 Task:  Click on  Soccer In the  Soccer League click on  Pick Sheet Your name Daniel Lewis Team name Toronto FC and  Email softage.1@softage.net Game 1 Montreal Game 2 NYFC Game 3 Orlando City Game 4 Houston Game 5 Minnesota United Game 6 San Jose Game 7 Columbus Game 8 Atlanta United Game 9 Charlotte FC Game 10 Montreal Game 11 Chicago Game 12 Inter Milan Game 13 Minnesota United Game 14 Real Salt Lake Game 15 Vancouver Game16 San Jose In Tie Breaker choose Toronto FC Submit pick sheet
Action: Mouse moved to (717, 483)
Screenshot: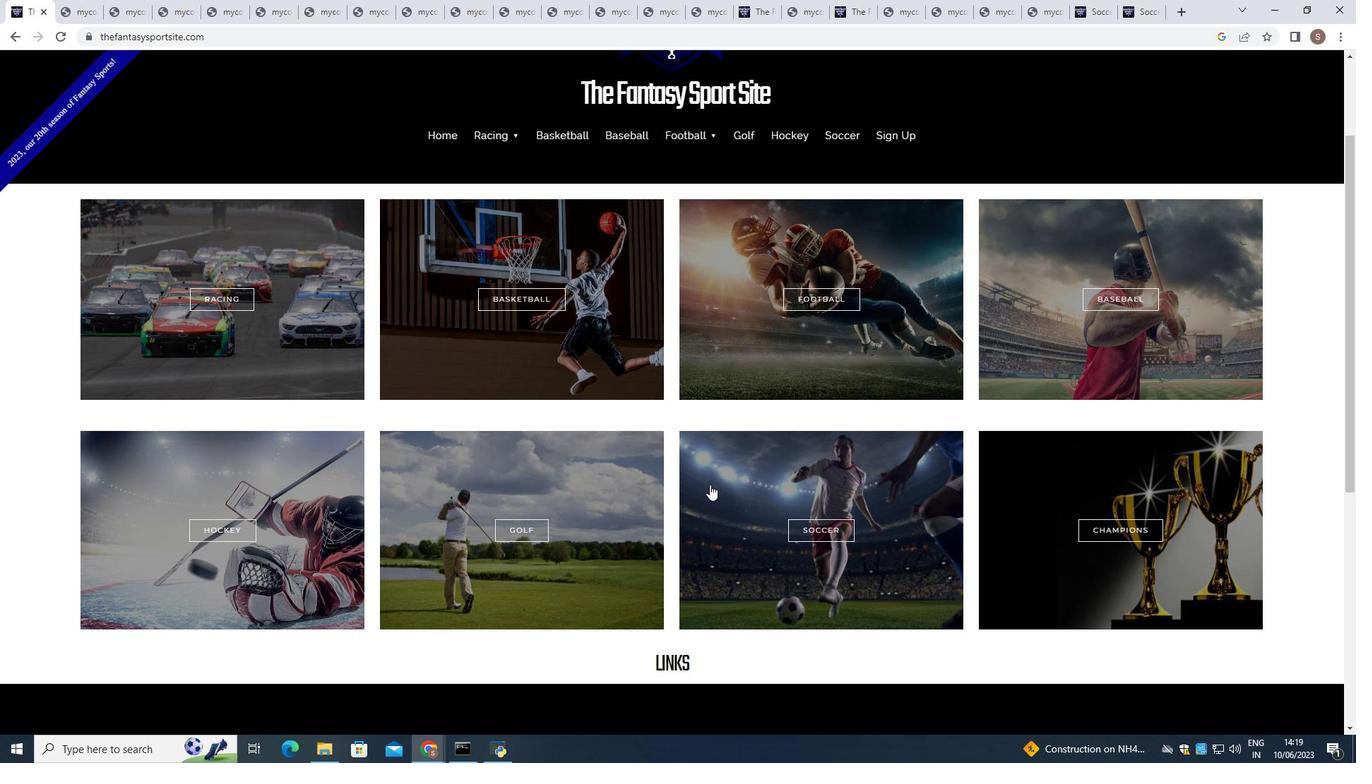
Action: Mouse pressed left at (717, 483)
Screenshot: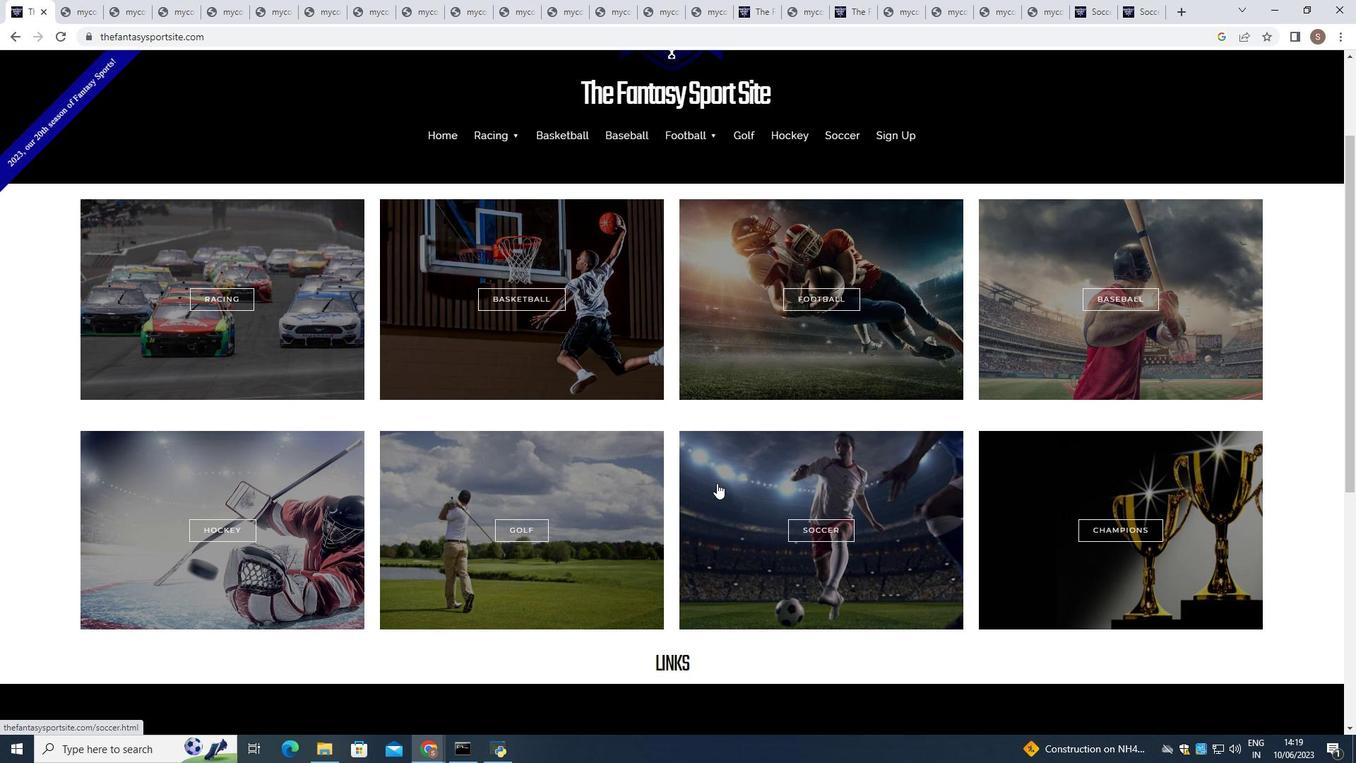 
Action: Mouse scrolled (717, 482) with delta (0, 0)
Screenshot: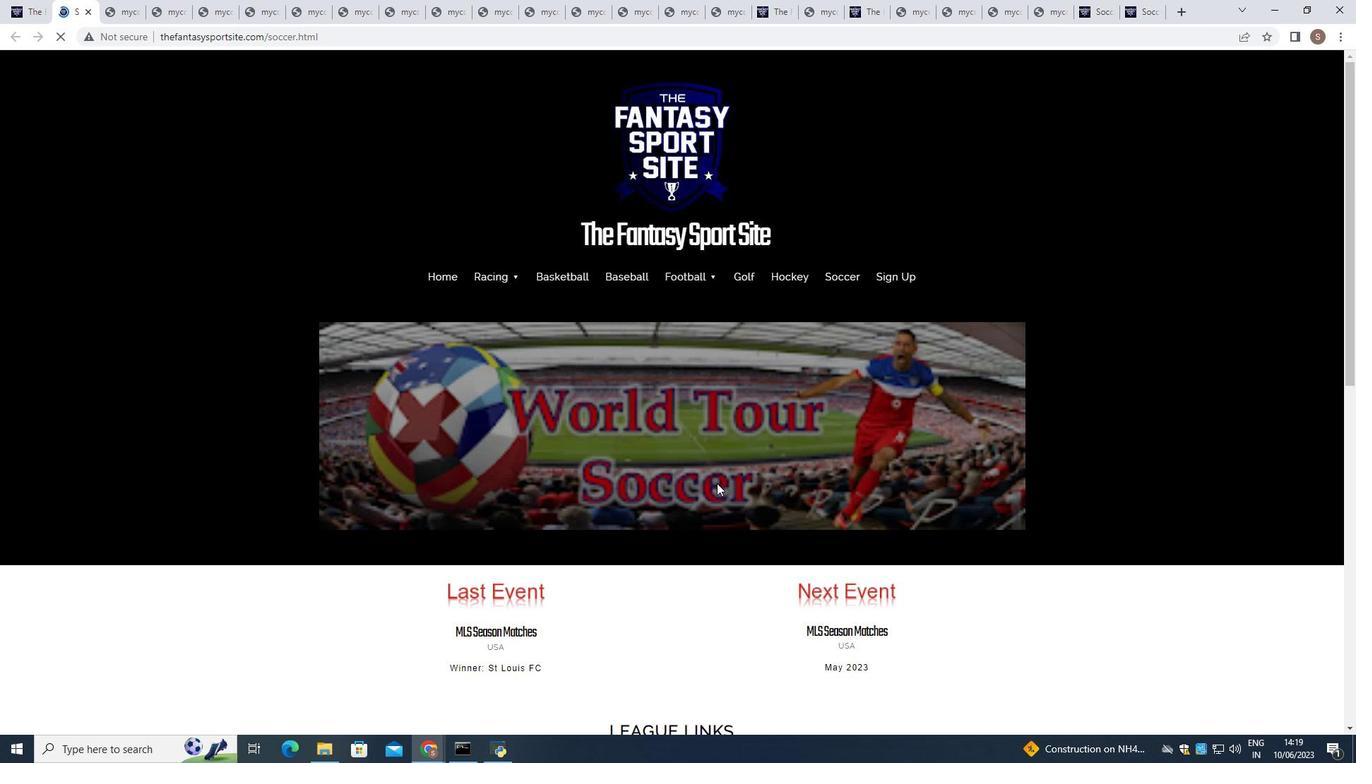 
Action: Mouse scrolled (717, 482) with delta (0, 0)
Screenshot: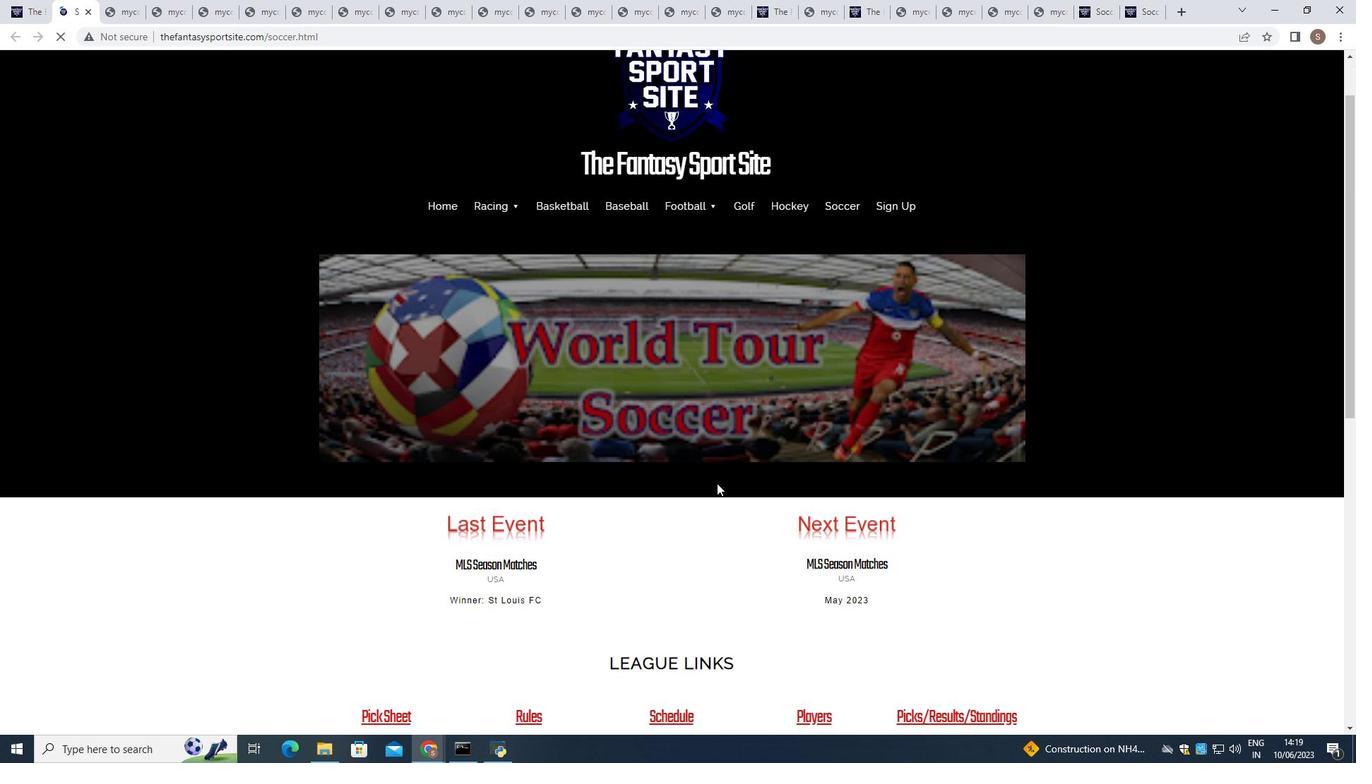 
Action: Mouse scrolled (717, 482) with delta (0, 0)
Screenshot: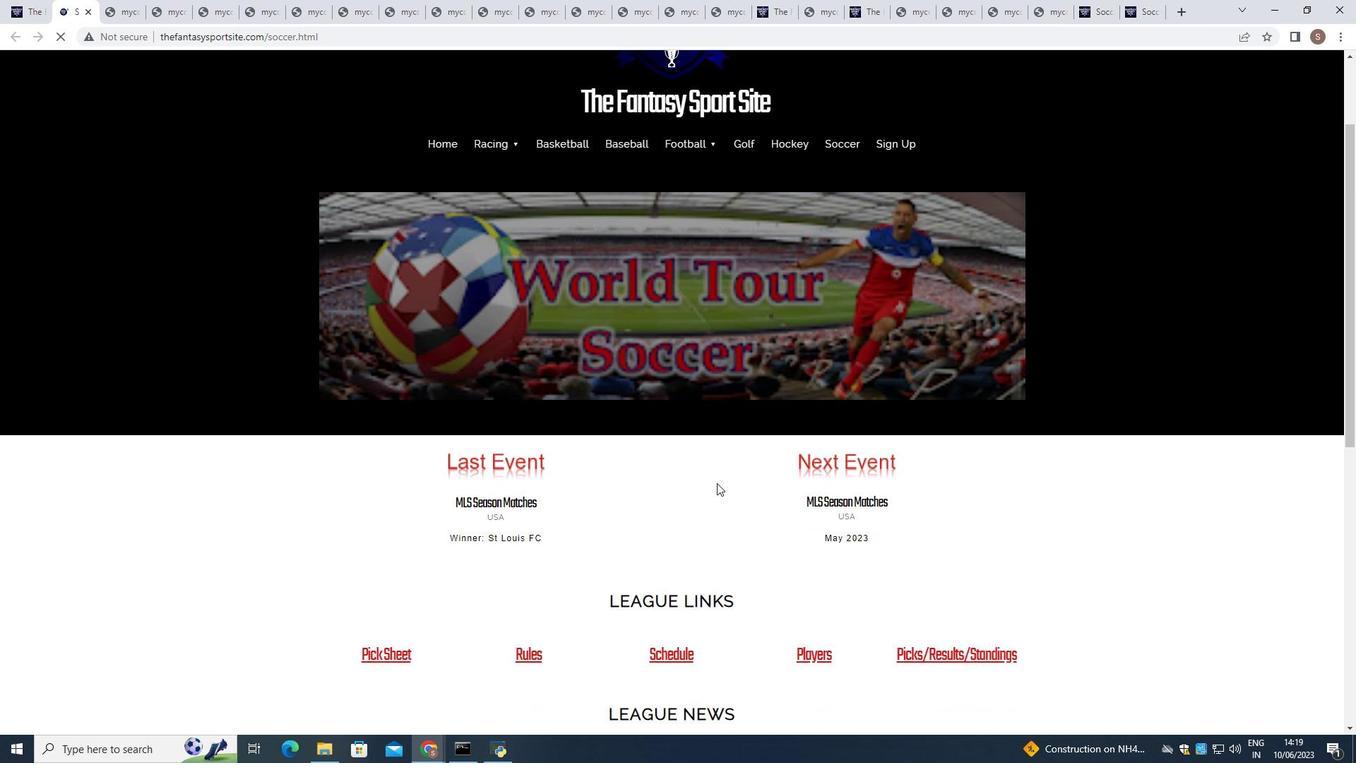
Action: Mouse scrolled (717, 482) with delta (0, 0)
Screenshot: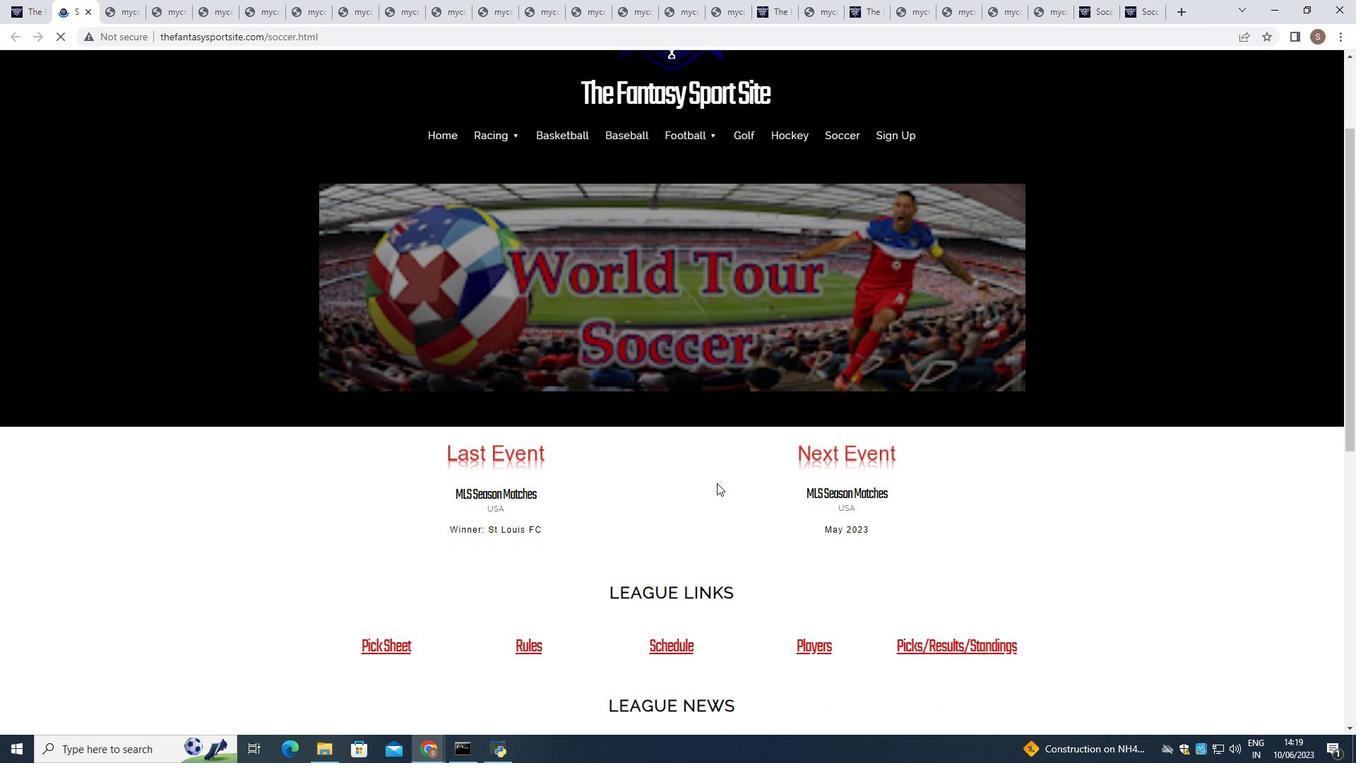 
Action: Mouse scrolled (717, 482) with delta (0, 0)
Screenshot: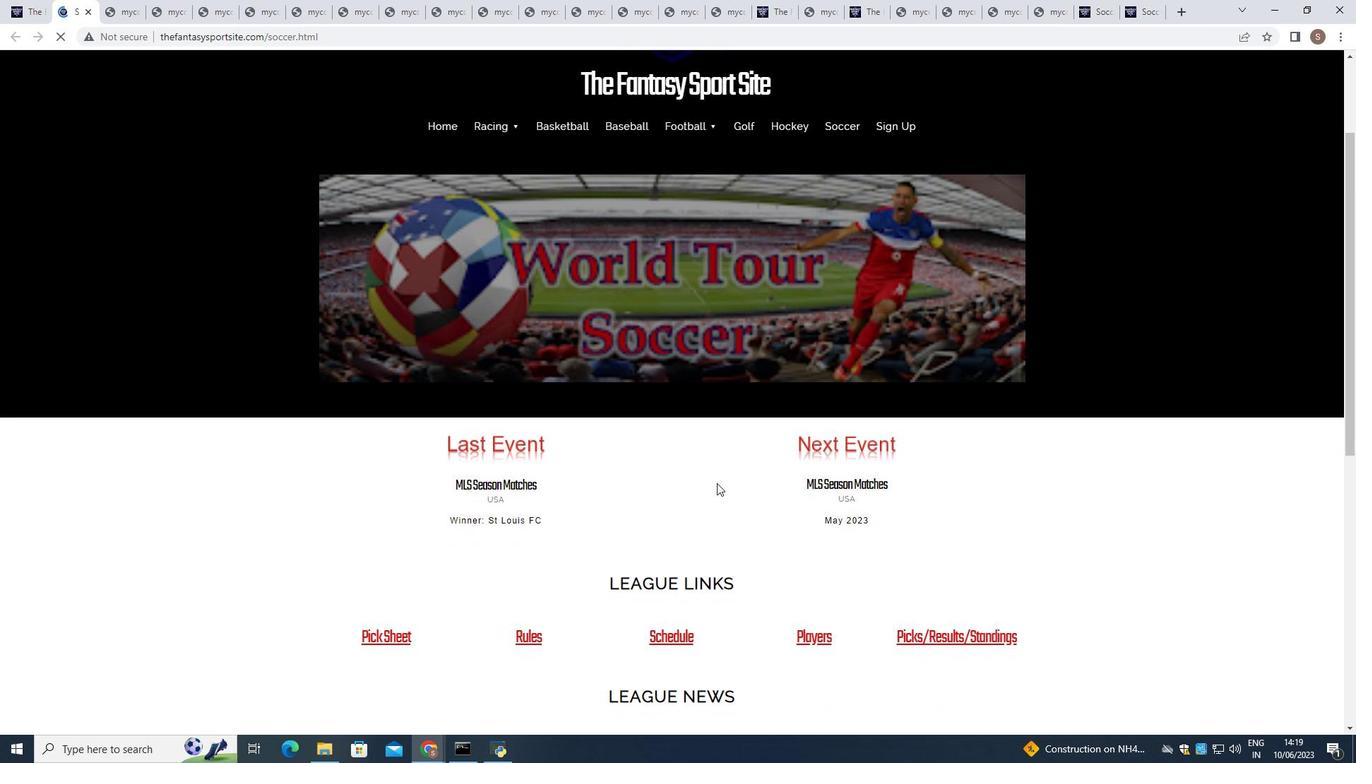 
Action: Mouse moved to (378, 434)
Screenshot: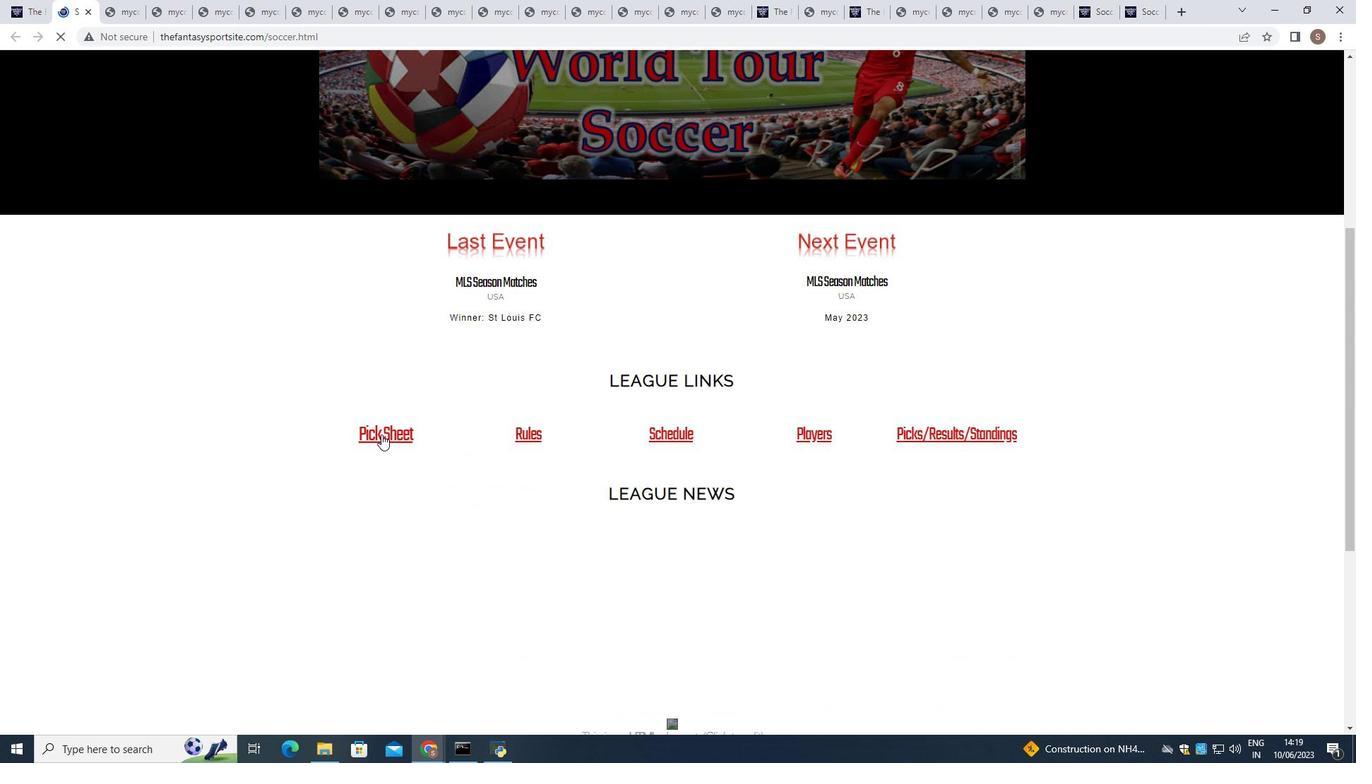 
Action: Mouse pressed left at (378, 434)
Screenshot: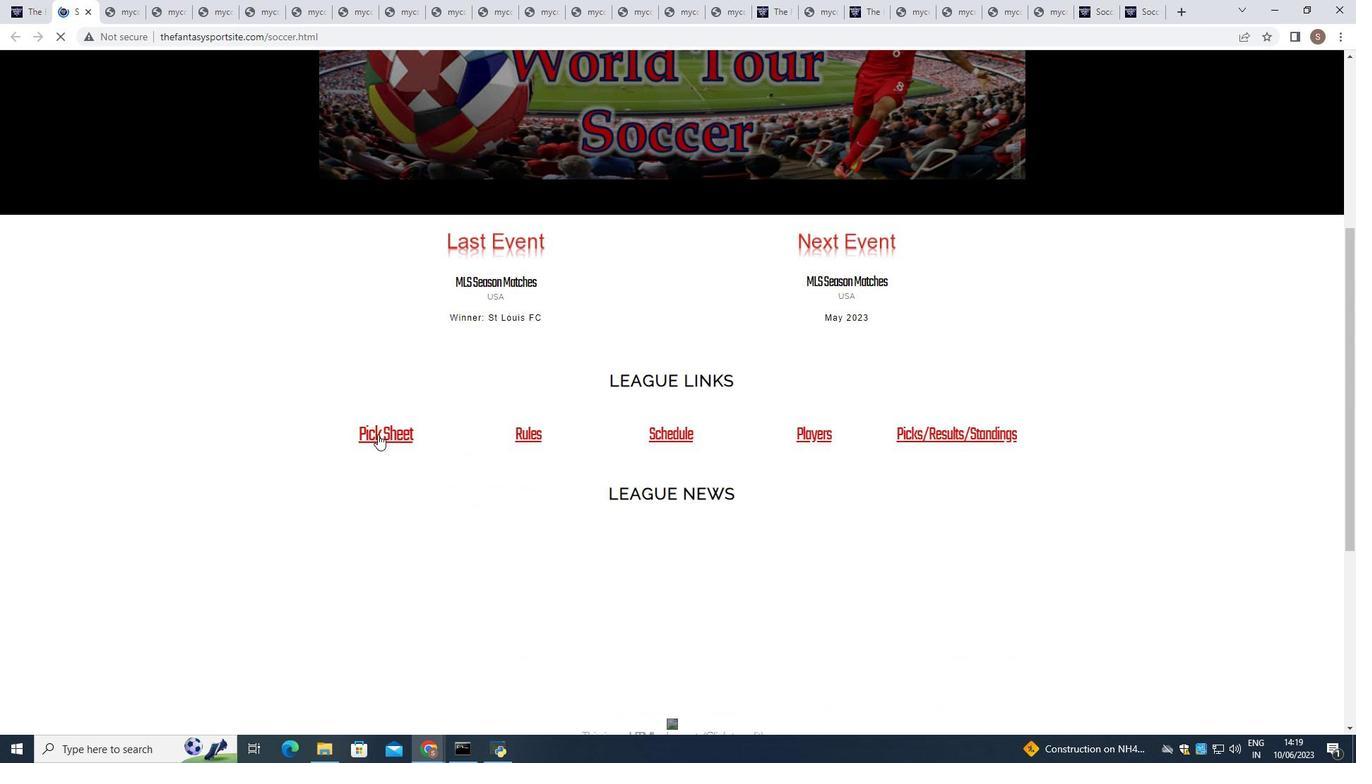 
Action: Mouse moved to (474, 461)
Screenshot: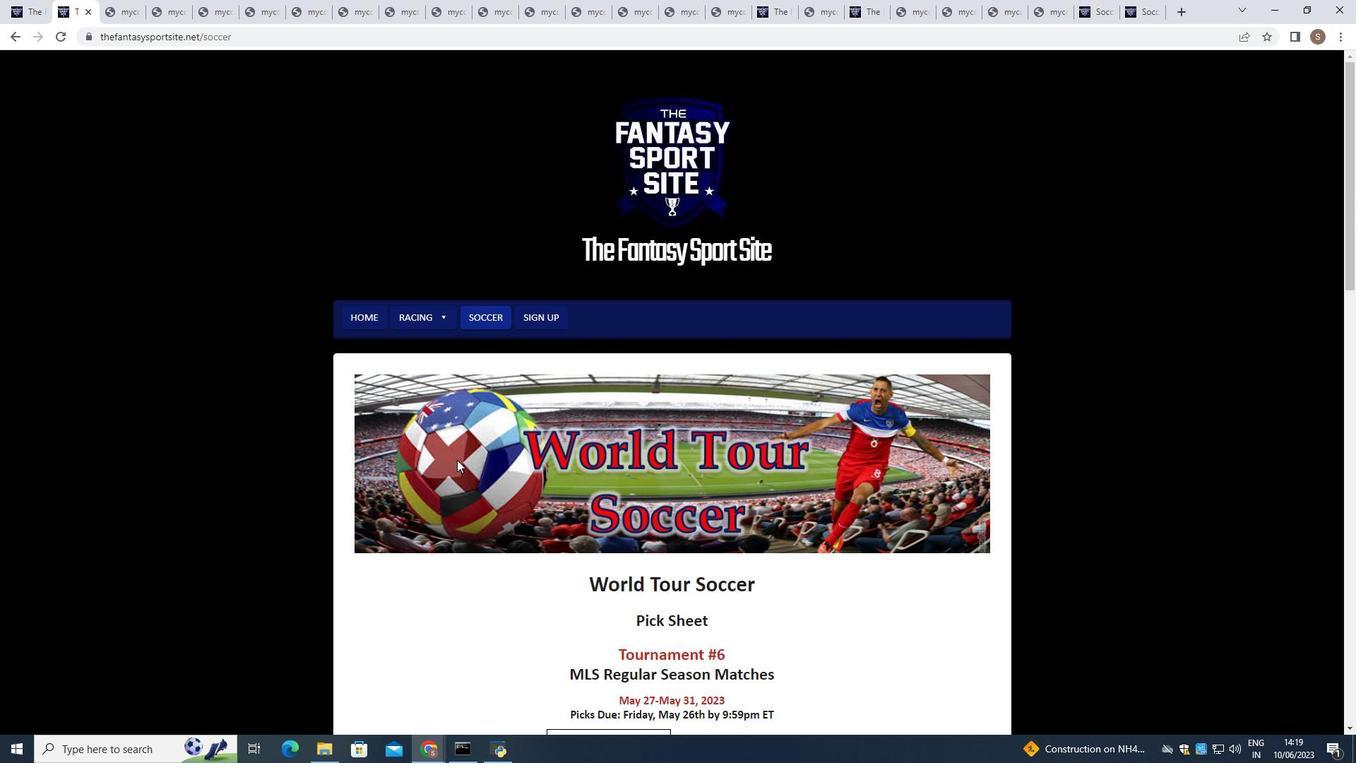 
Action: Mouse scrolled (474, 460) with delta (0, 0)
Screenshot: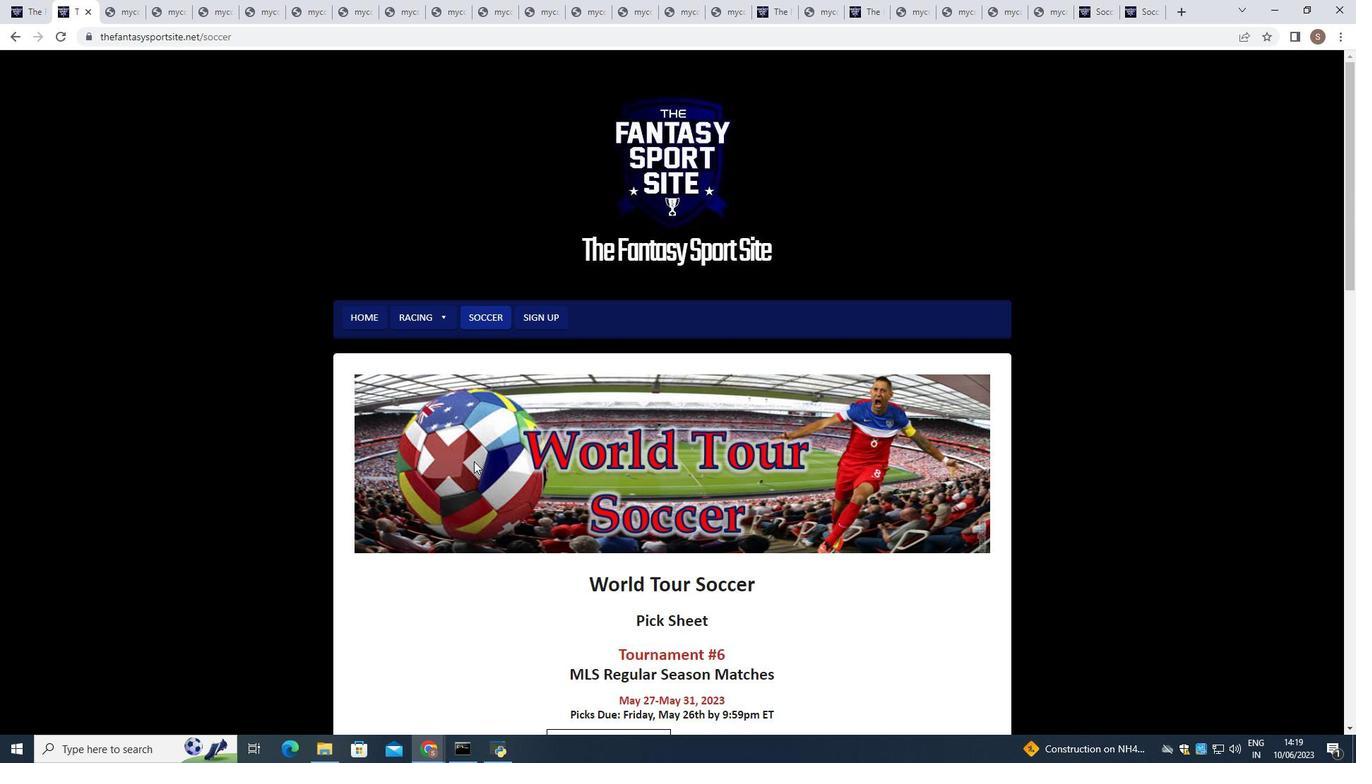 
Action: Mouse scrolled (474, 460) with delta (0, 0)
Screenshot: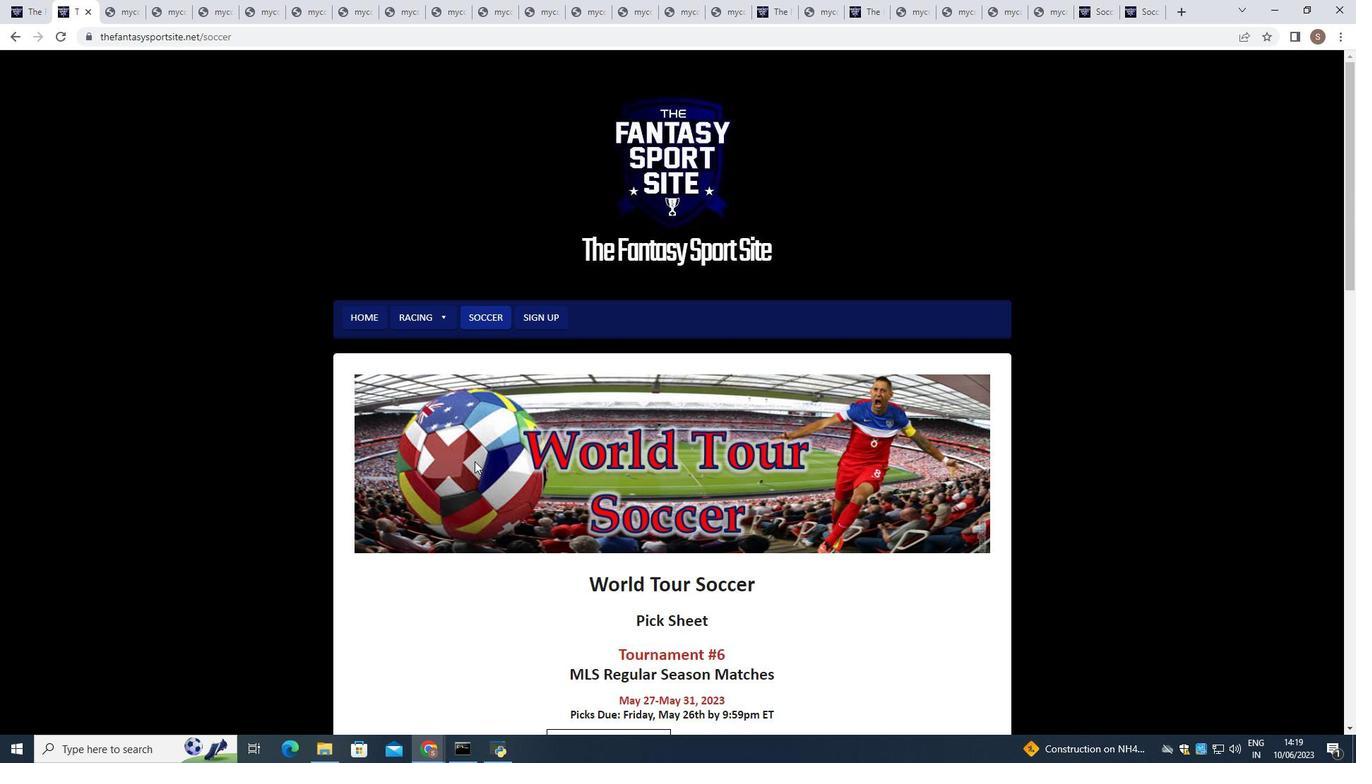 
Action: Mouse scrolled (474, 460) with delta (0, 0)
Screenshot: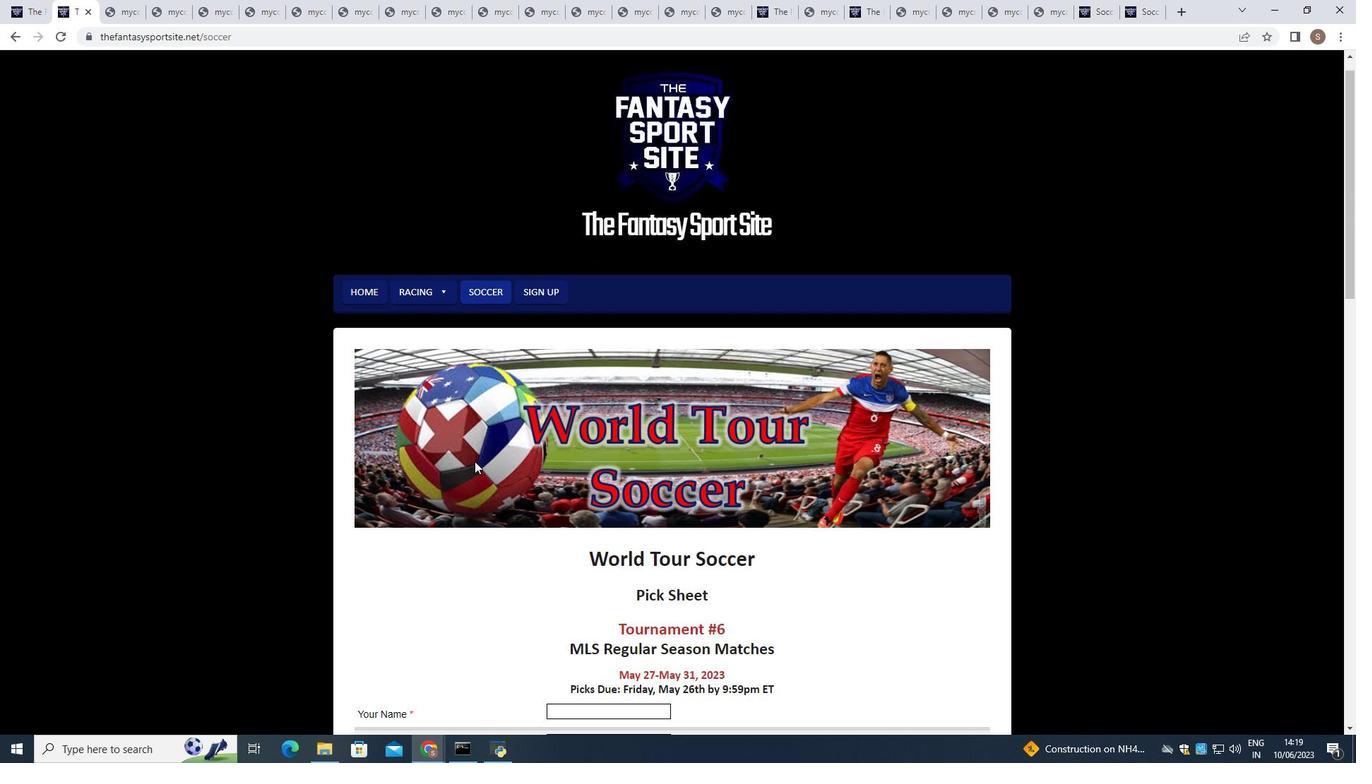 
Action: Mouse scrolled (474, 460) with delta (0, 0)
Screenshot: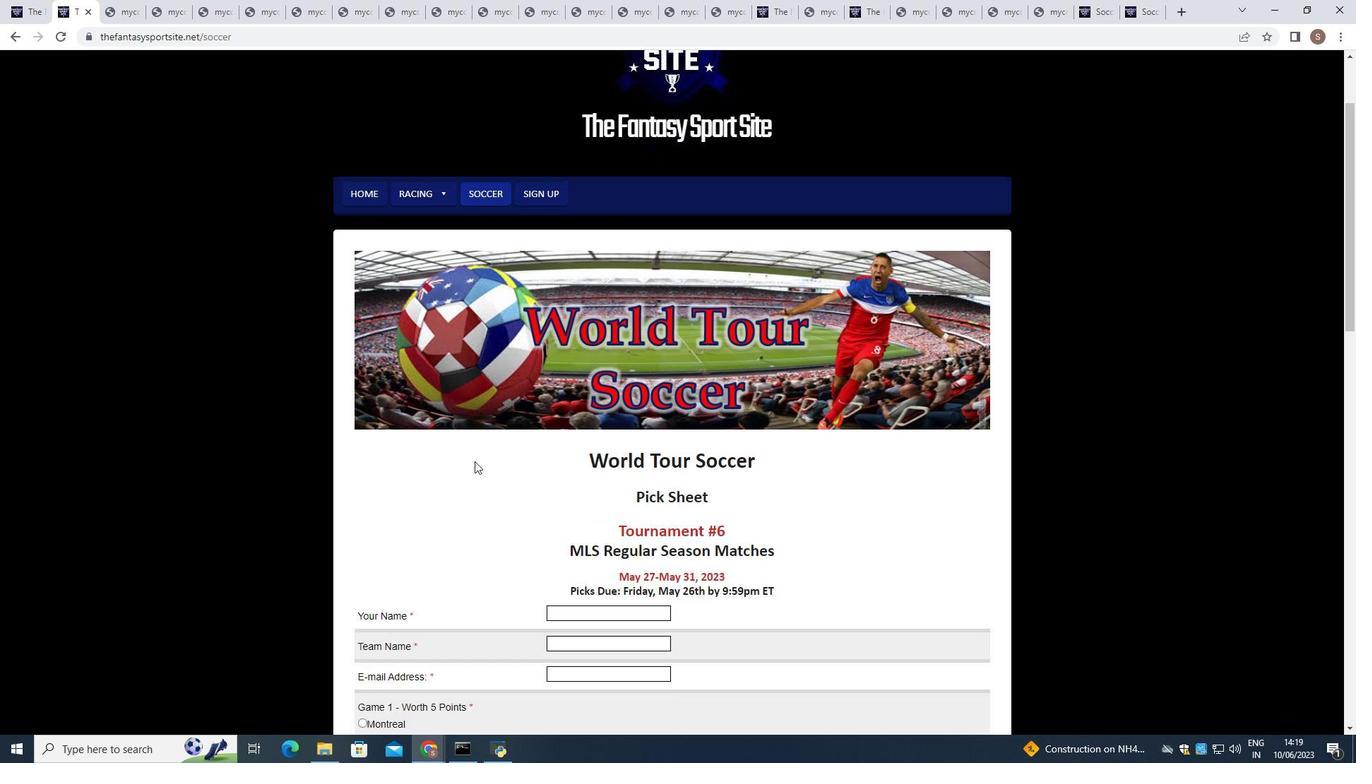 
Action: Mouse moved to (558, 455)
Screenshot: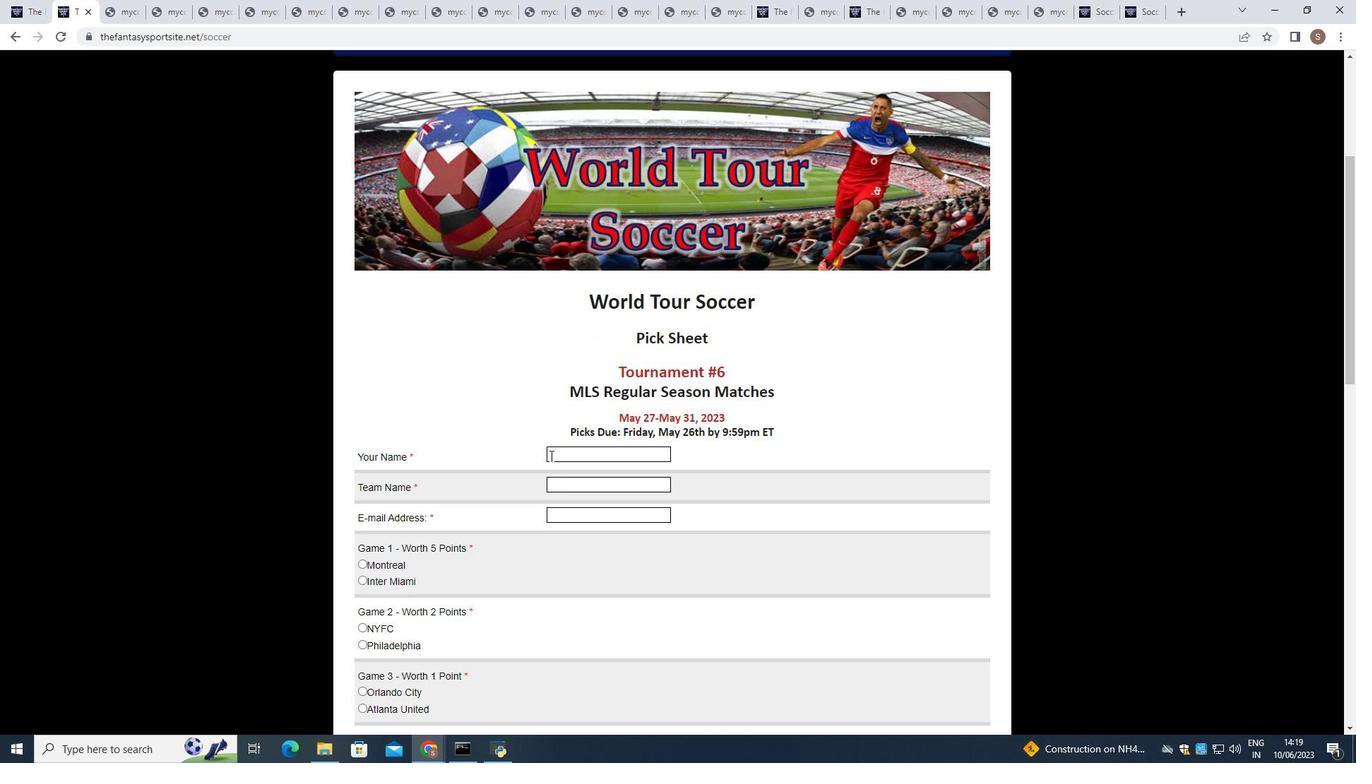 
Action: Mouse pressed left at (558, 455)
Screenshot: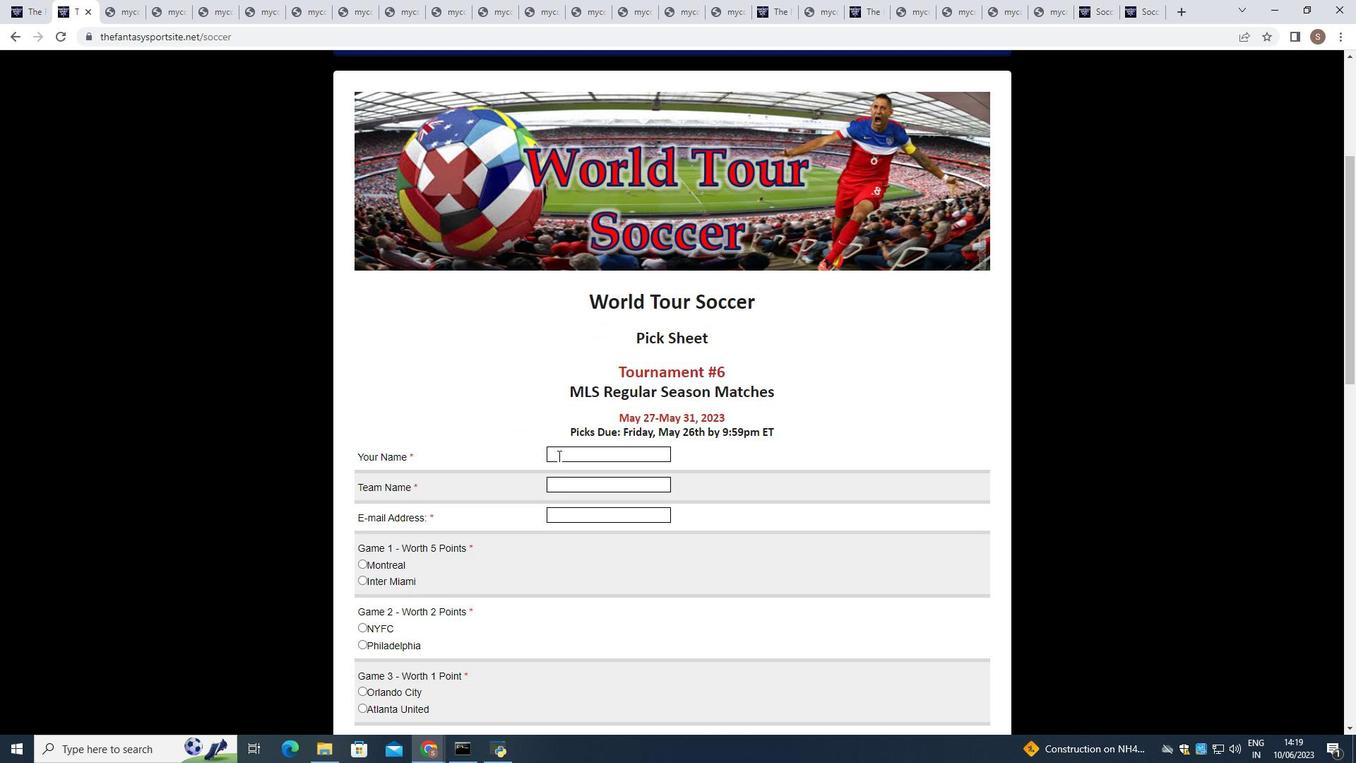 
Action: Key pressed <Key.shift>Daniel<Key.space><Key.shift>Lewis
Screenshot: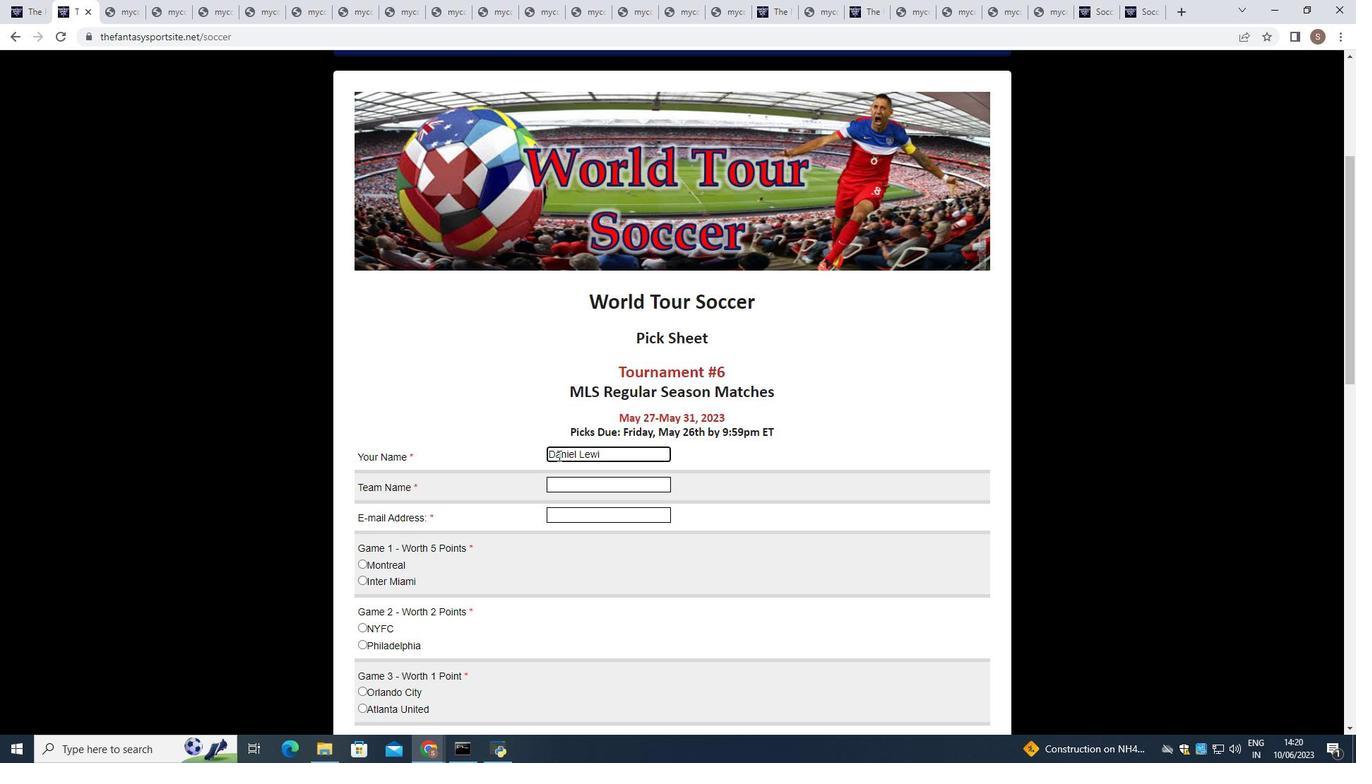 
Action: Mouse moved to (548, 486)
Screenshot: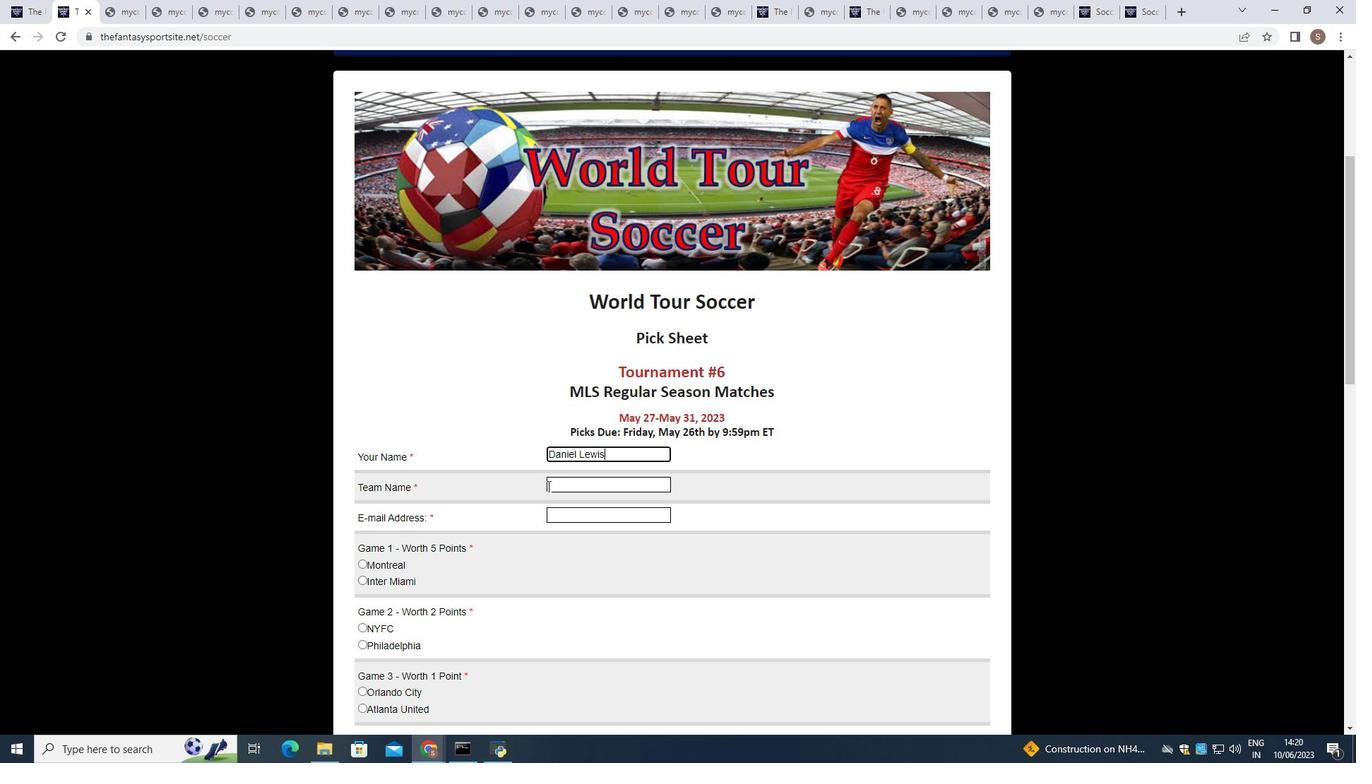 
Action: Mouse pressed left at (548, 486)
Screenshot: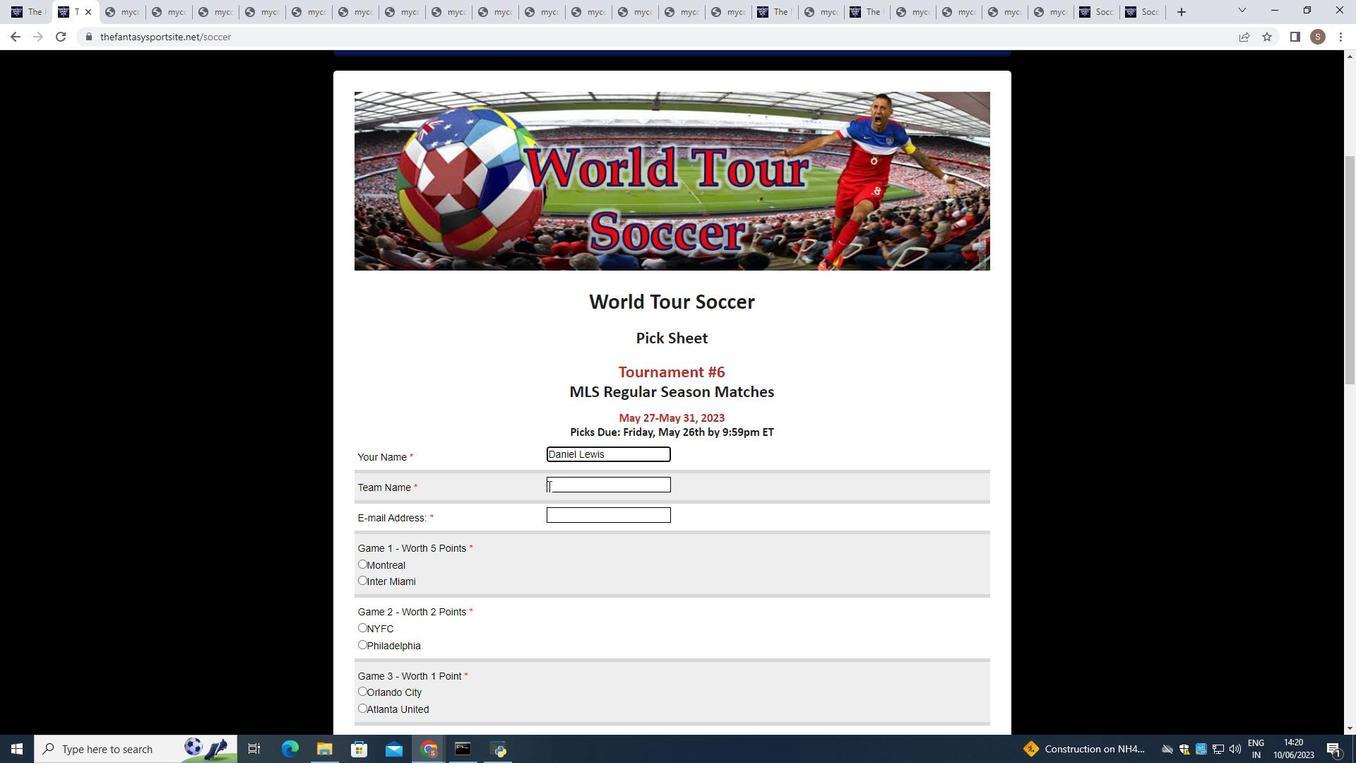 
Action: Key pressed <Key.shift>Toronto<Key.space><Key.shift><Key.shift><Key.shift>FC
Screenshot: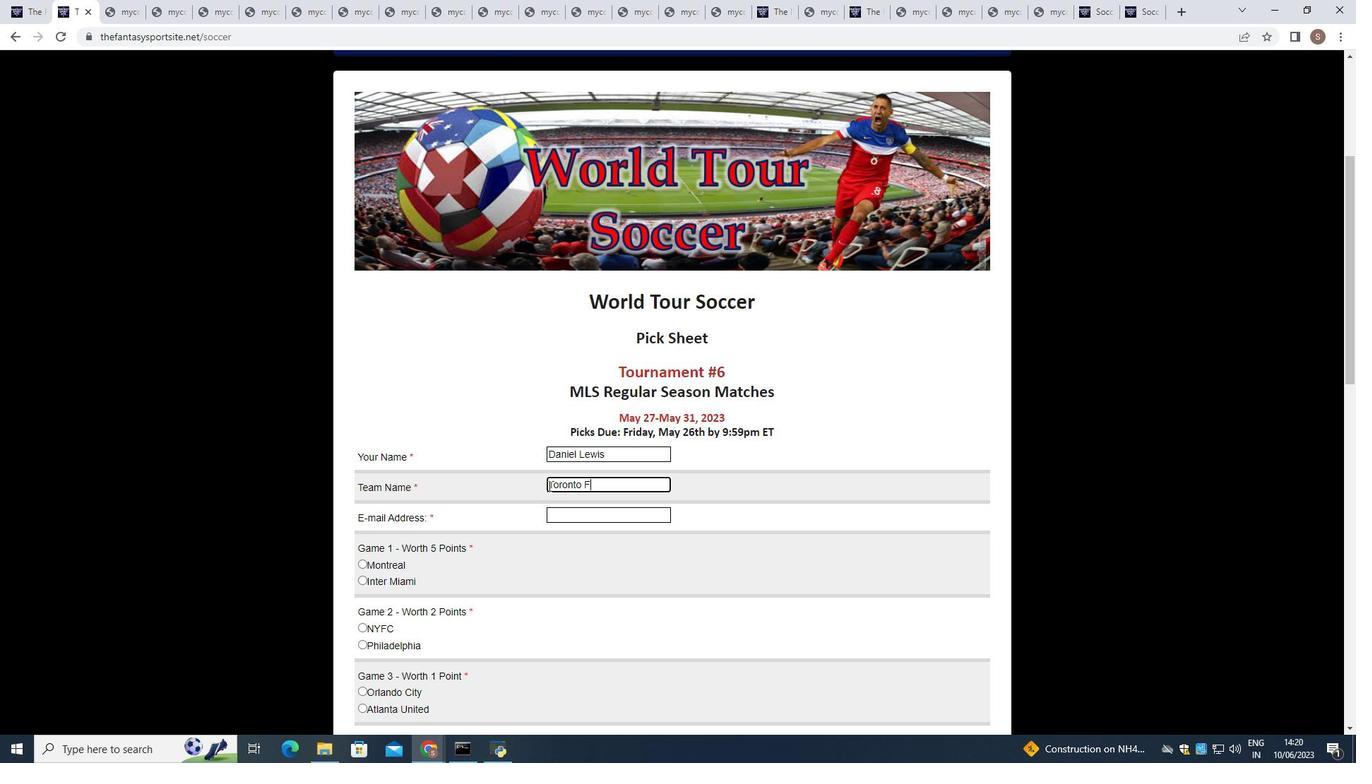 
Action: Mouse moved to (589, 515)
Screenshot: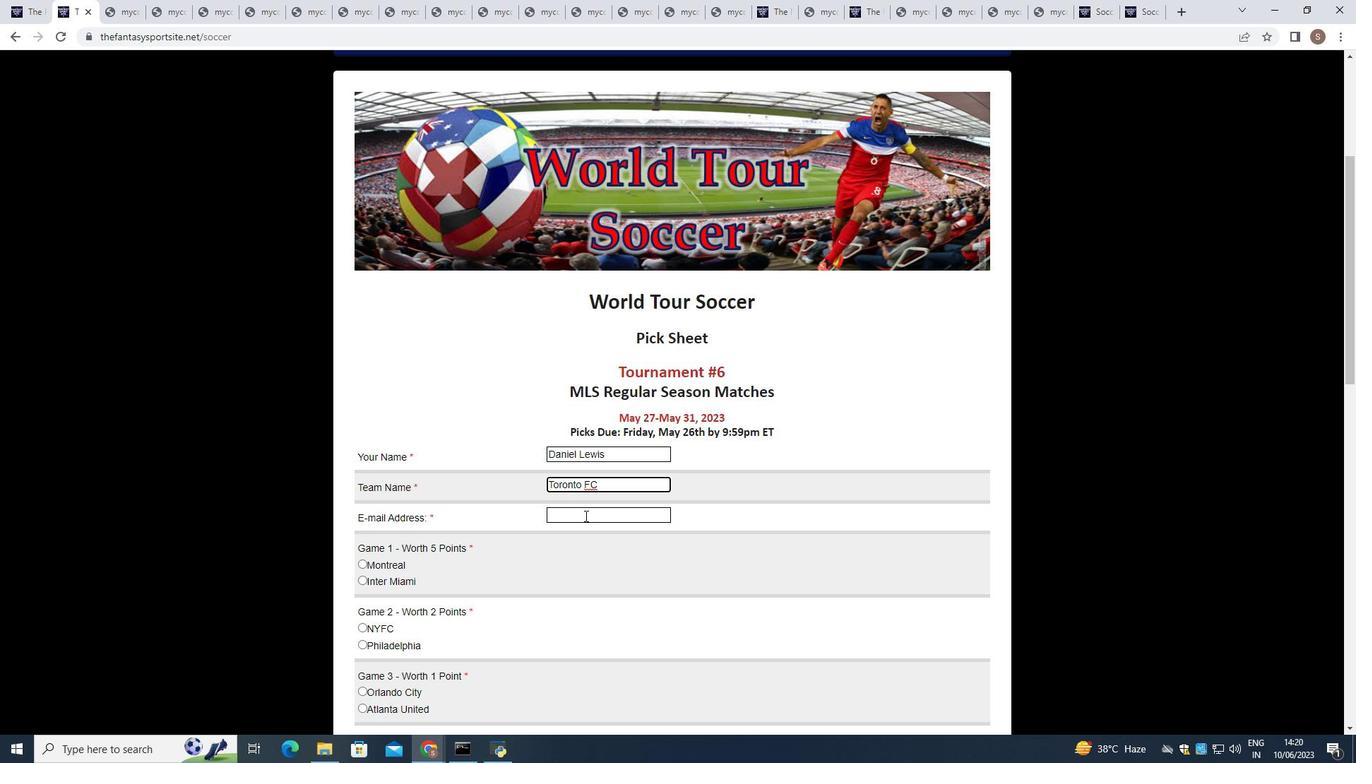 
Action: Mouse pressed left at (589, 515)
Screenshot: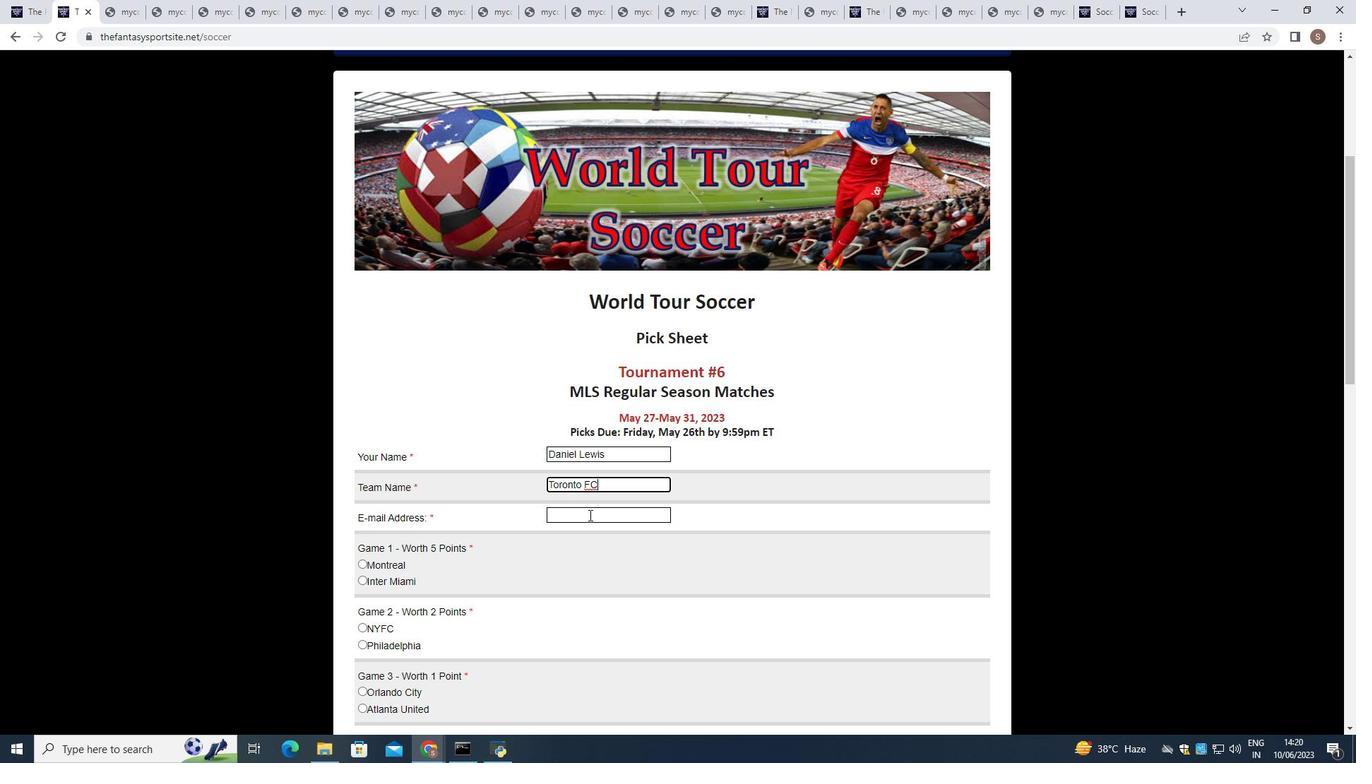 
Action: Key pressed softage.1
Screenshot: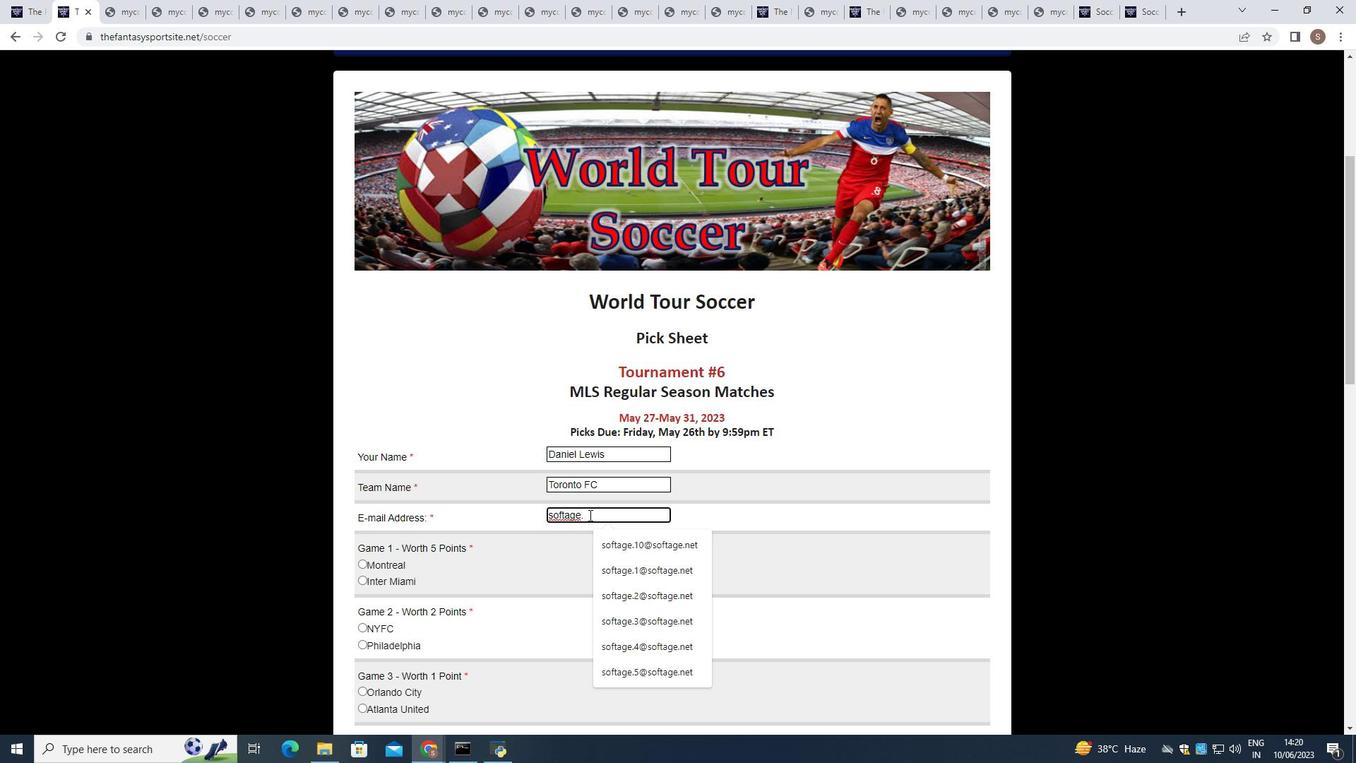 
Action: Mouse moved to (663, 566)
Screenshot: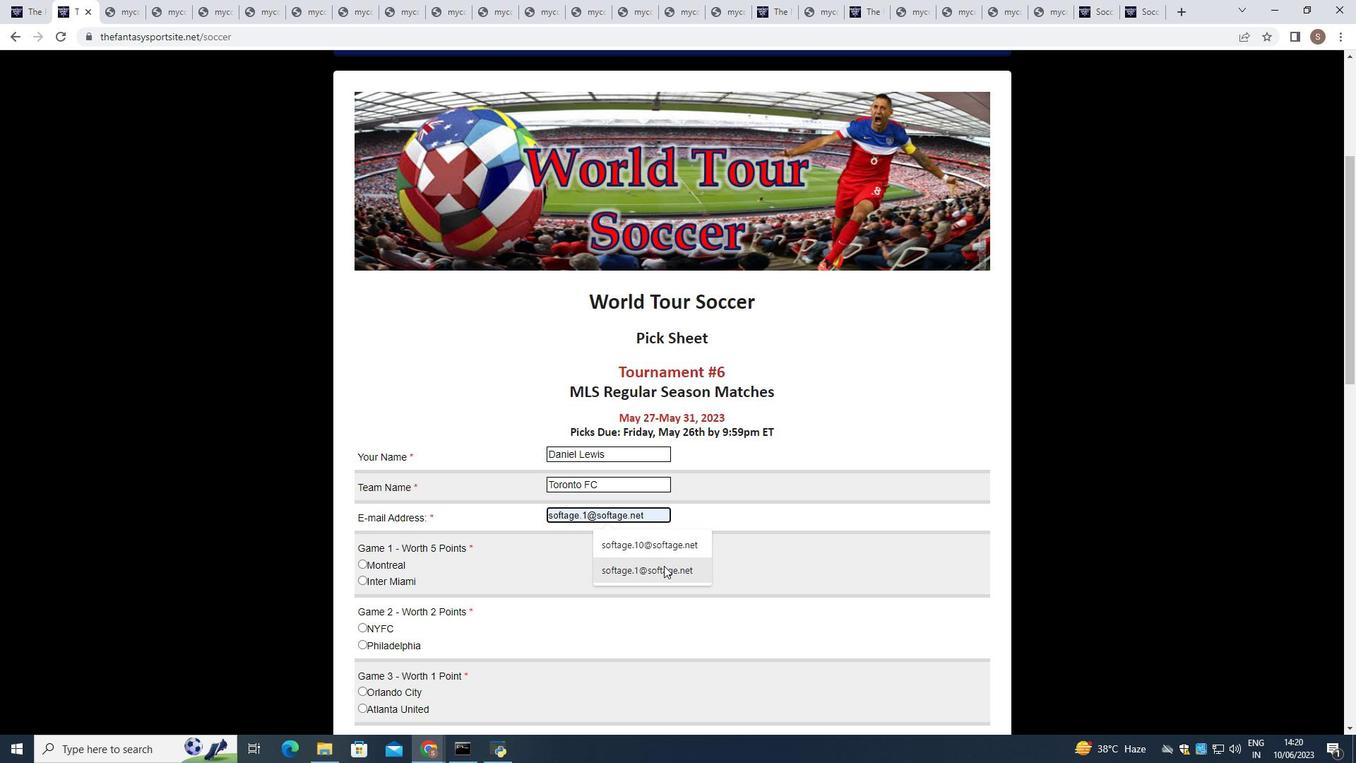 
Action: Mouse pressed left at (663, 566)
Screenshot: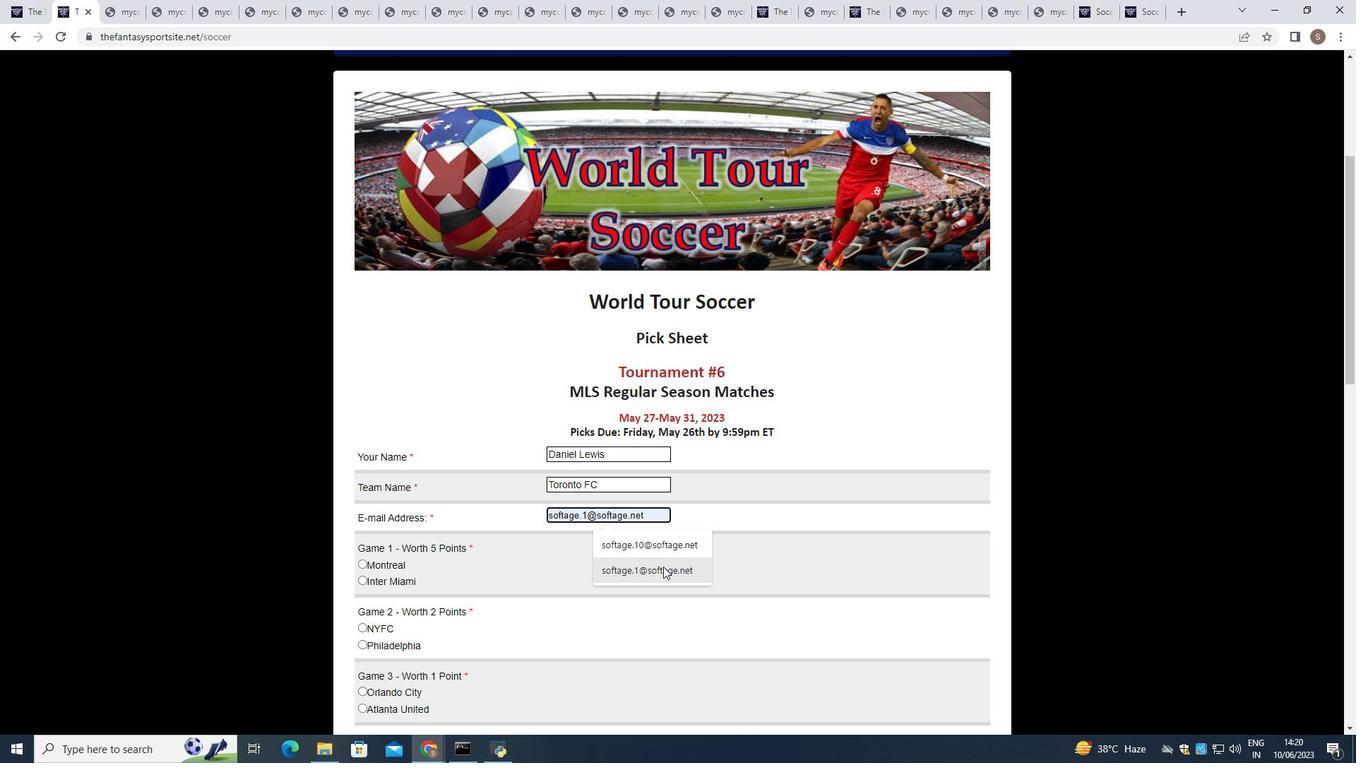 
Action: Mouse scrolled (663, 565) with delta (0, 0)
Screenshot: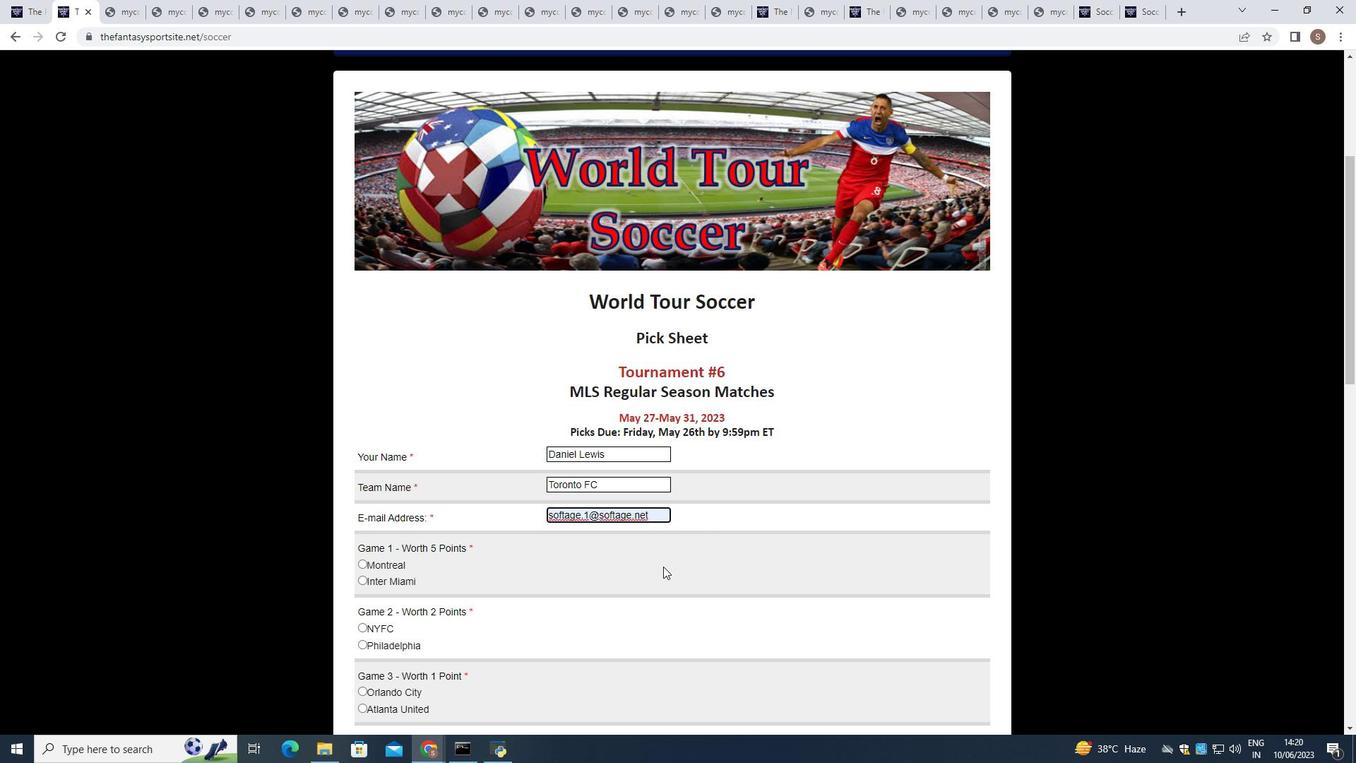
Action: Mouse scrolled (663, 565) with delta (0, 0)
Screenshot: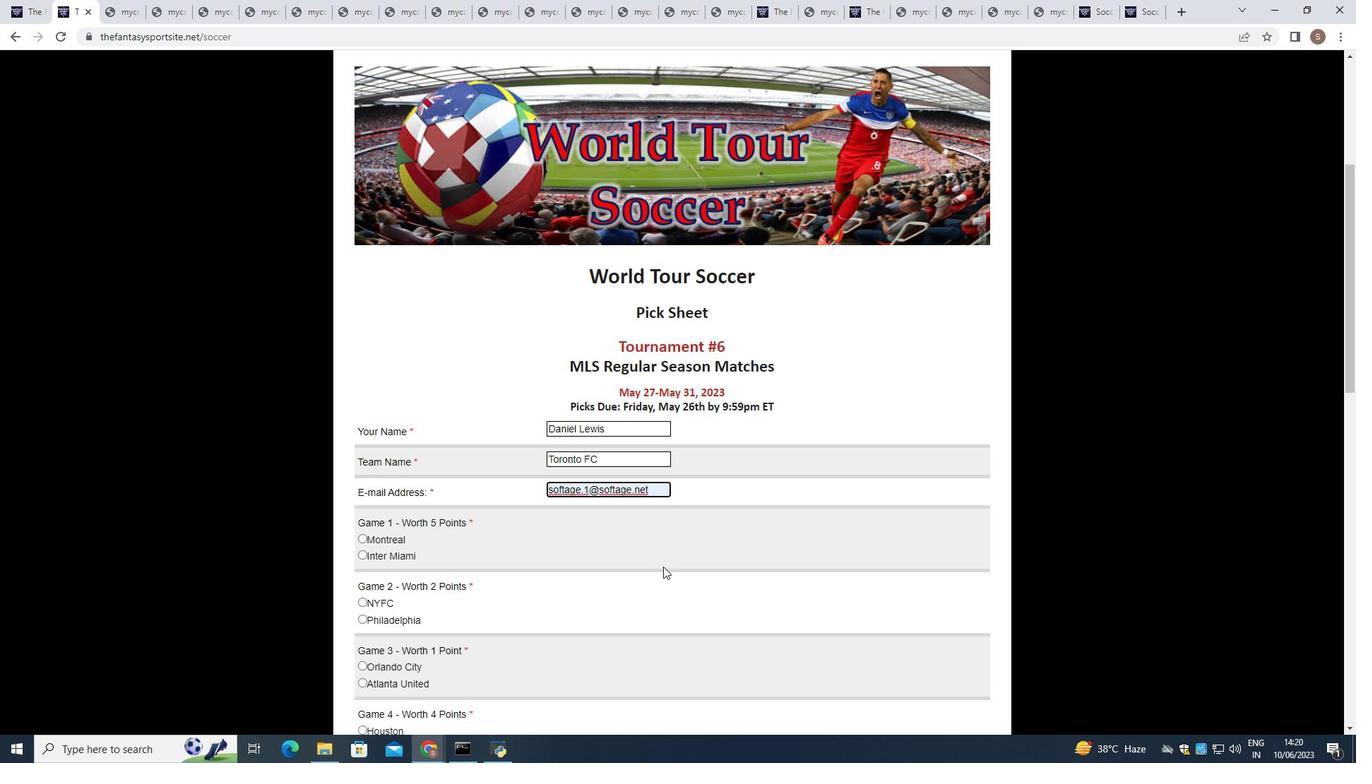 
Action: Mouse scrolled (663, 565) with delta (0, 0)
Screenshot: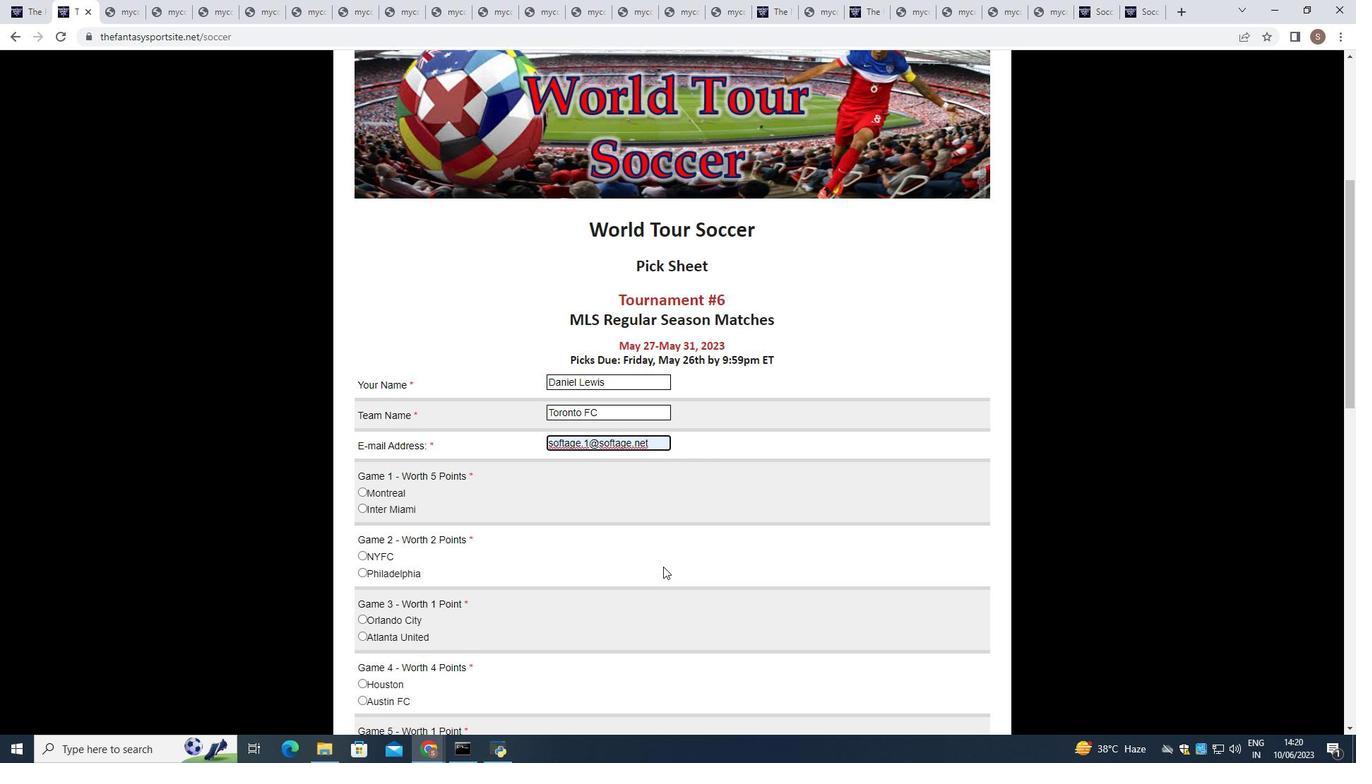 
Action: Mouse moved to (360, 351)
Screenshot: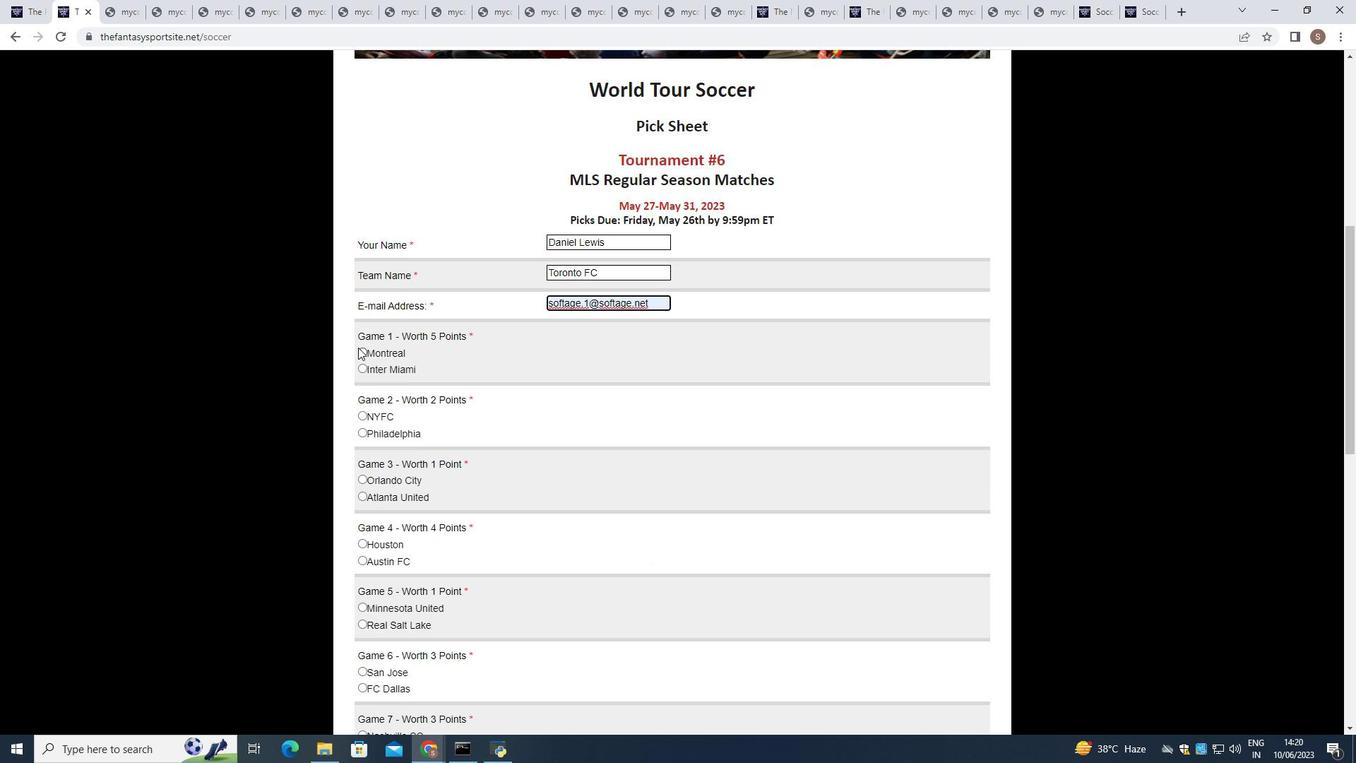 
Action: Mouse pressed left at (360, 351)
Screenshot: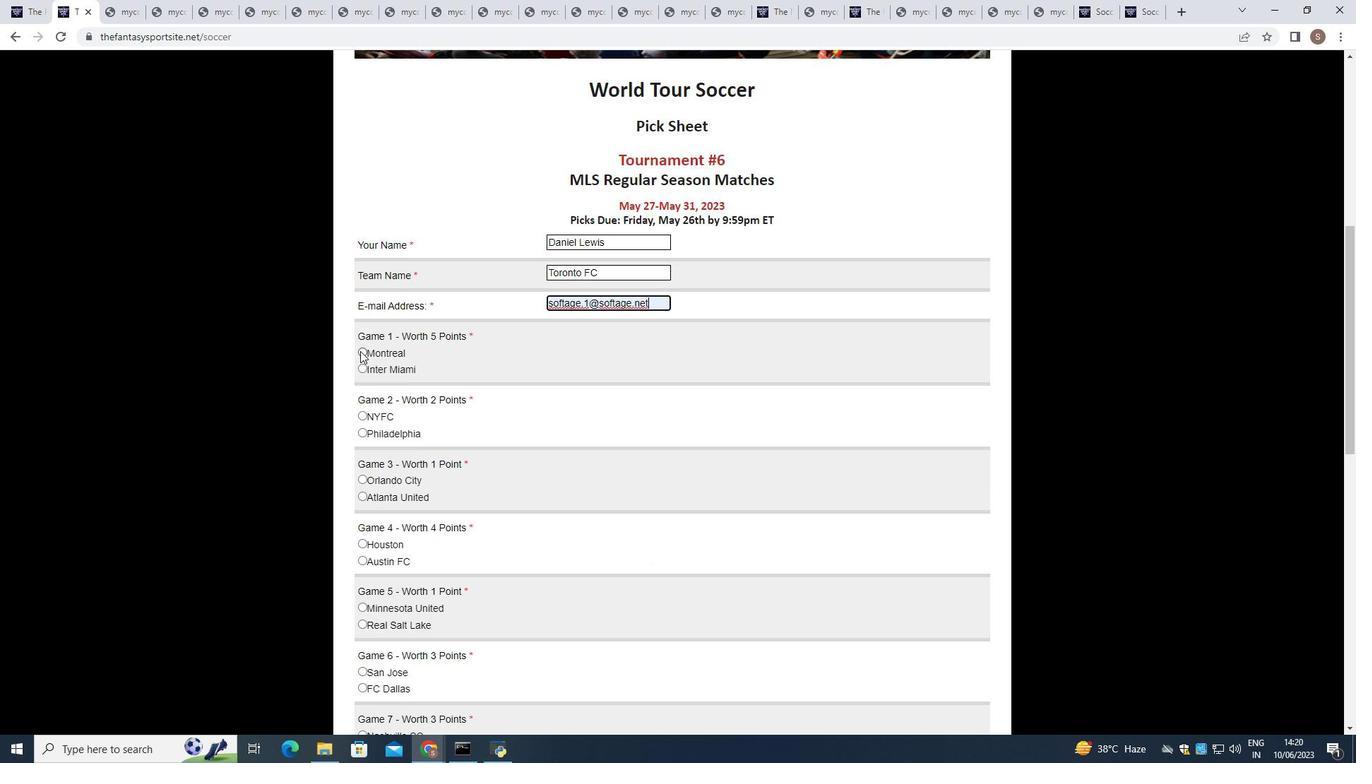 
Action: Mouse moved to (366, 416)
Screenshot: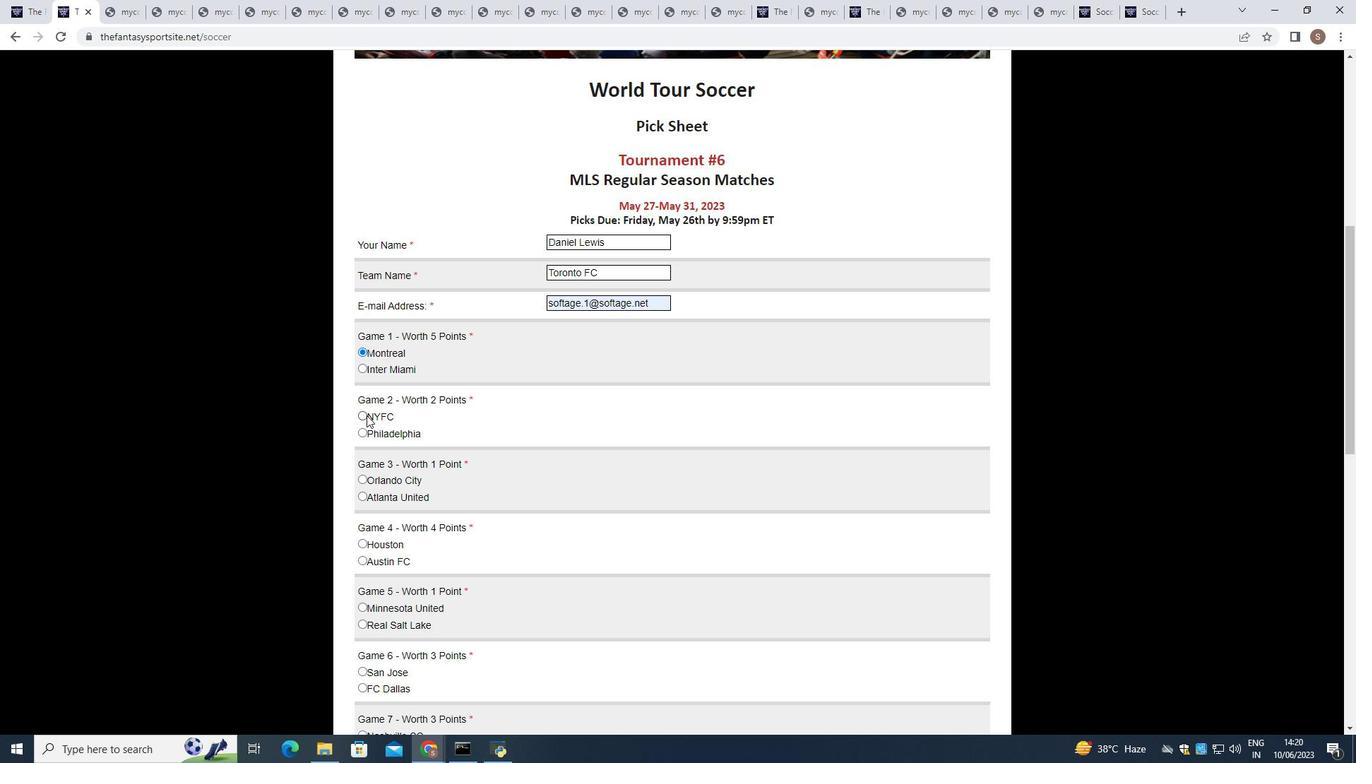 
Action: Mouse pressed left at (366, 416)
Screenshot: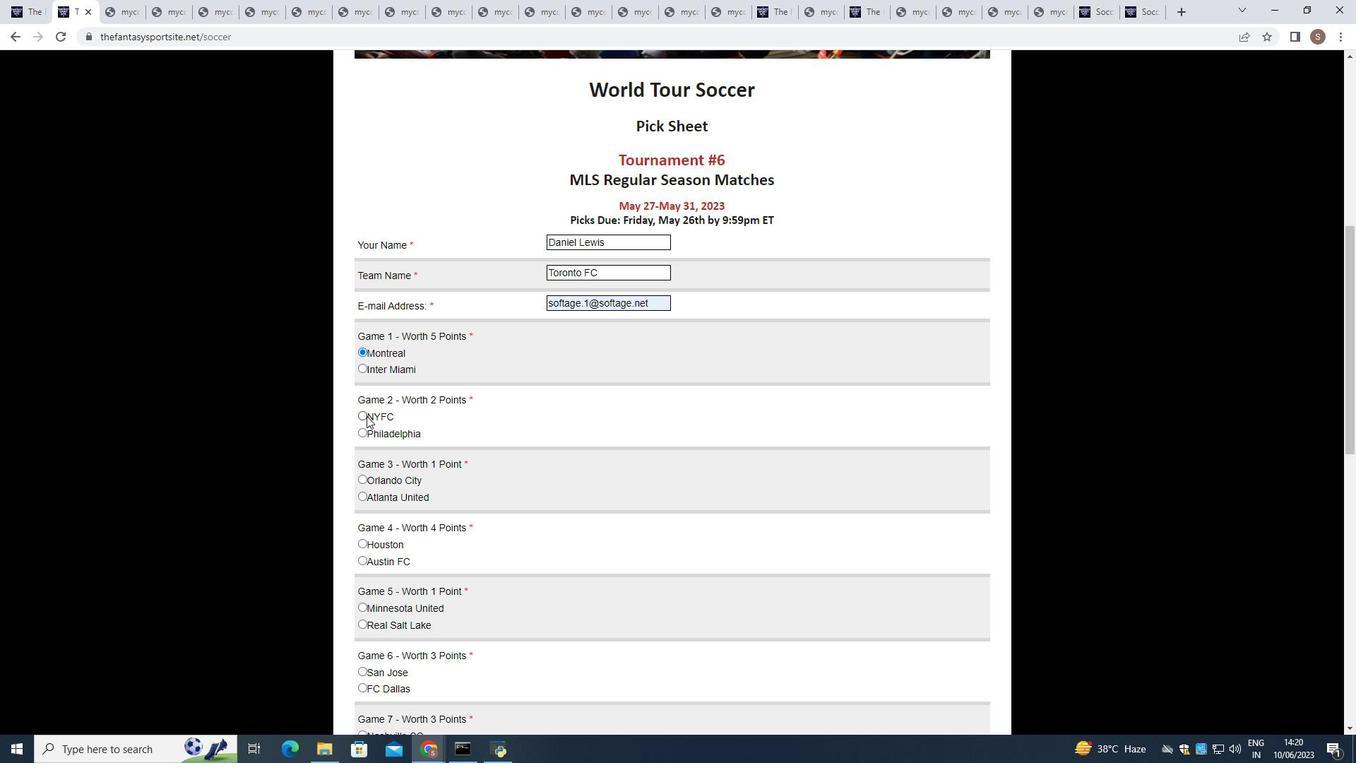 
Action: Mouse moved to (362, 479)
Screenshot: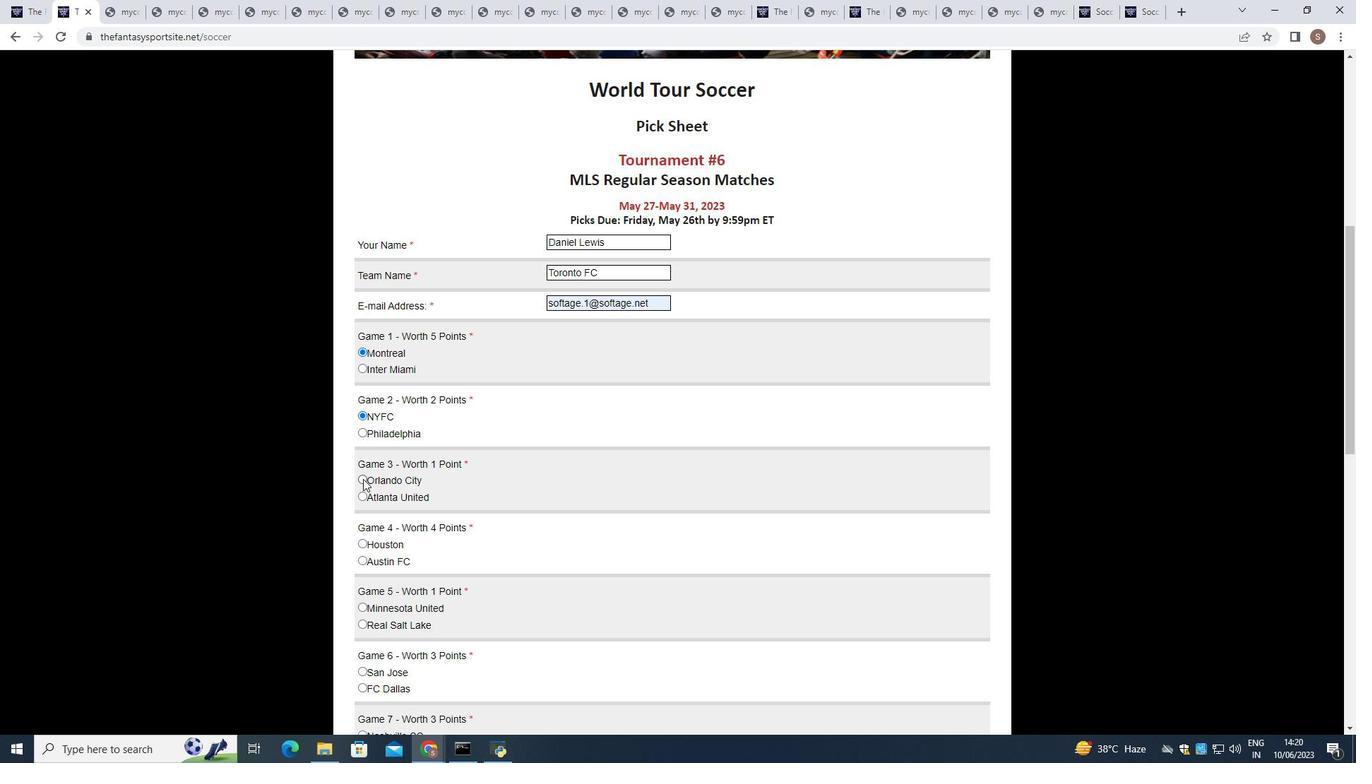 
Action: Mouse pressed left at (362, 479)
Screenshot: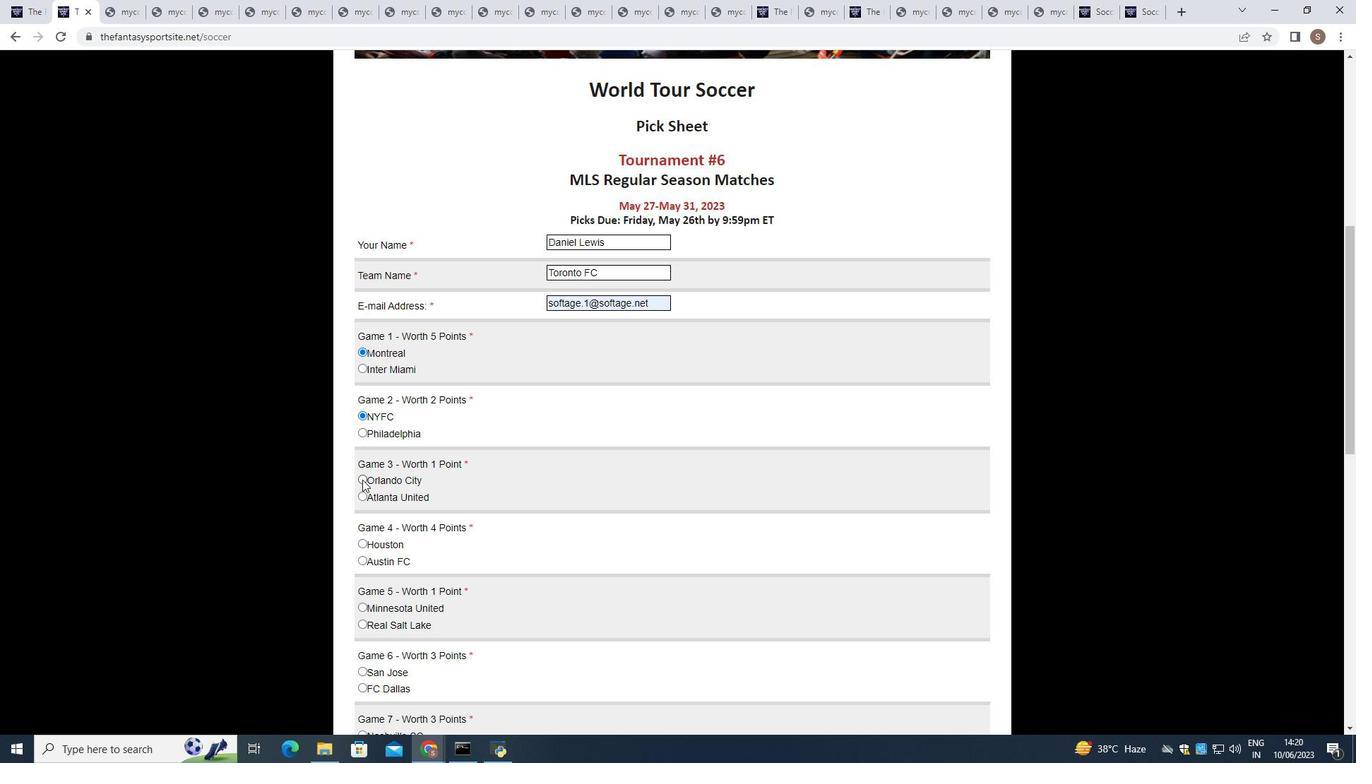 
Action: Mouse moved to (361, 544)
Screenshot: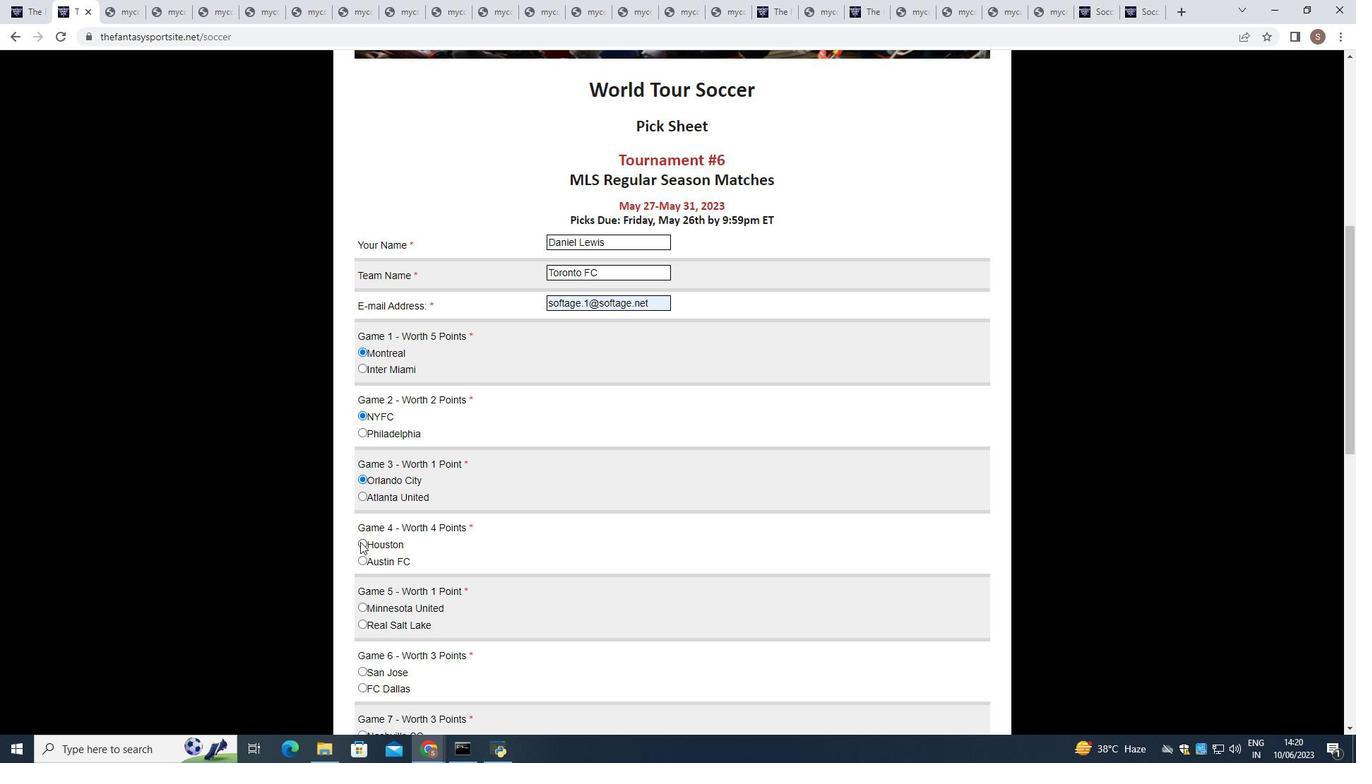 
Action: Mouse pressed left at (361, 544)
Screenshot: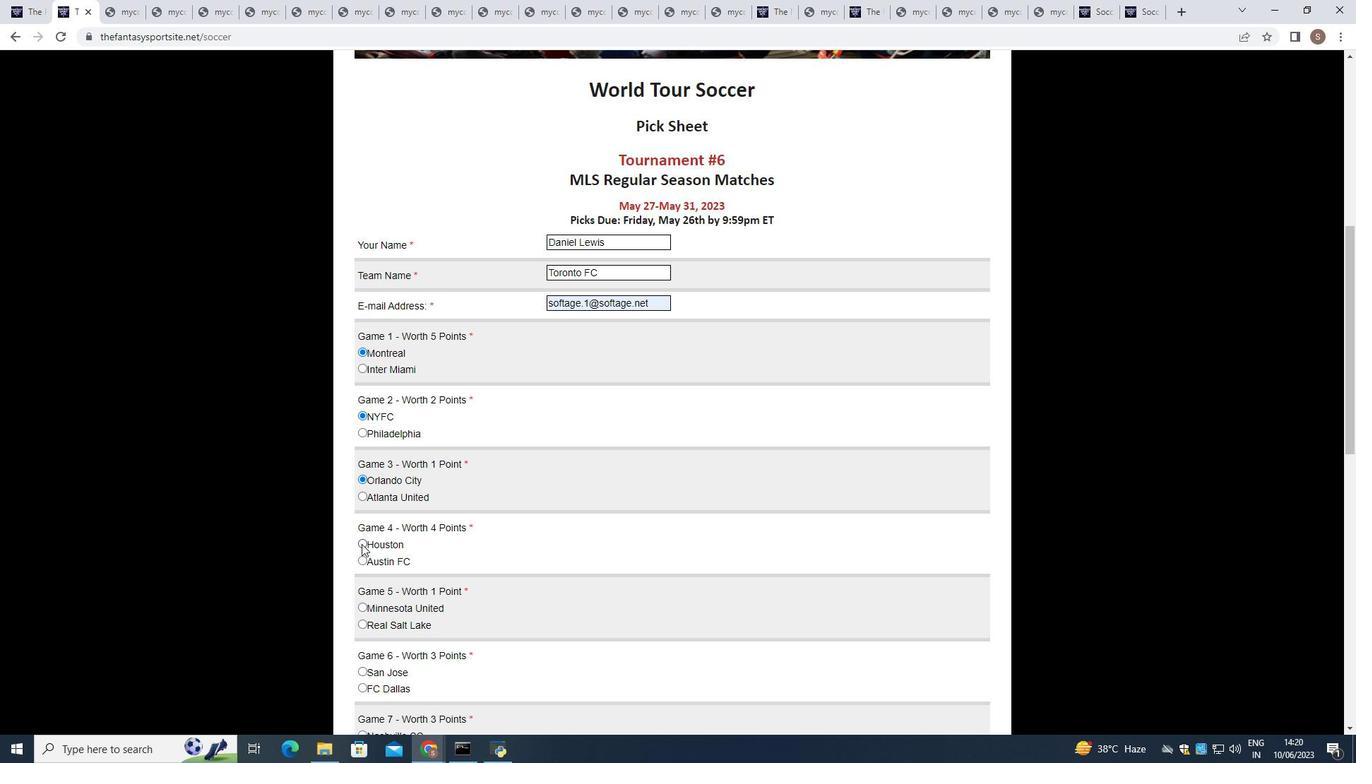 
Action: Mouse moved to (362, 602)
Screenshot: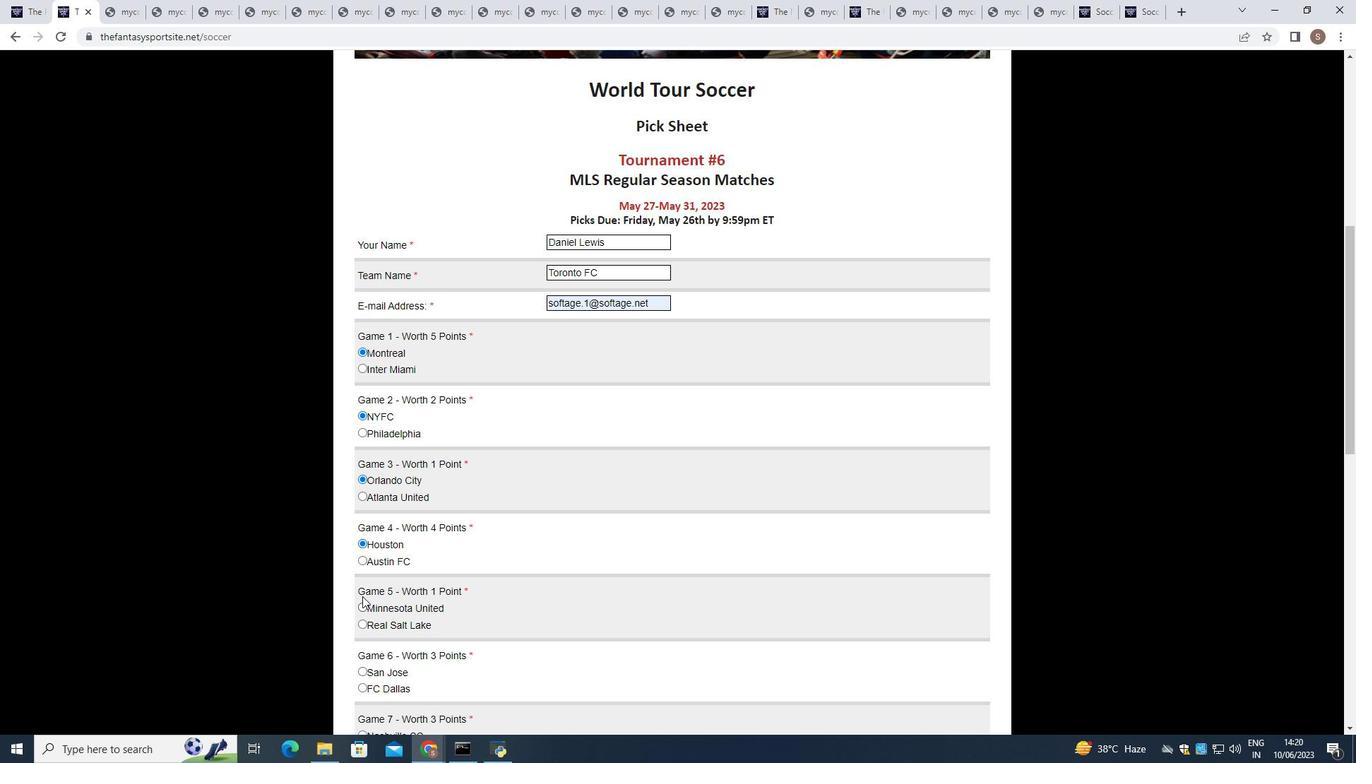 
Action: Mouse pressed left at (362, 602)
Screenshot: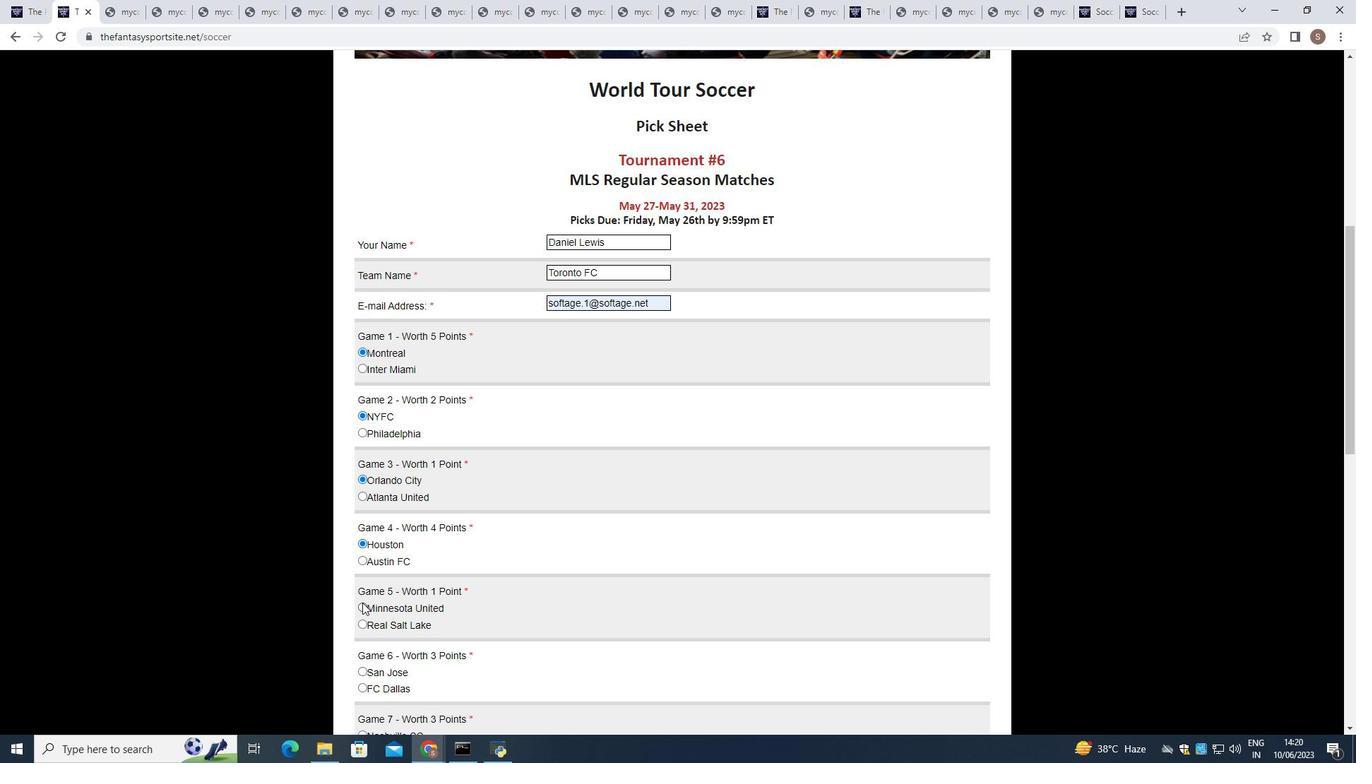 
Action: Mouse moved to (361, 669)
Screenshot: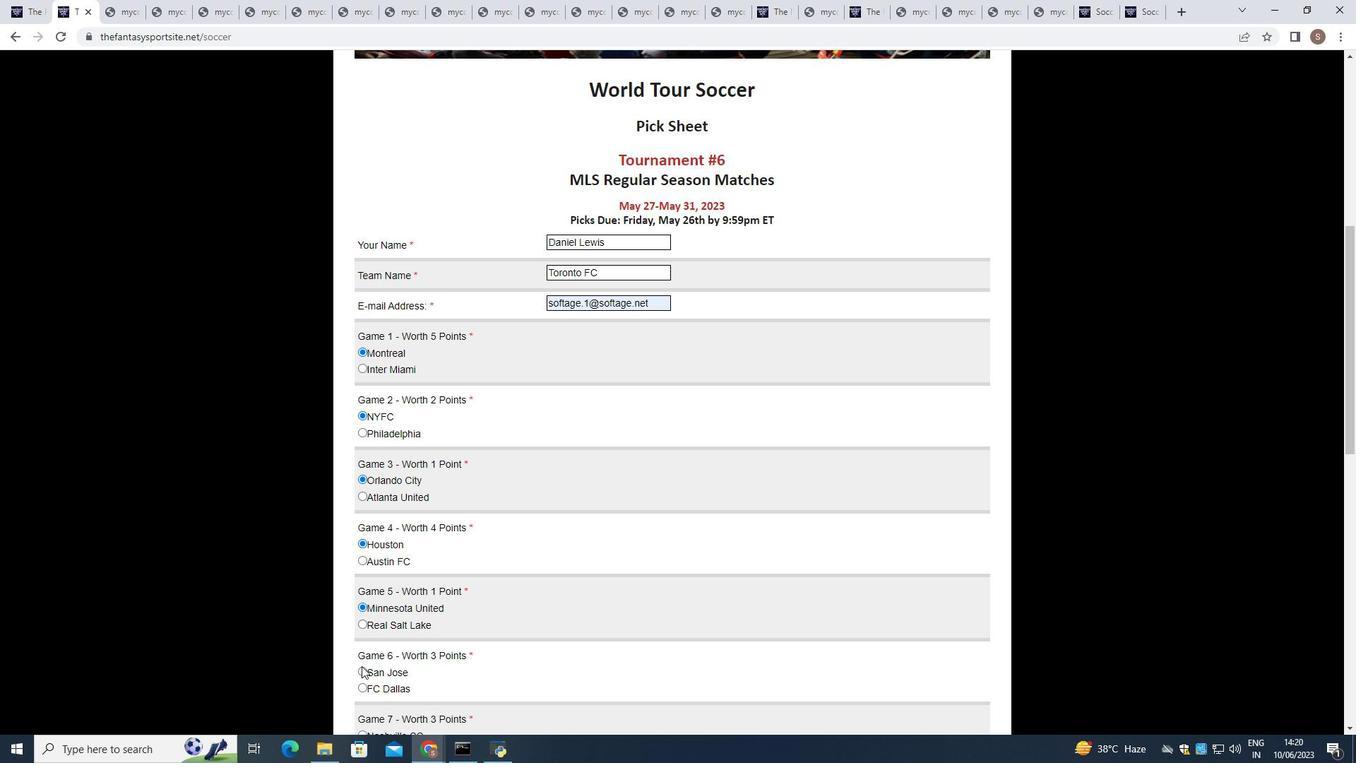 
Action: Mouse pressed left at (361, 669)
Screenshot: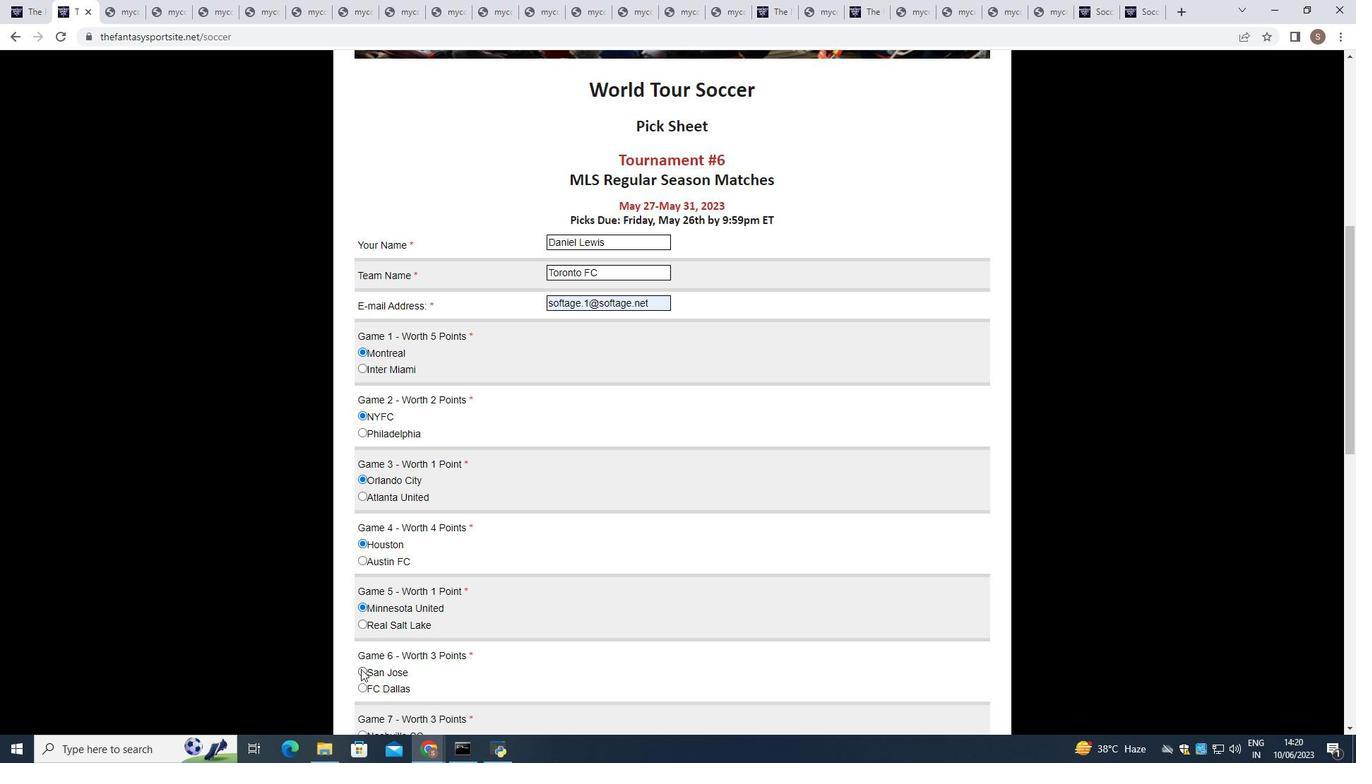 
Action: Mouse moved to (362, 669)
Screenshot: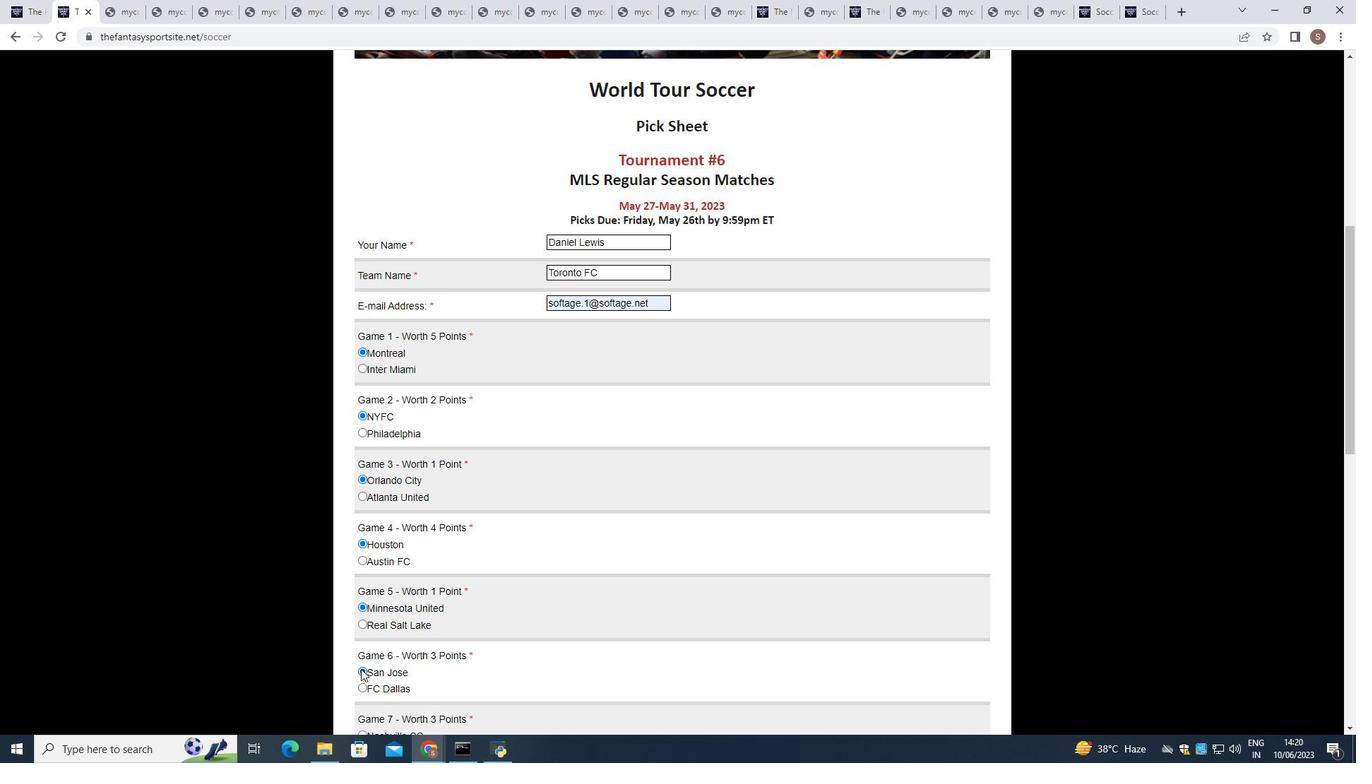 
Action: Mouse scrolled (362, 668) with delta (0, 0)
Screenshot: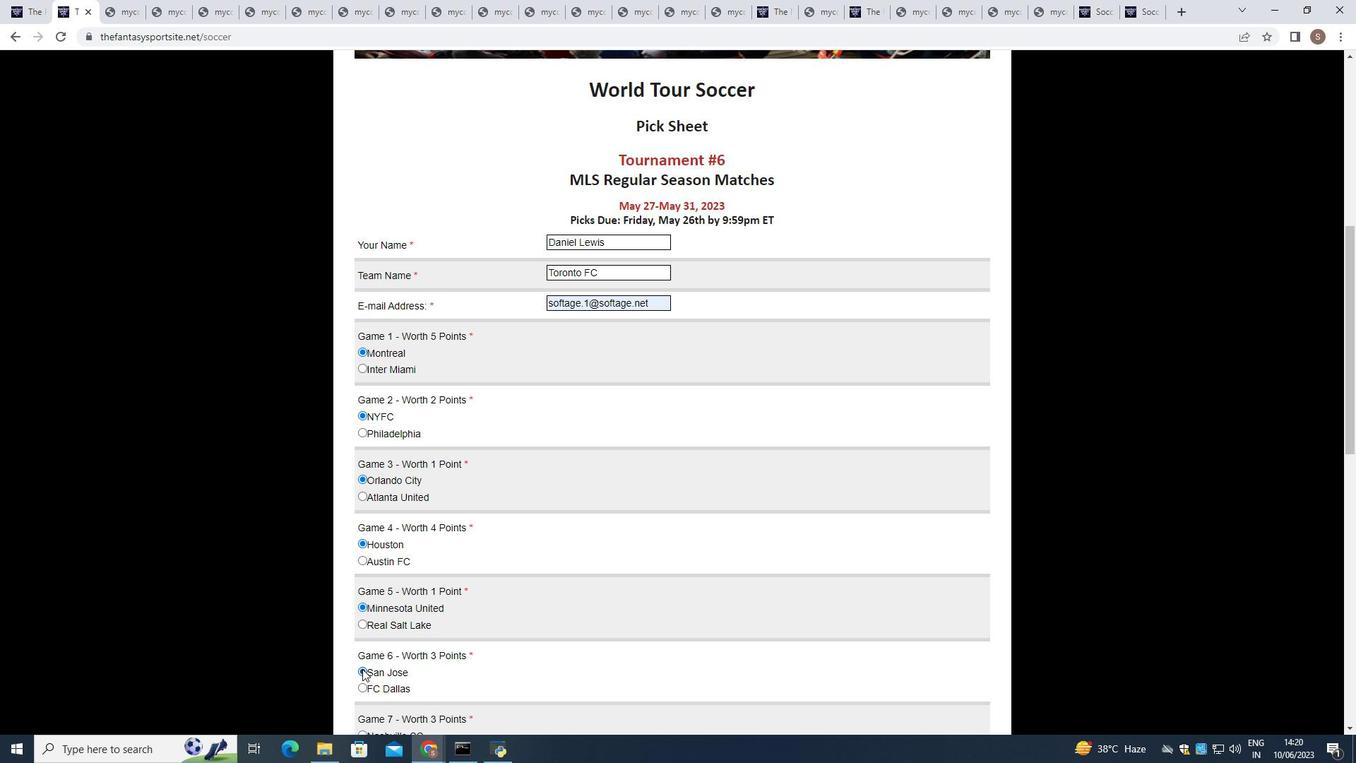 
Action: Mouse scrolled (362, 668) with delta (0, 0)
Screenshot: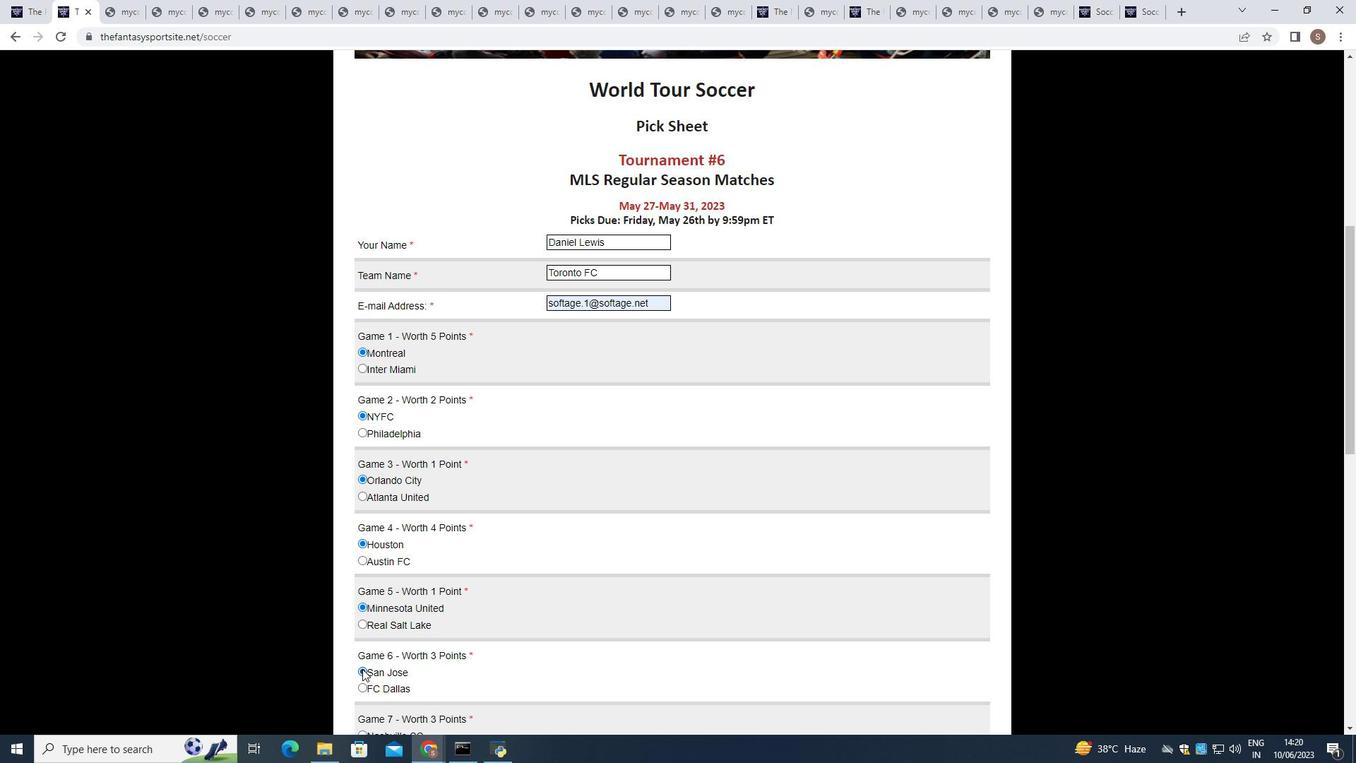 
Action: Mouse scrolled (362, 668) with delta (0, 0)
Screenshot: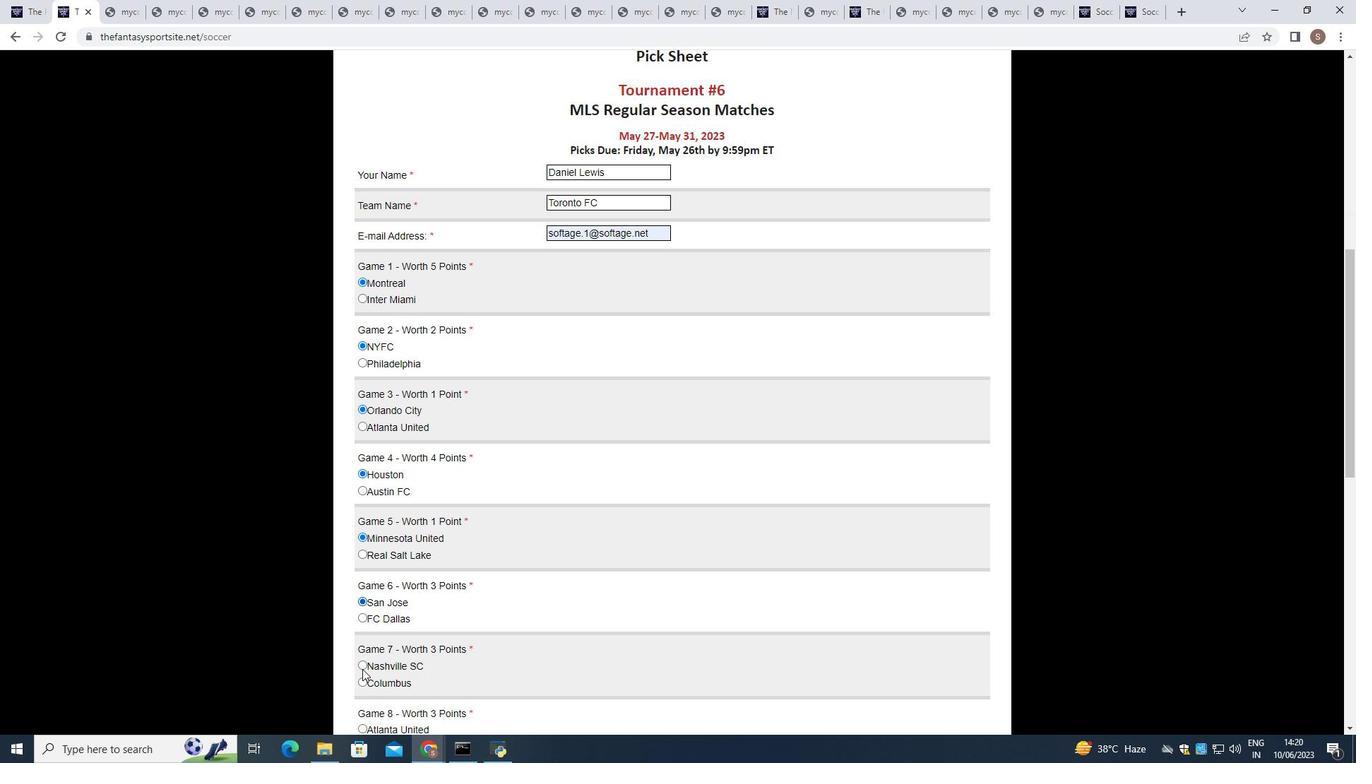 
Action: Mouse scrolled (362, 668) with delta (0, 0)
Screenshot: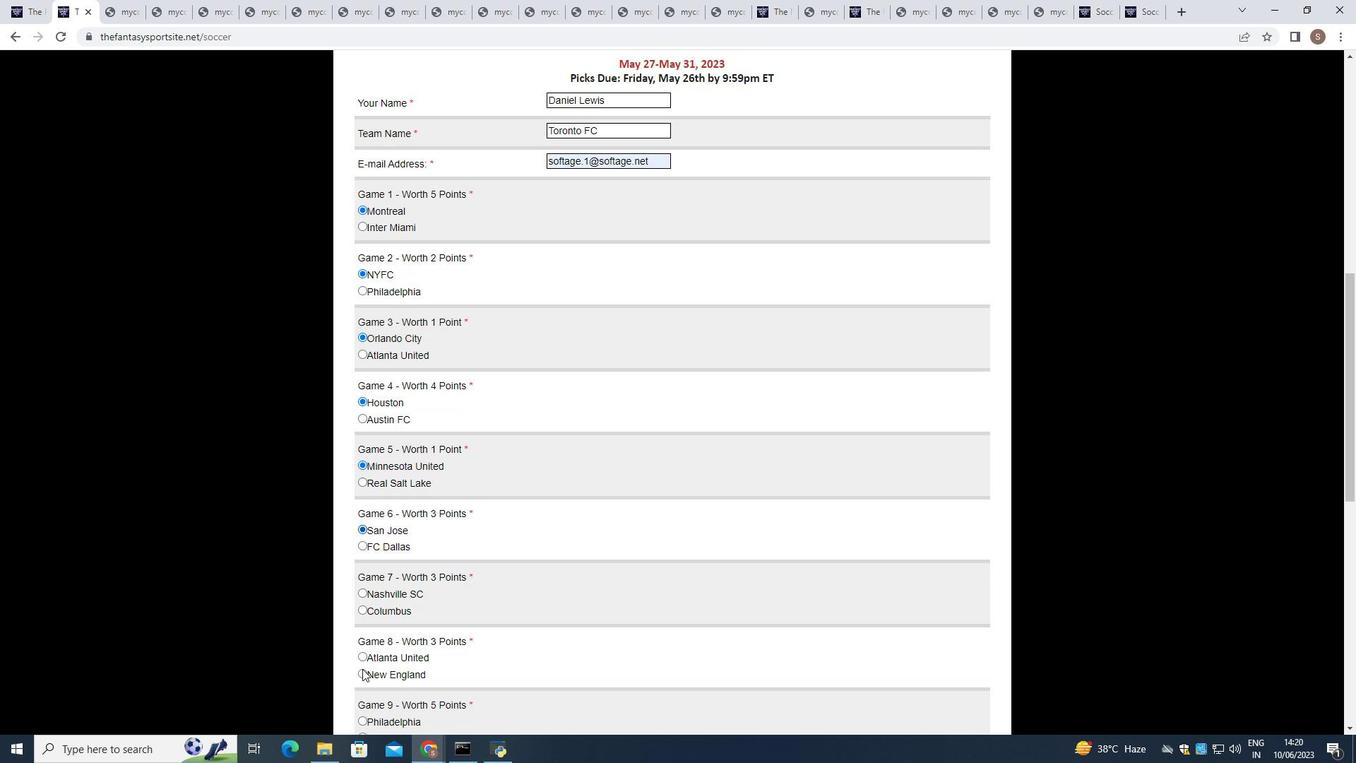 
Action: Mouse scrolled (362, 668) with delta (0, 0)
Screenshot: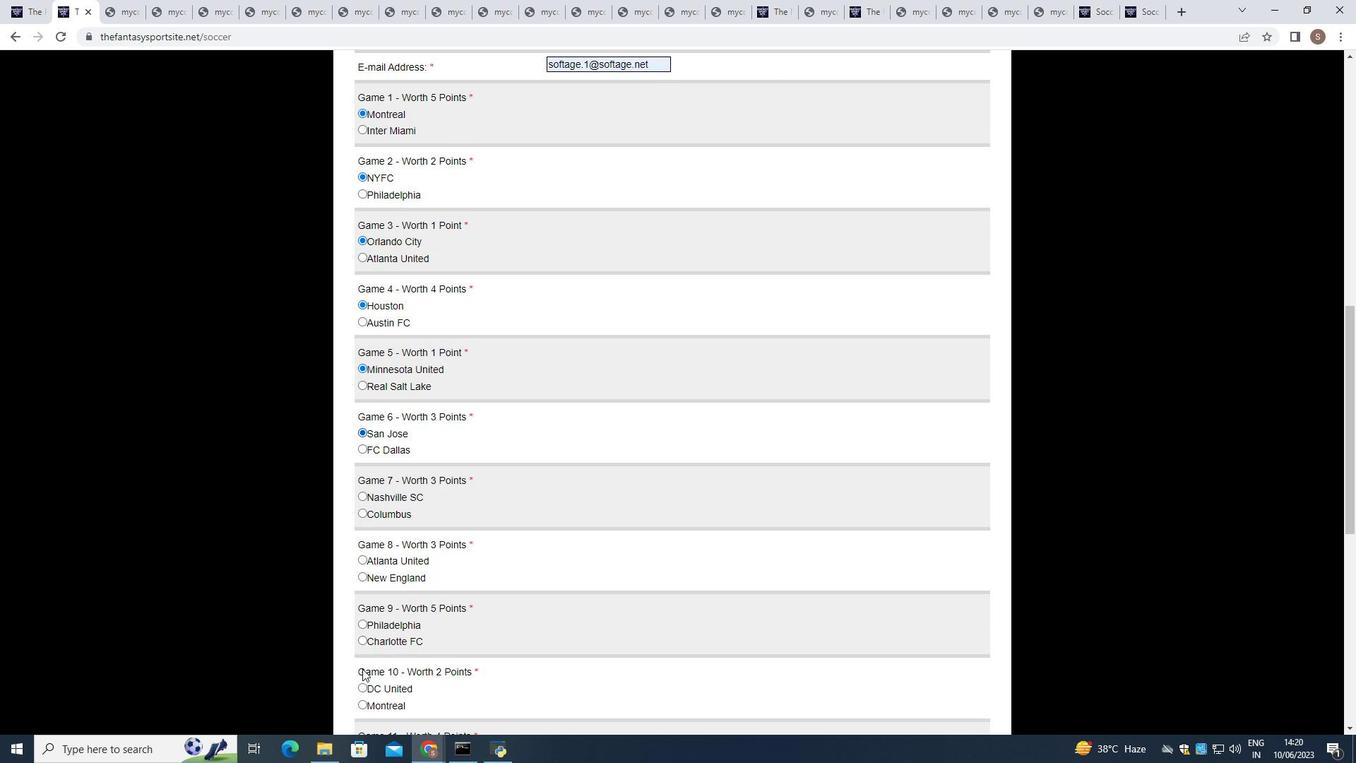 
Action: Mouse moved to (361, 394)
Screenshot: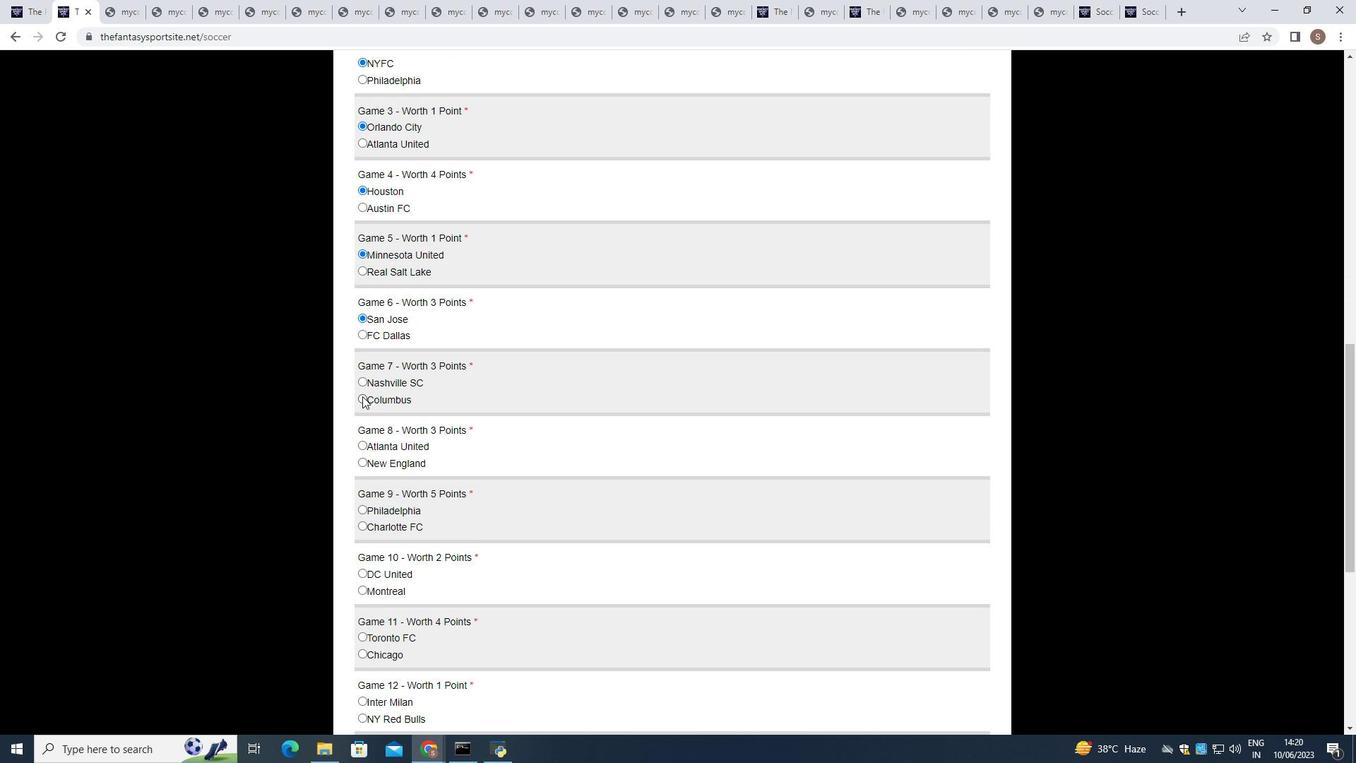 
Action: Mouse pressed left at (361, 394)
Screenshot: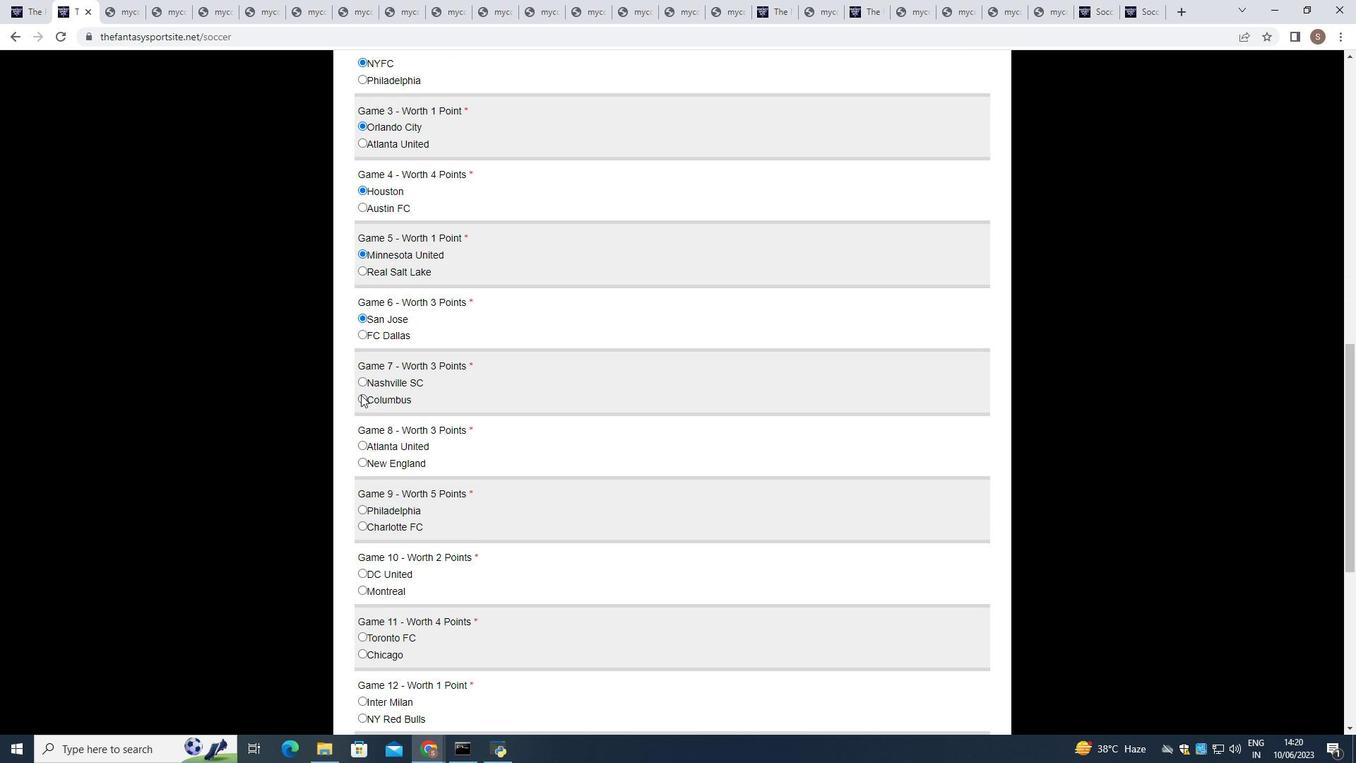 
Action: Mouse moved to (361, 442)
Screenshot: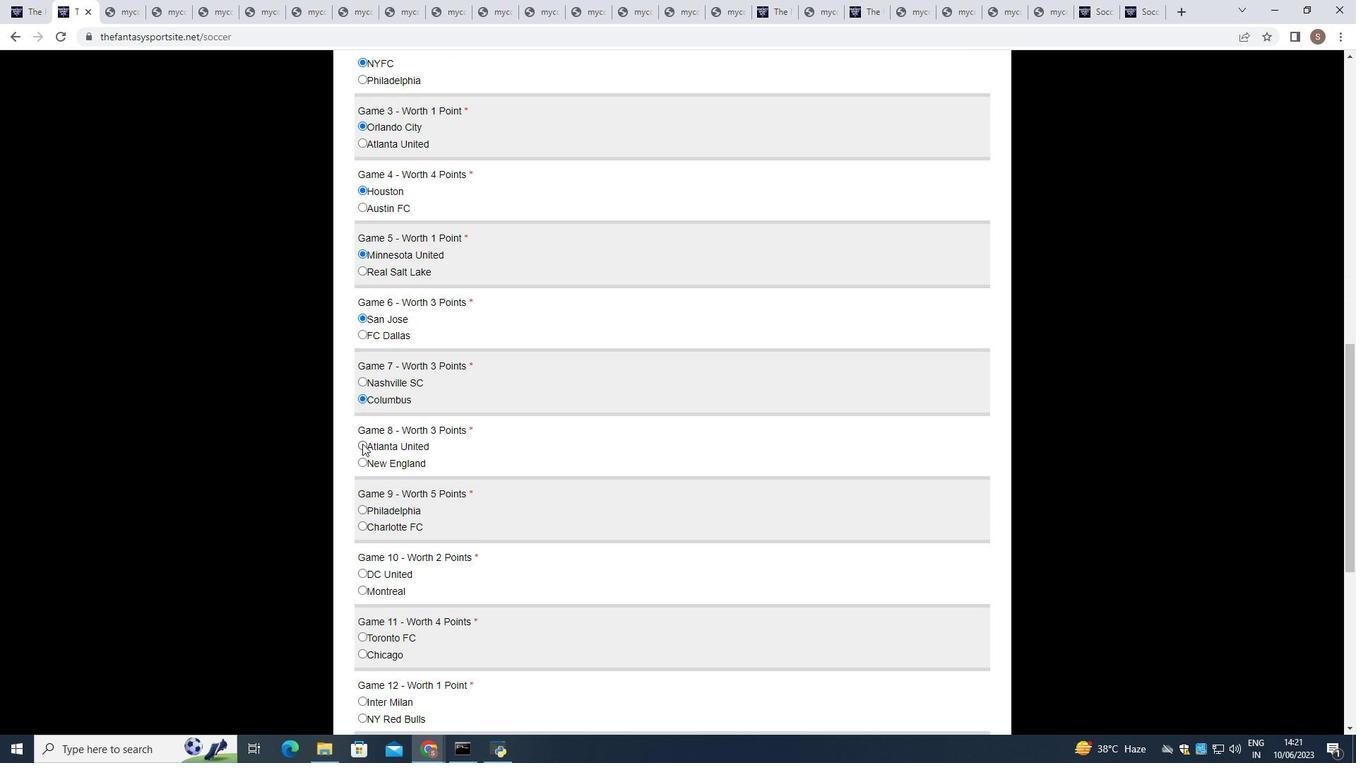 
Action: Mouse pressed left at (361, 442)
Screenshot: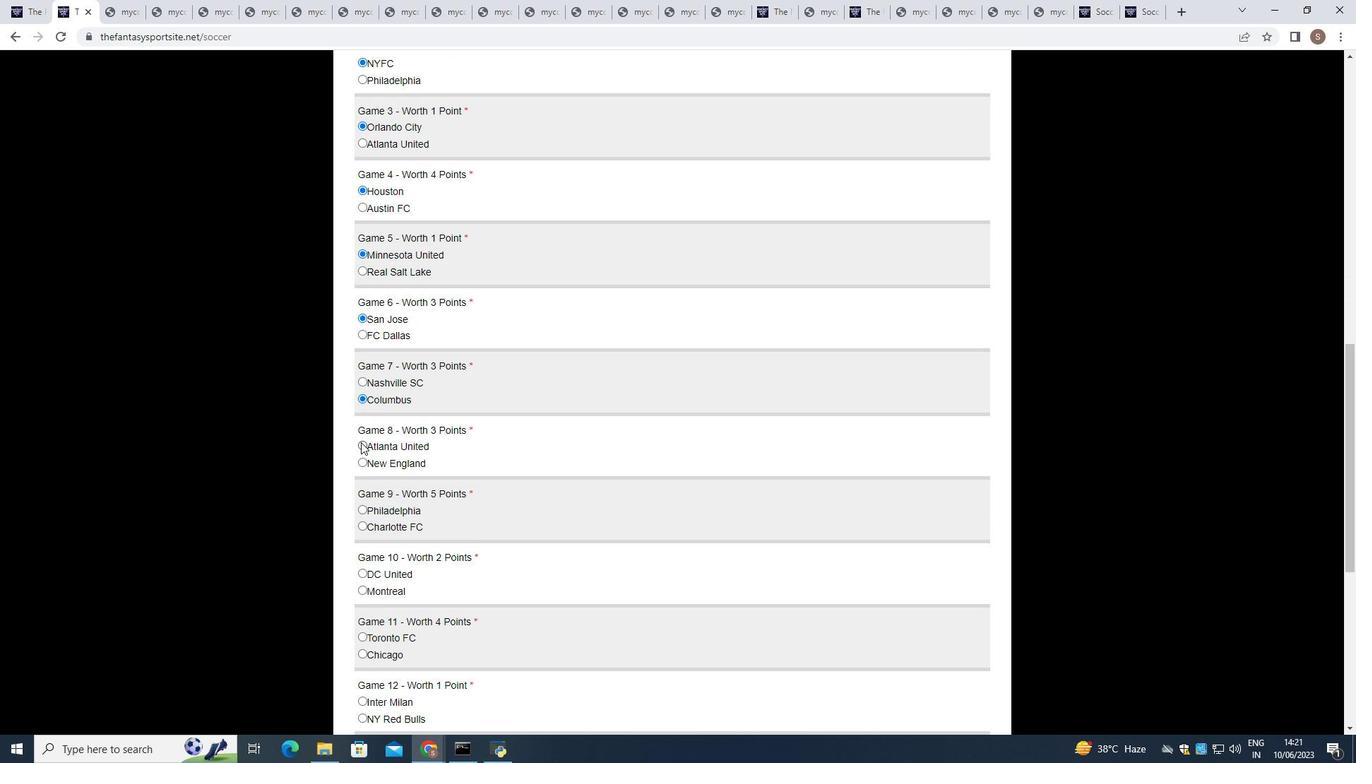 
Action: Mouse moved to (362, 527)
Screenshot: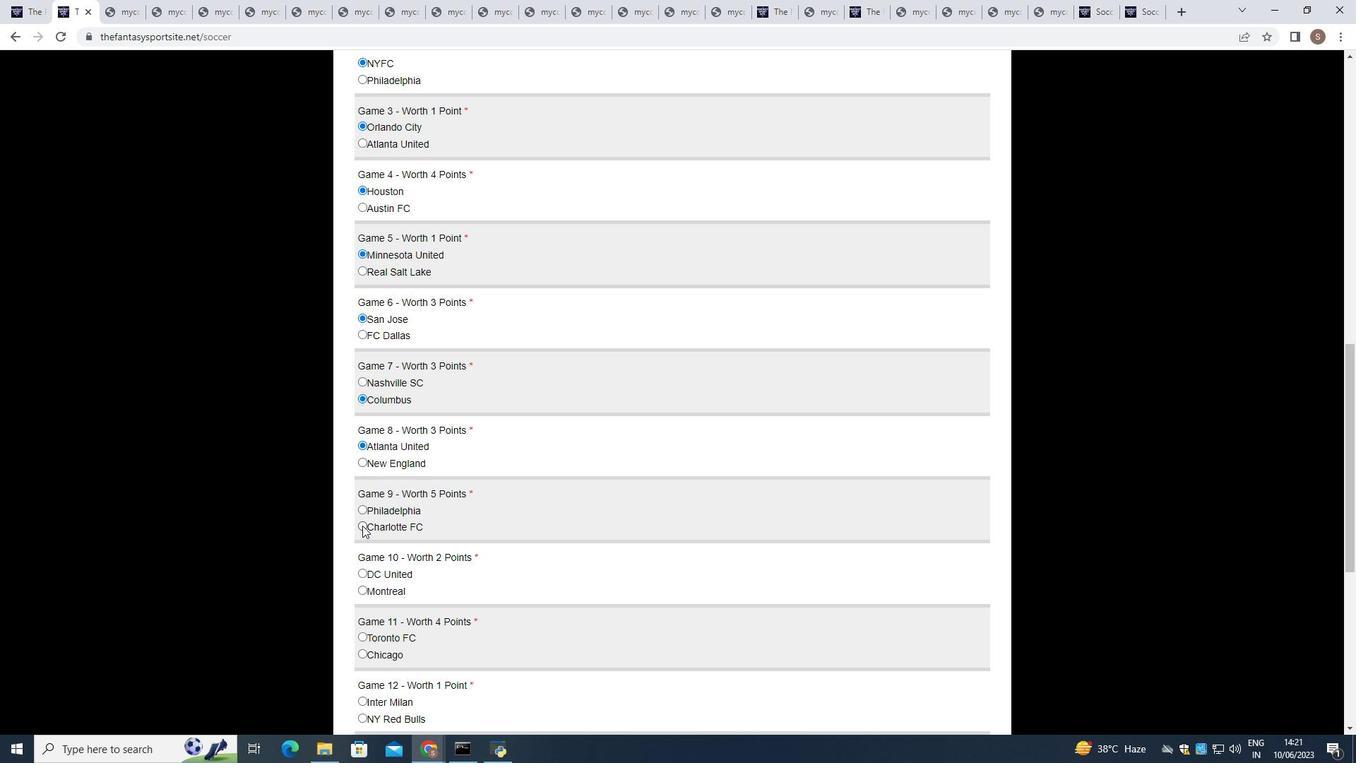 
Action: Mouse pressed left at (362, 527)
Screenshot: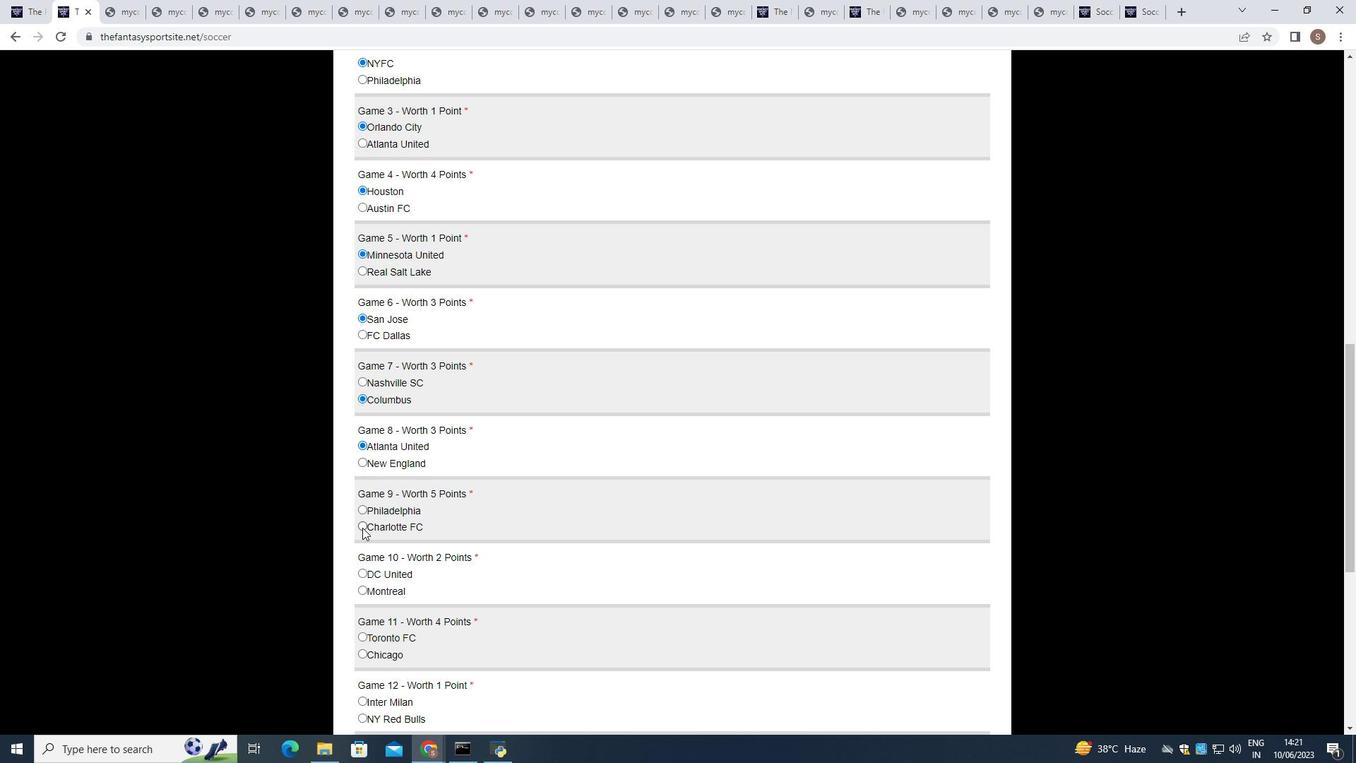 
Action: Mouse moved to (361, 587)
Screenshot: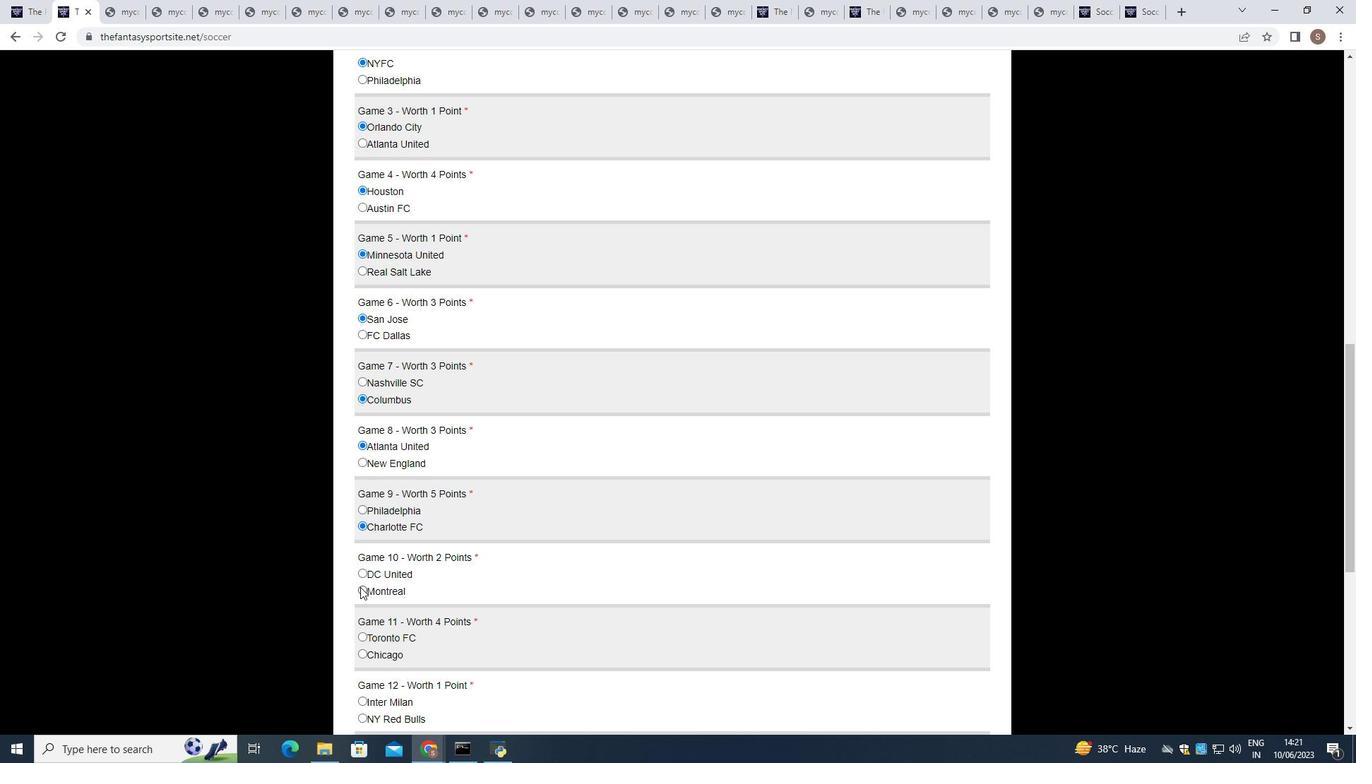 
Action: Mouse pressed left at (361, 587)
Screenshot: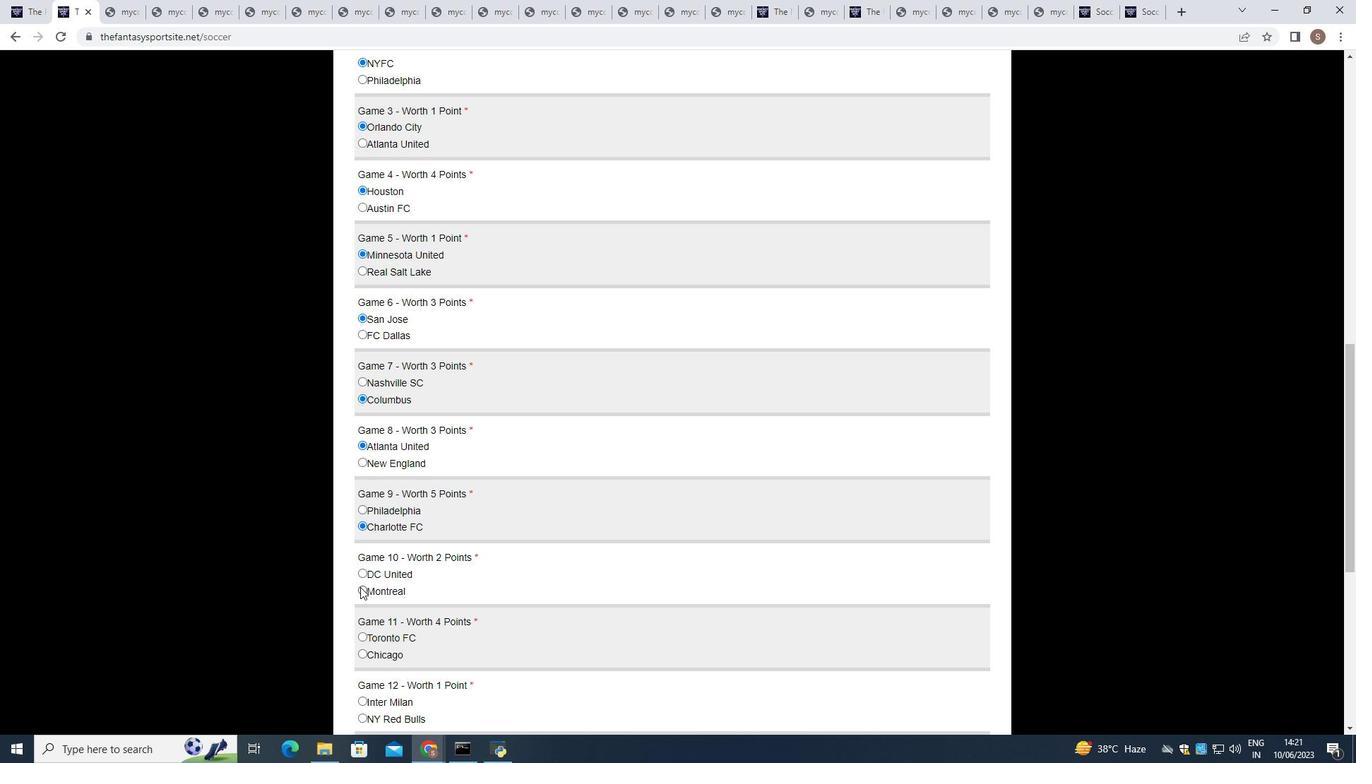 
Action: Mouse moved to (358, 654)
Screenshot: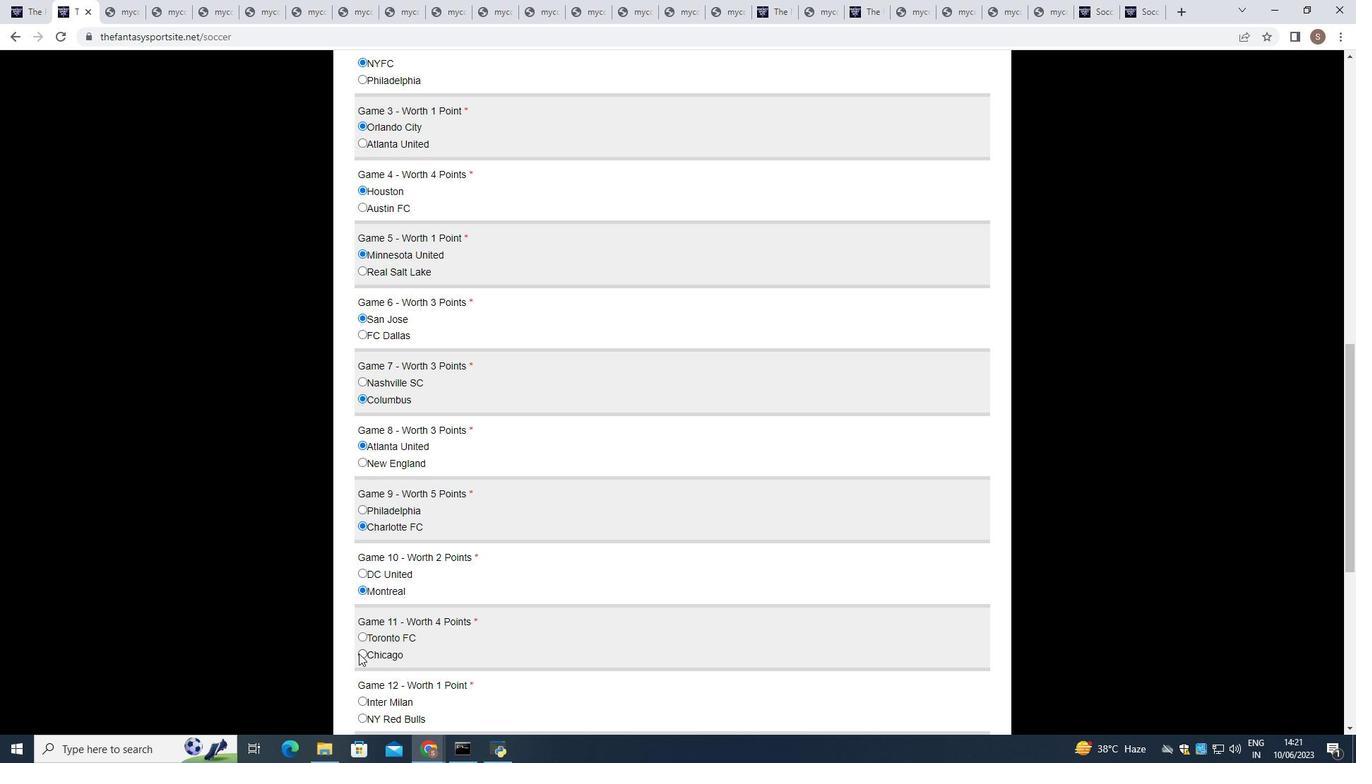 
Action: Mouse pressed left at (358, 654)
Screenshot: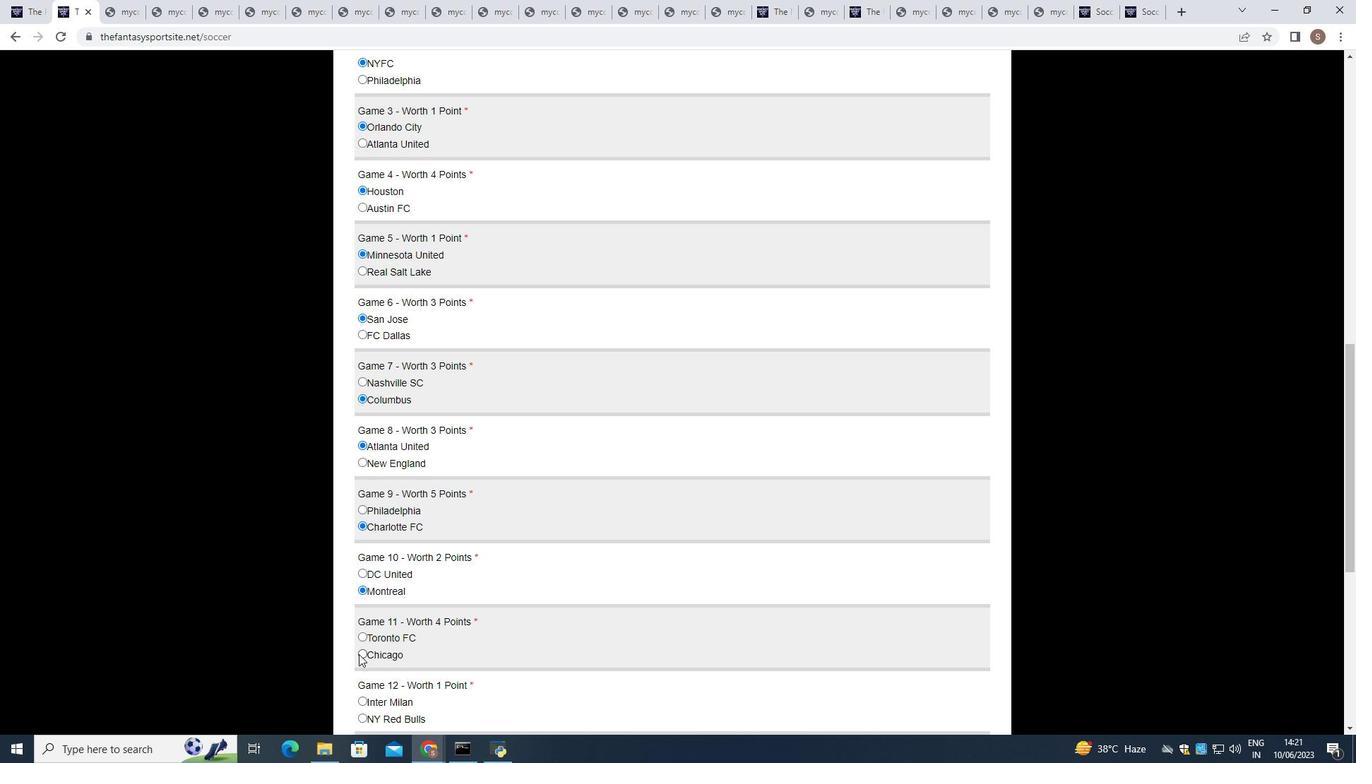 
Action: Mouse moved to (361, 651)
Screenshot: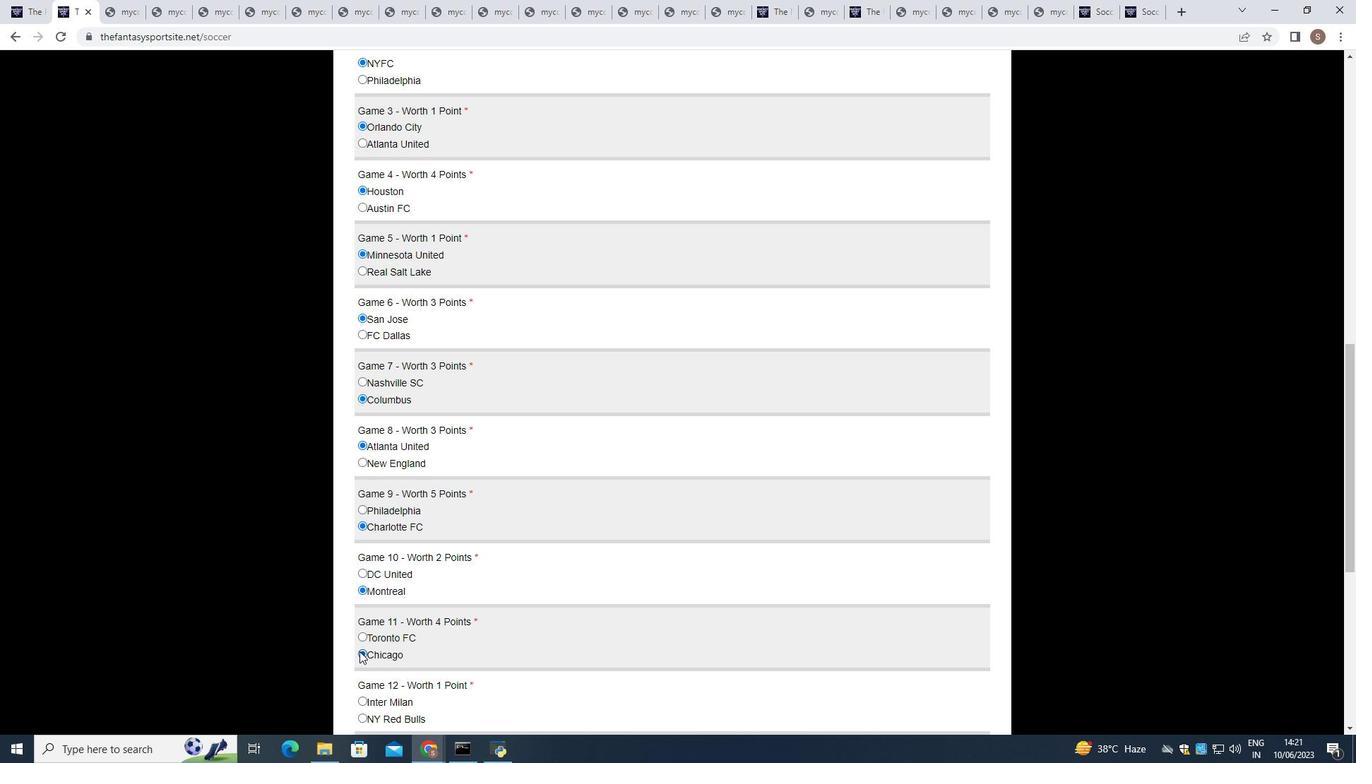 
Action: Mouse scrolled (361, 650) with delta (0, 0)
Screenshot: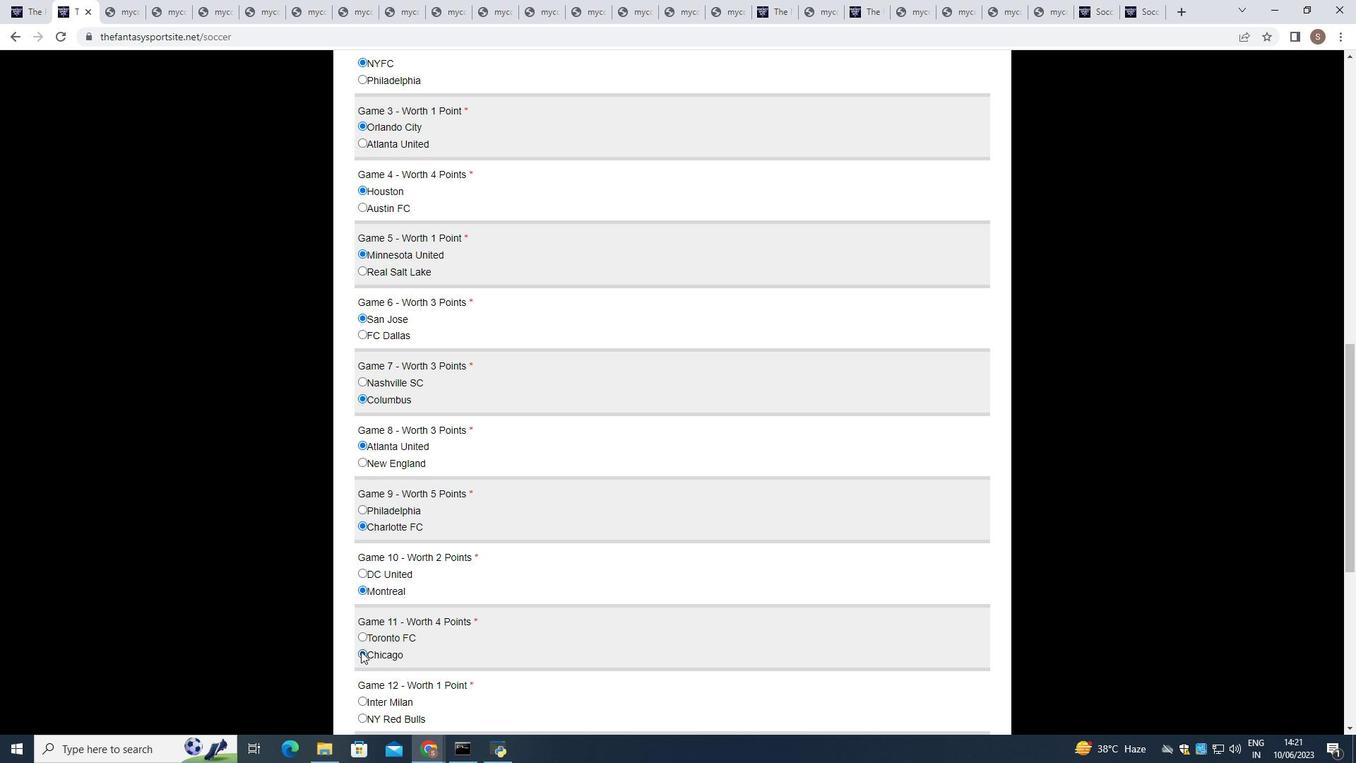 
Action: Mouse scrolled (361, 650) with delta (0, 0)
Screenshot: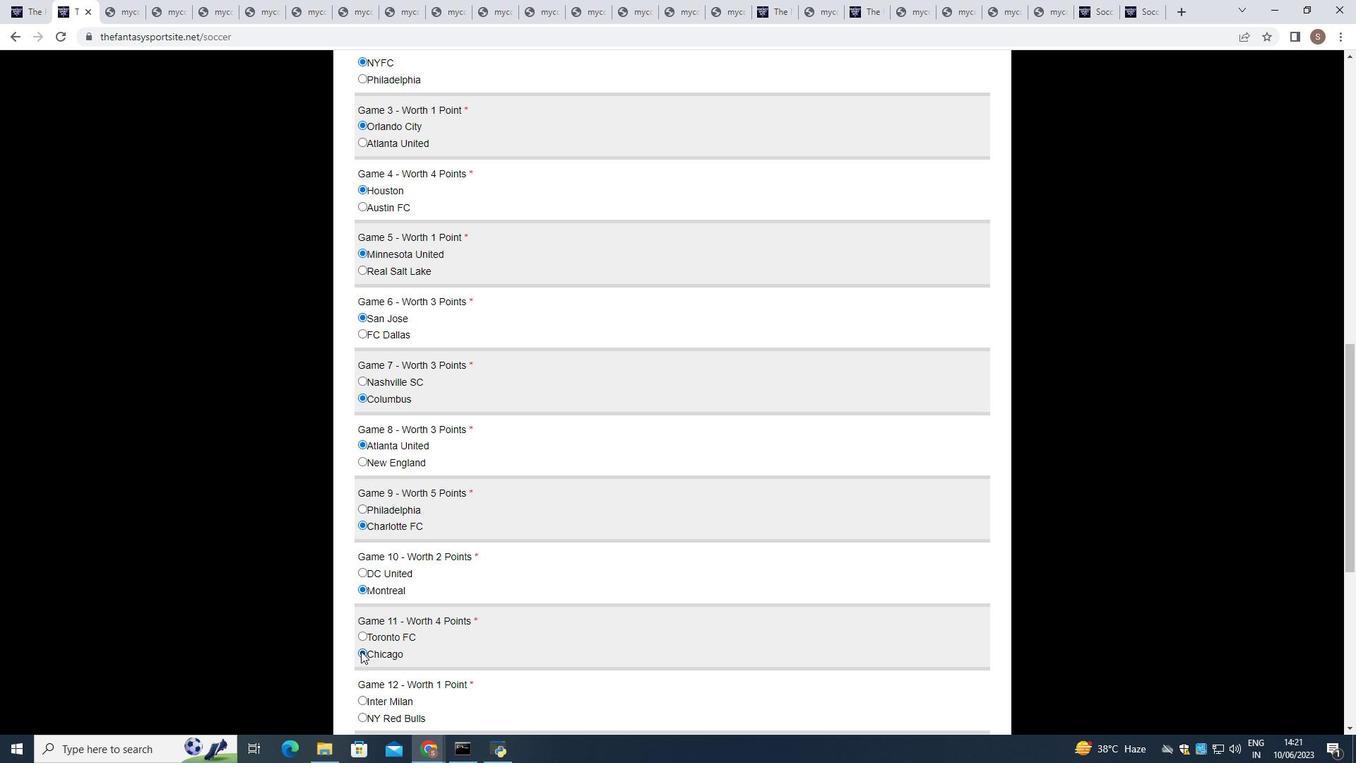 
Action: Mouse moved to (362, 650)
Screenshot: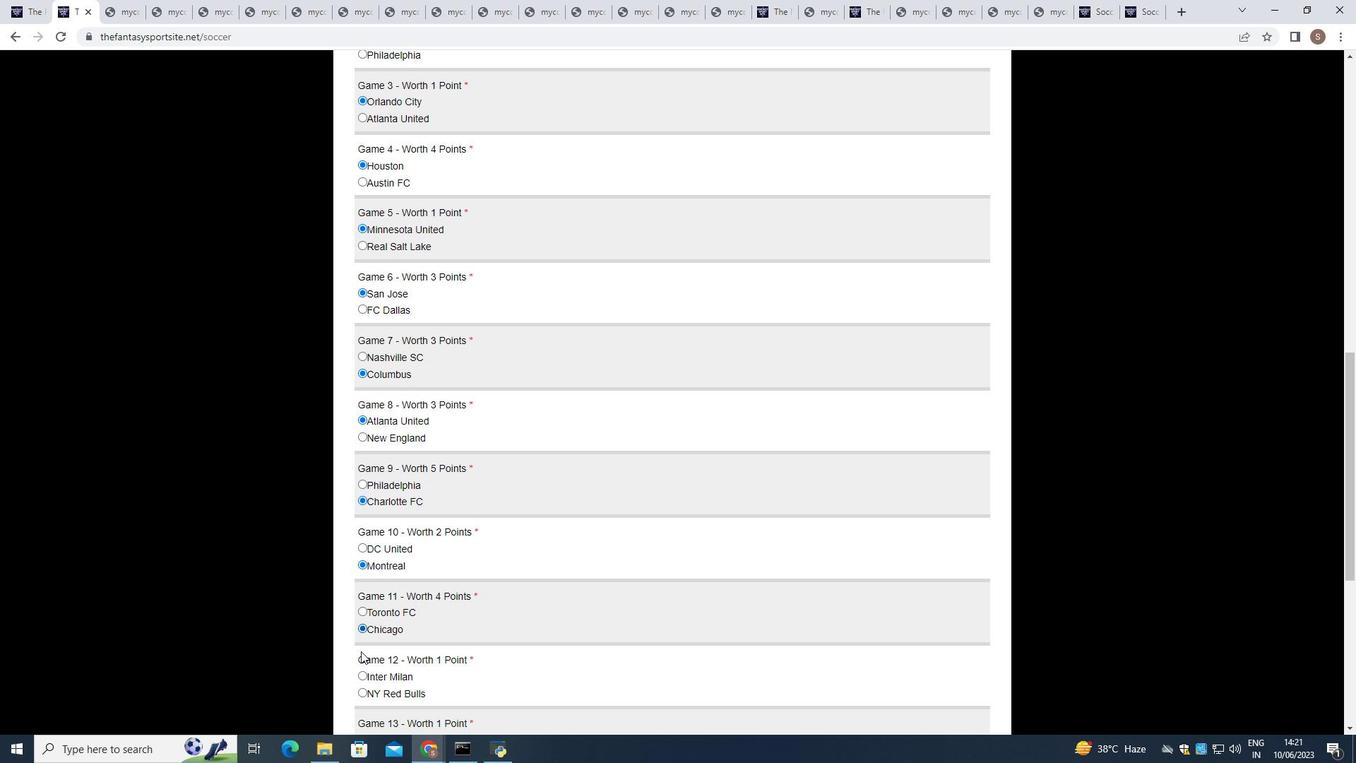 
Action: Mouse scrolled (362, 650) with delta (0, 0)
Screenshot: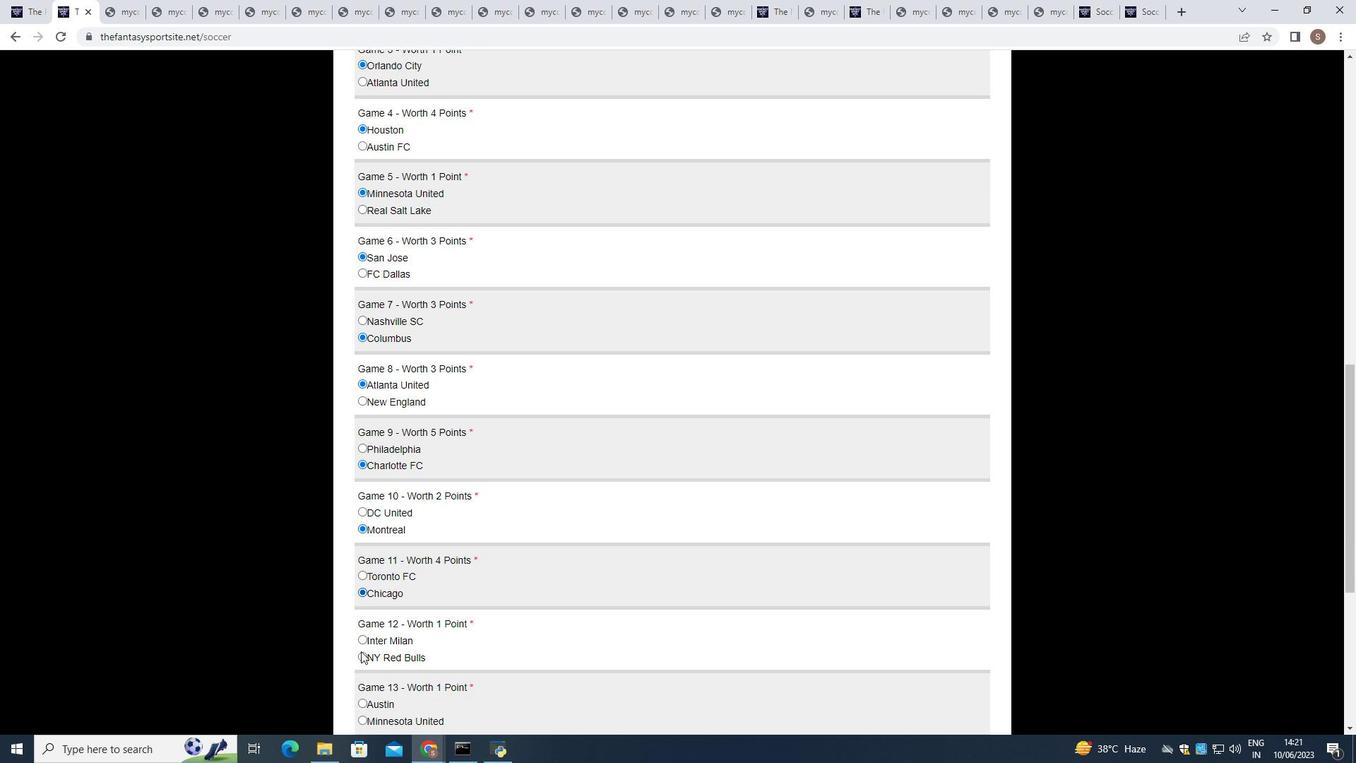 
Action: Mouse scrolled (362, 650) with delta (0, 0)
Screenshot: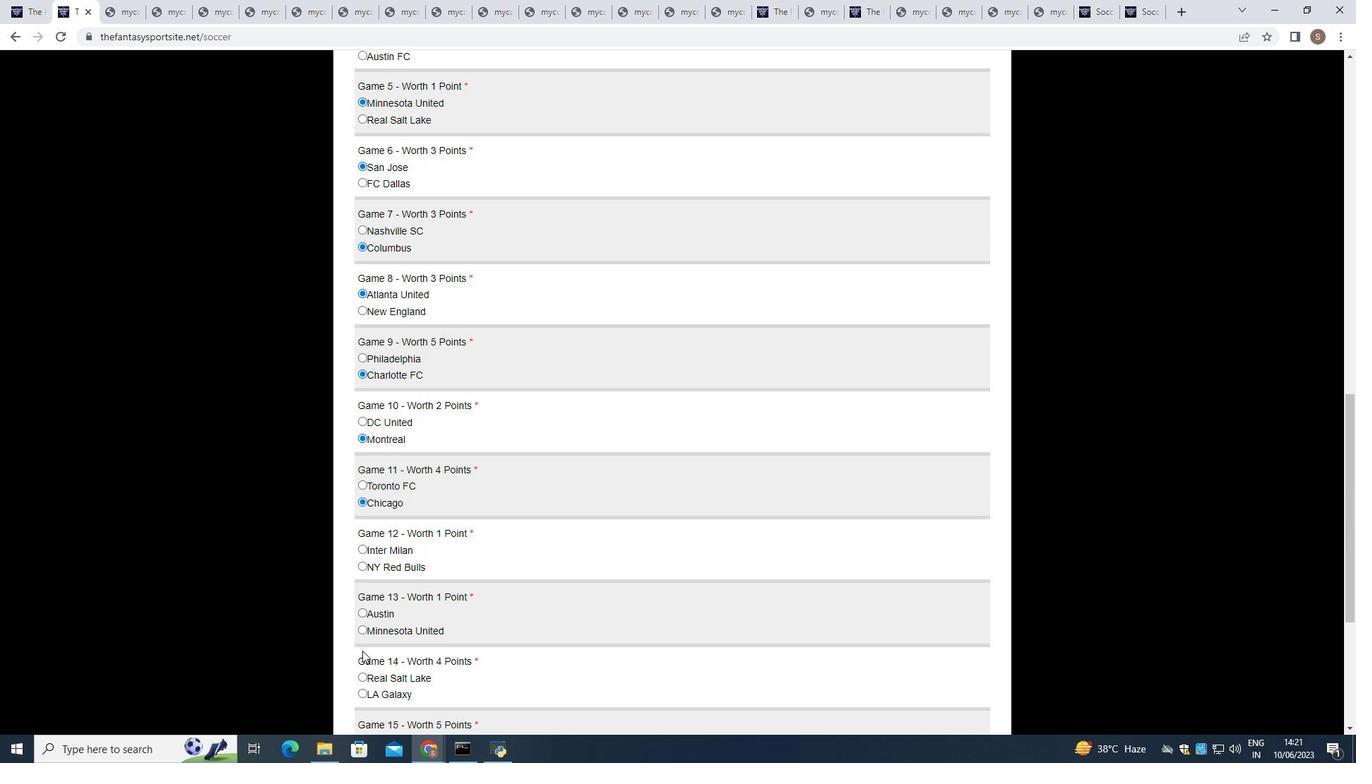
Action: Mouse moved to (363, 418)
Screenshot: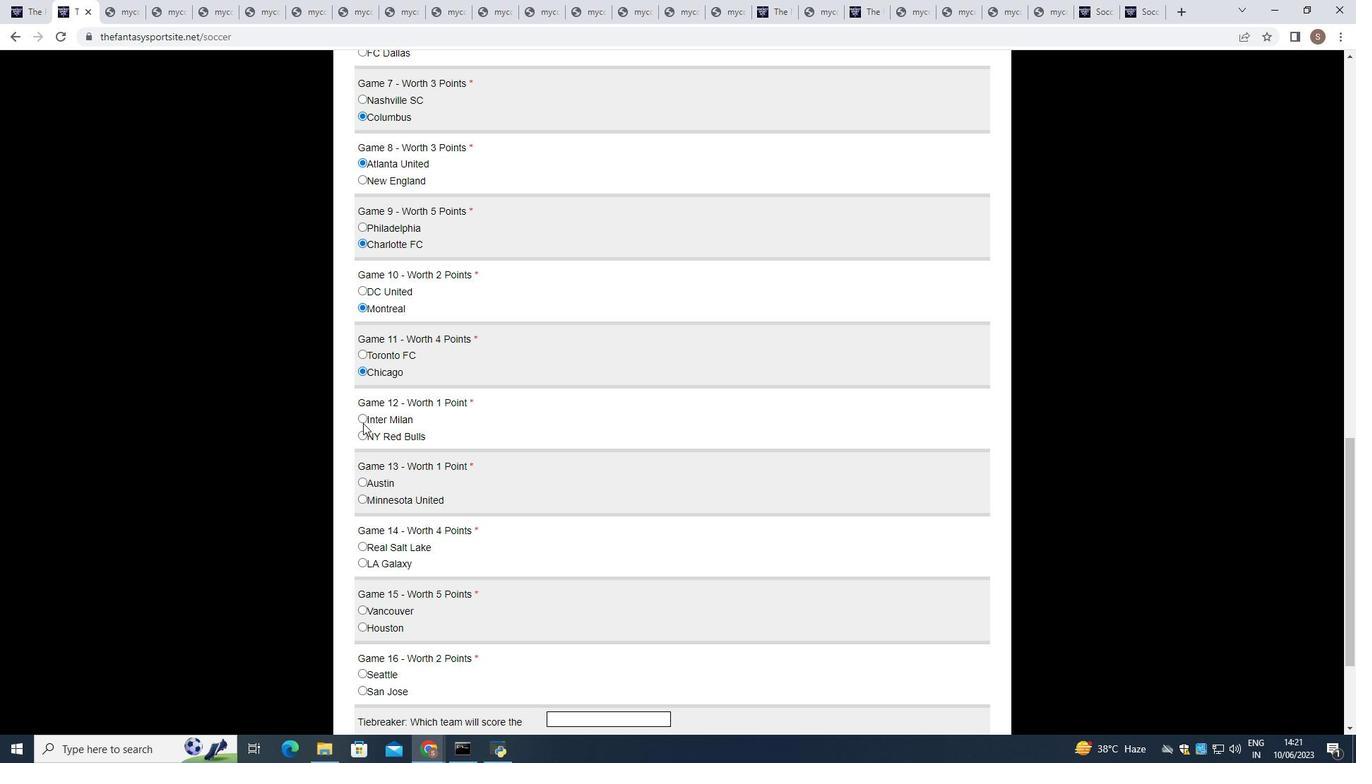 
Action: Mouse pressed left at (363, 418)
Screenshot: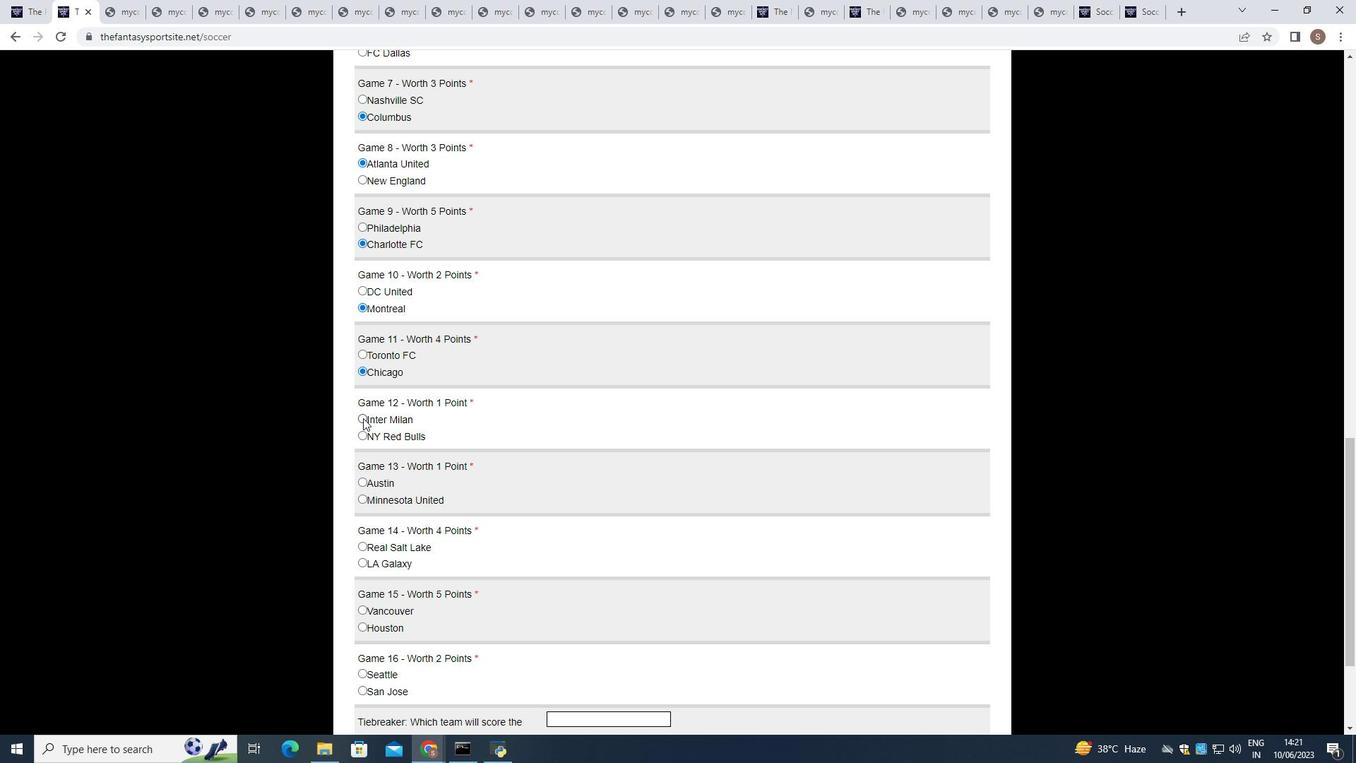 
Action: Mouse moved to (358, 497)
Screenshot: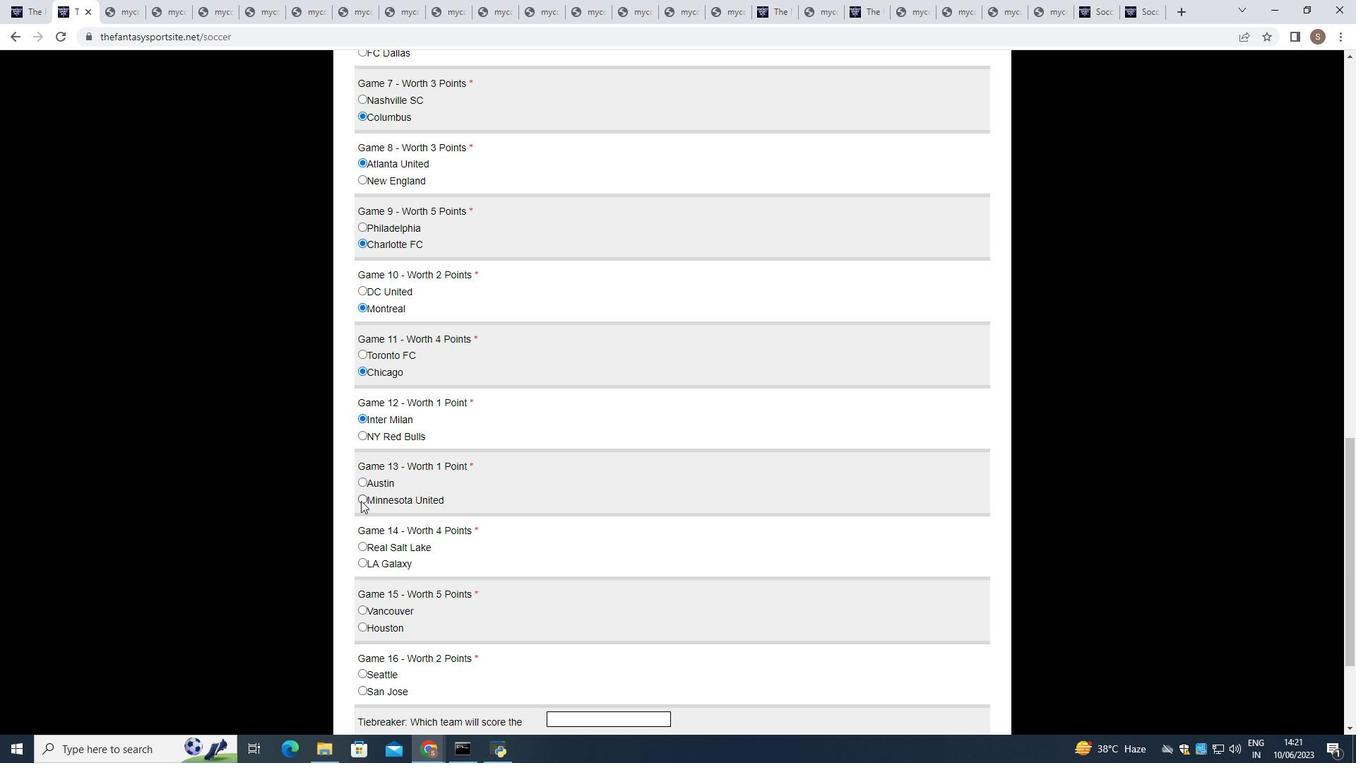 
Action: Mouse pressed left at (358, 497)
Screenshot: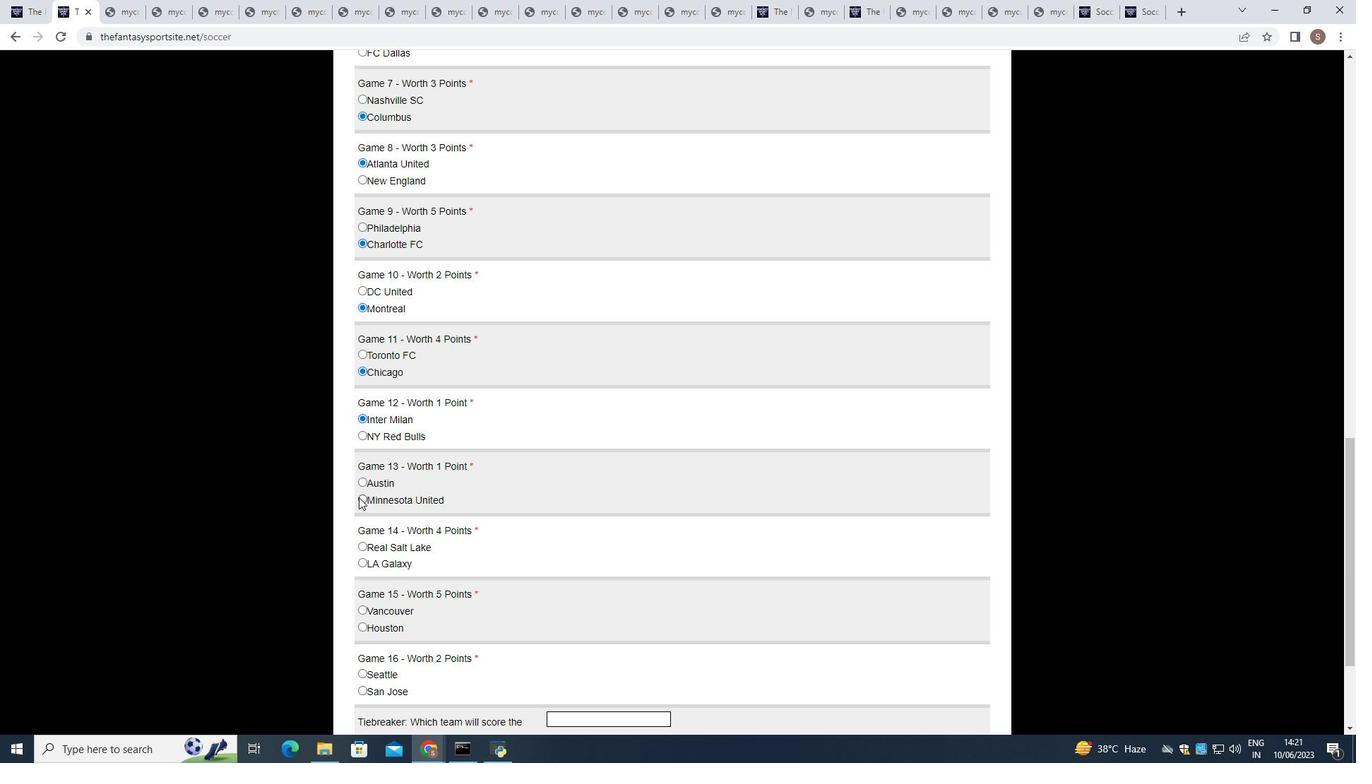 
Action: Mouse moved to (361, 545)
Screenshot: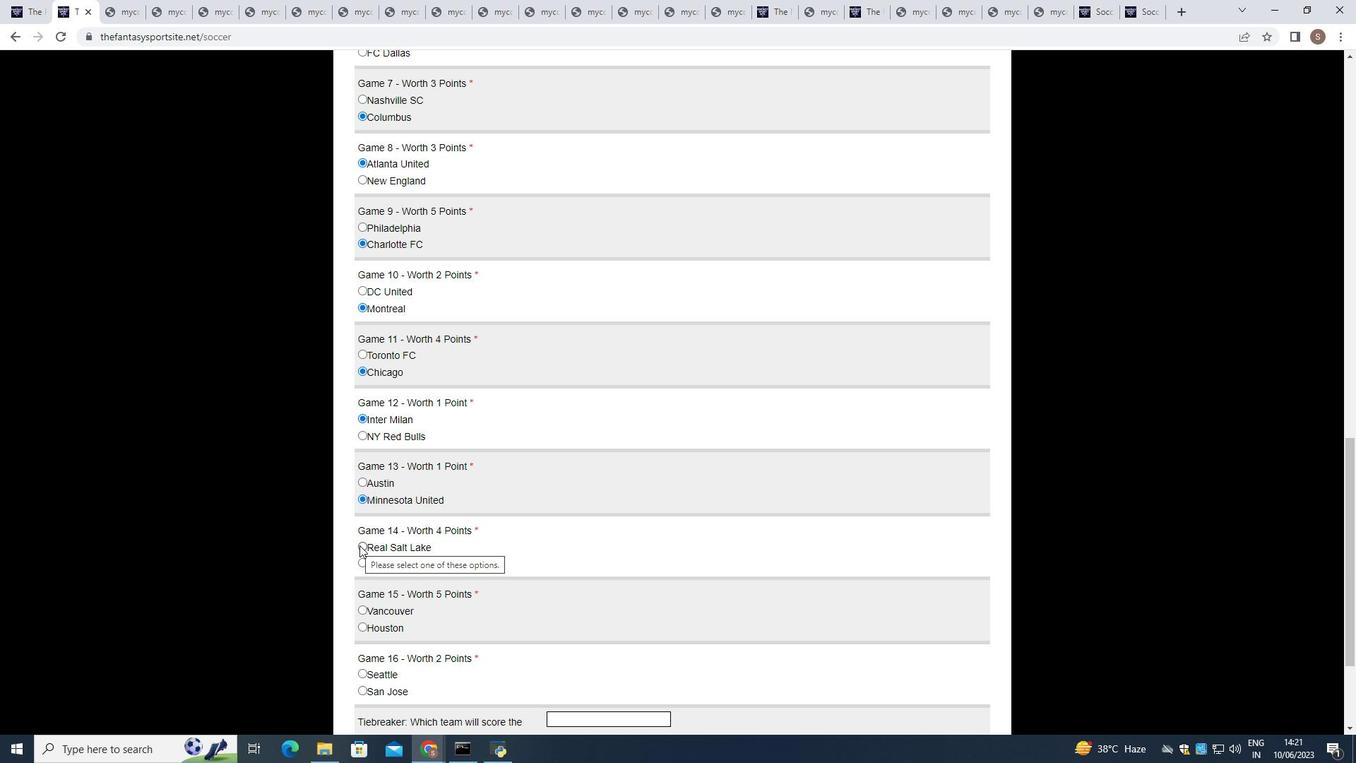 
Action: Mouse pressed left at (361, 545)
Screenshot: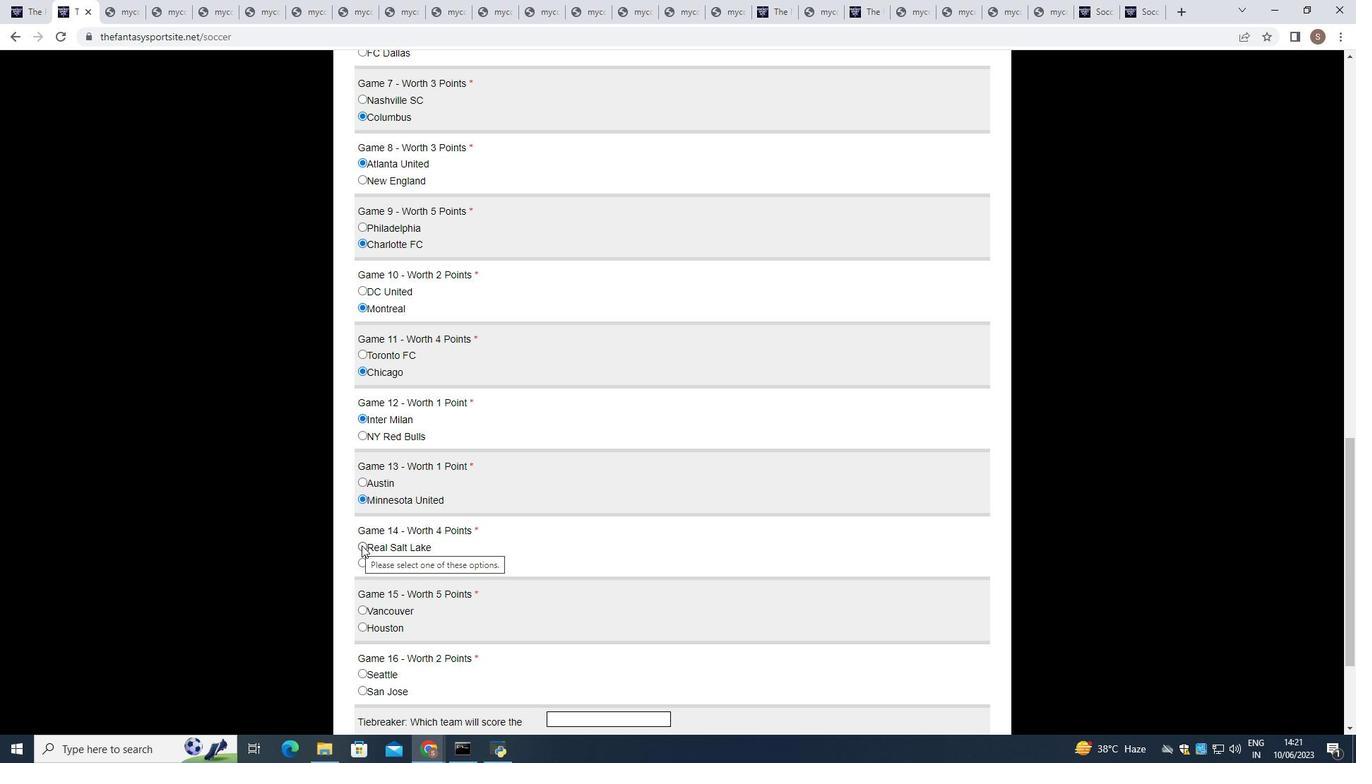 
Action: Mouse moved to (362, 545)
Screenshot: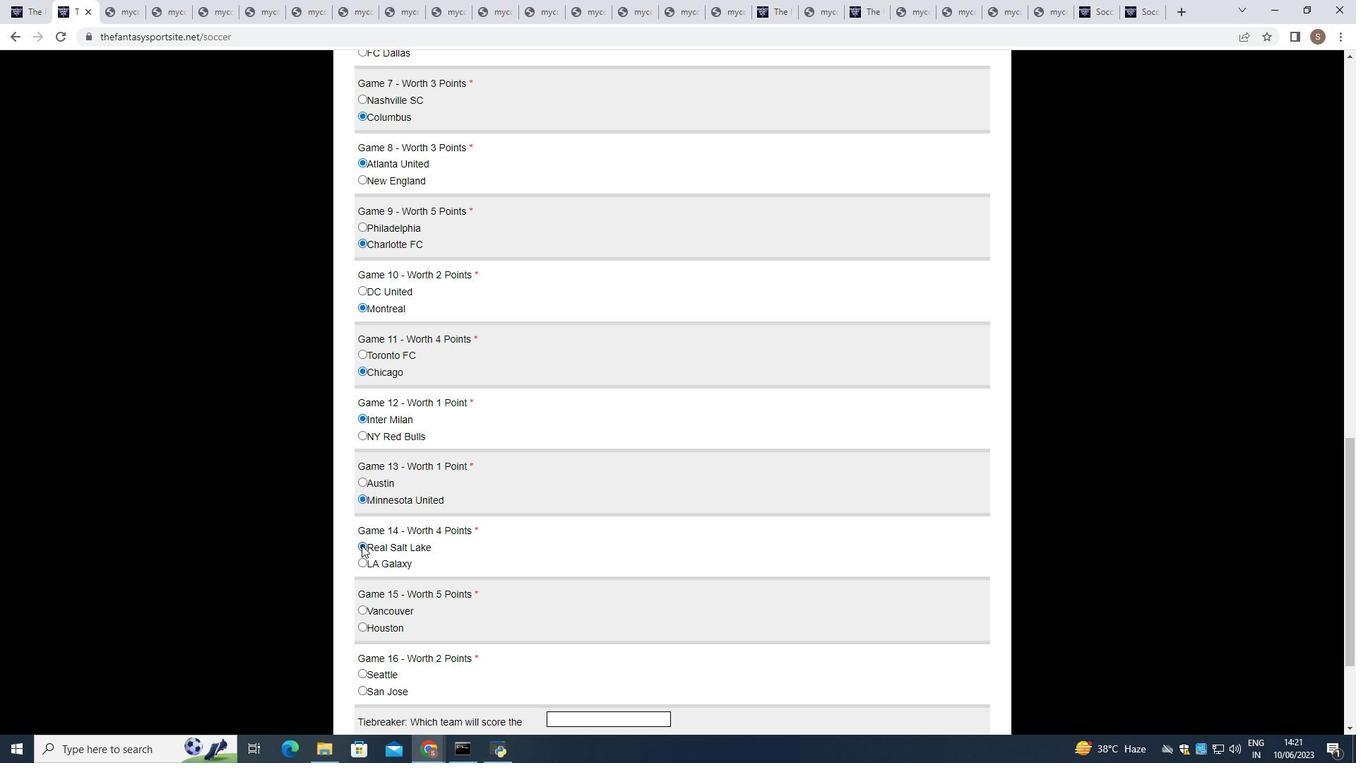
Action: Mouse scrolled (362, 544) with delta (0, 0)
Screenshot: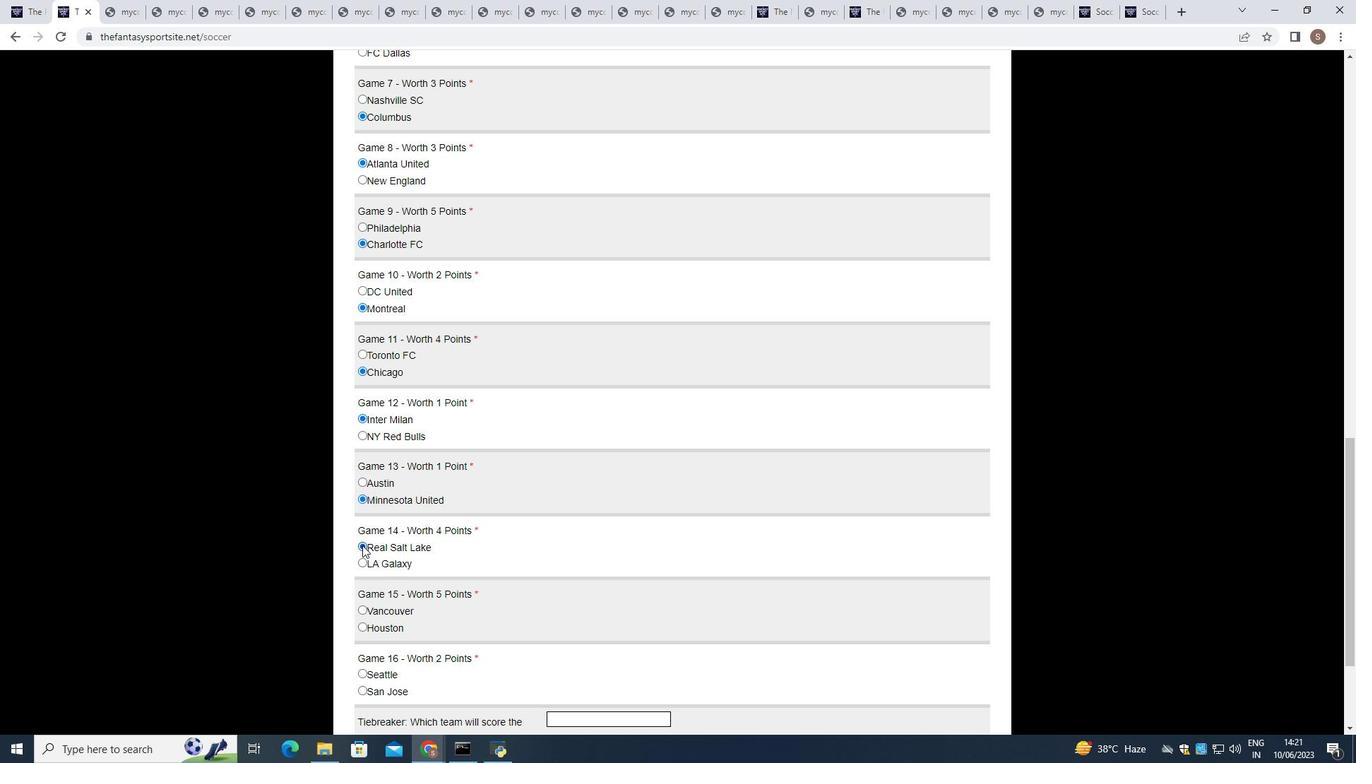 
Action: Mouse scrolled (362, 544) with delta (0, 0)
Screenshot: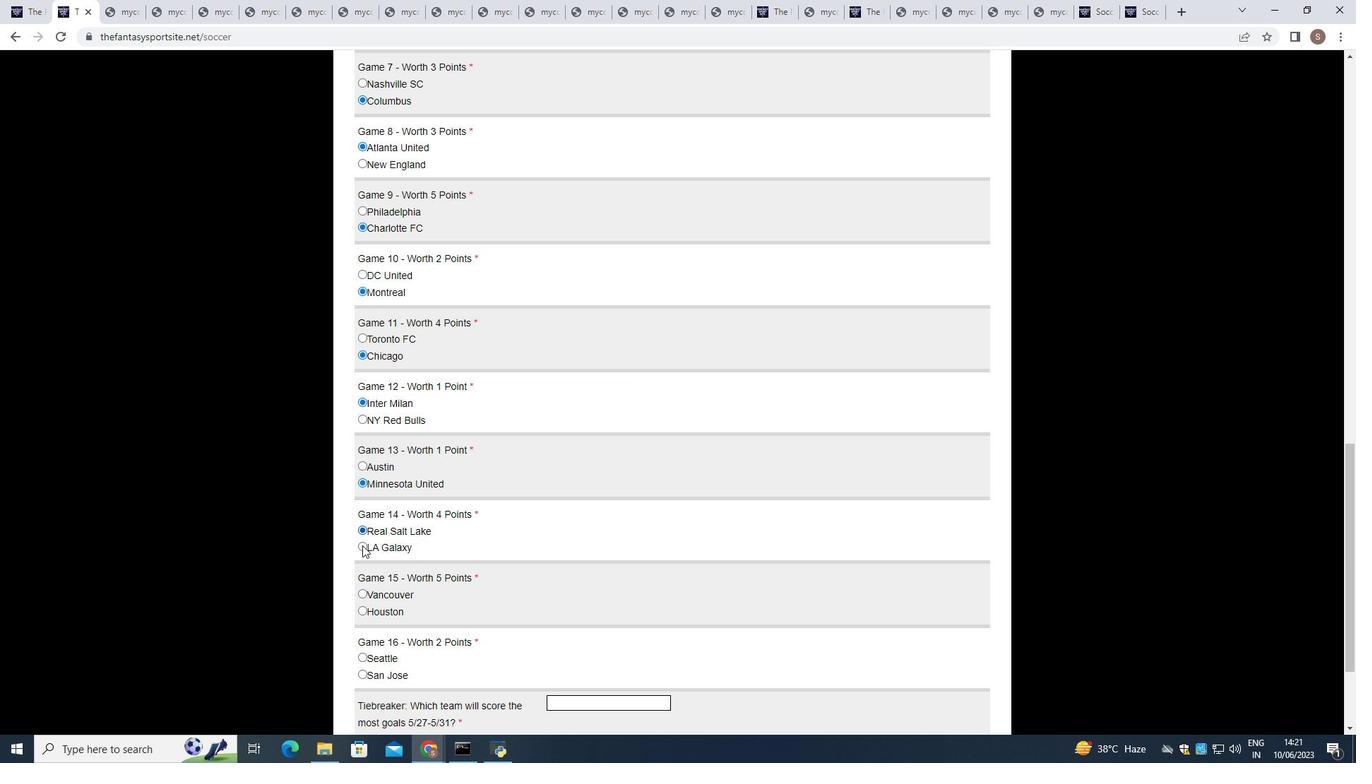 
Action: Mouse moved to (363, 471)
Screenshot: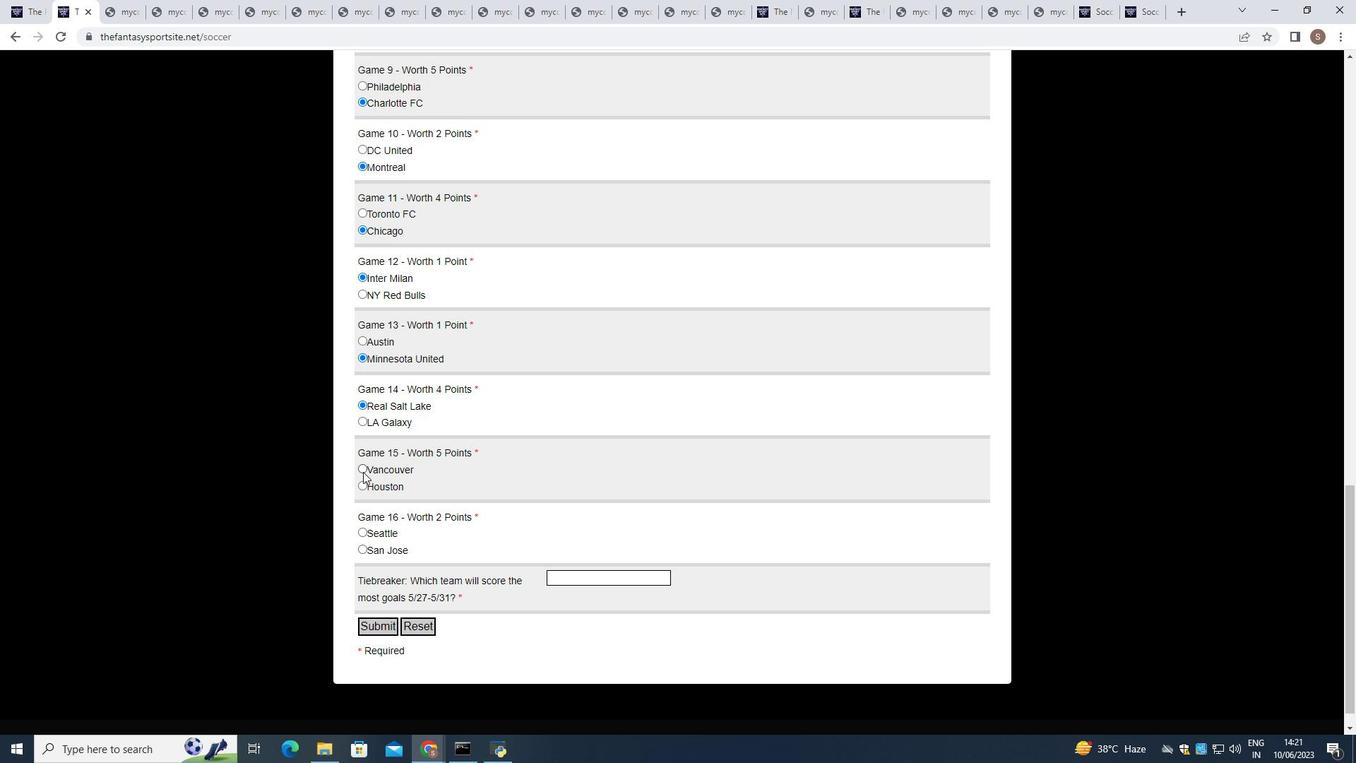 
Action: Mouse pressed left at (363, 471)
Screenshot: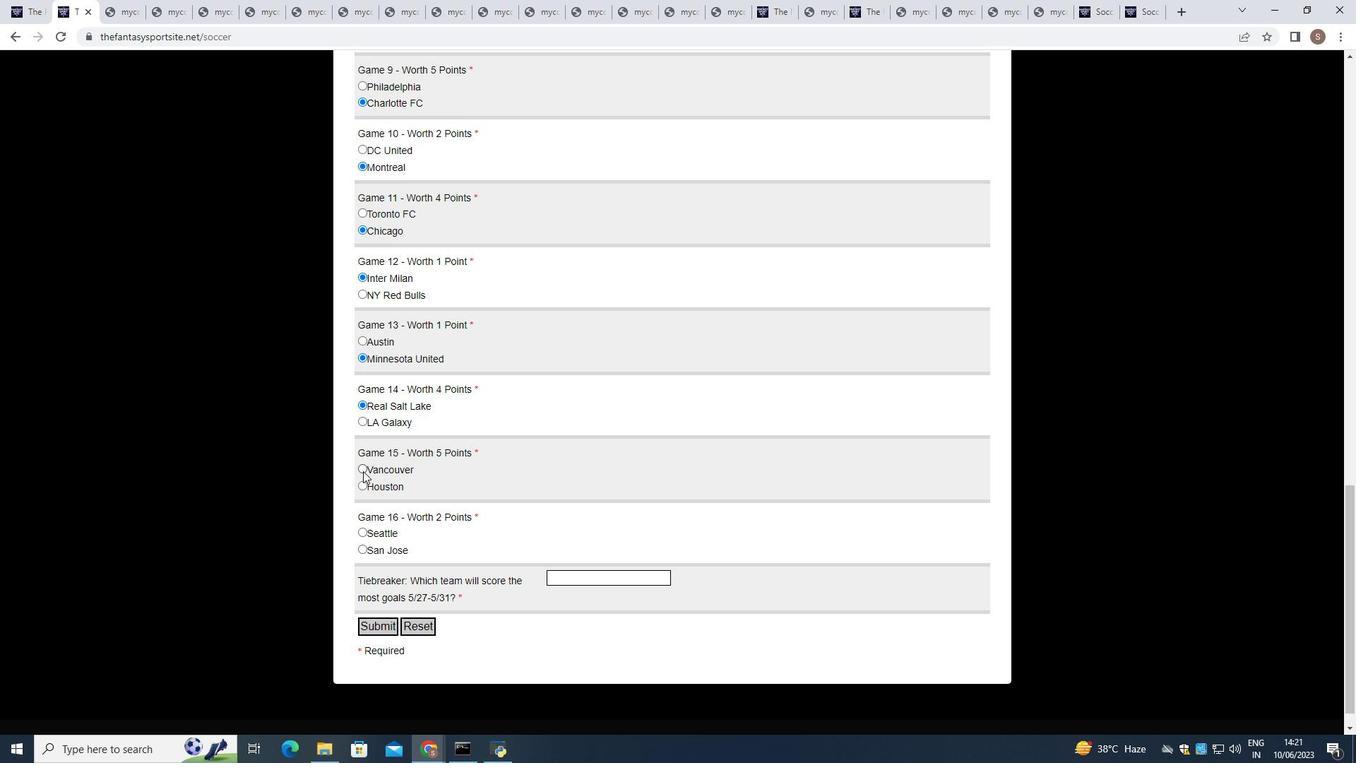 
Action: Mouse moved to (361, 550)
Screenshot: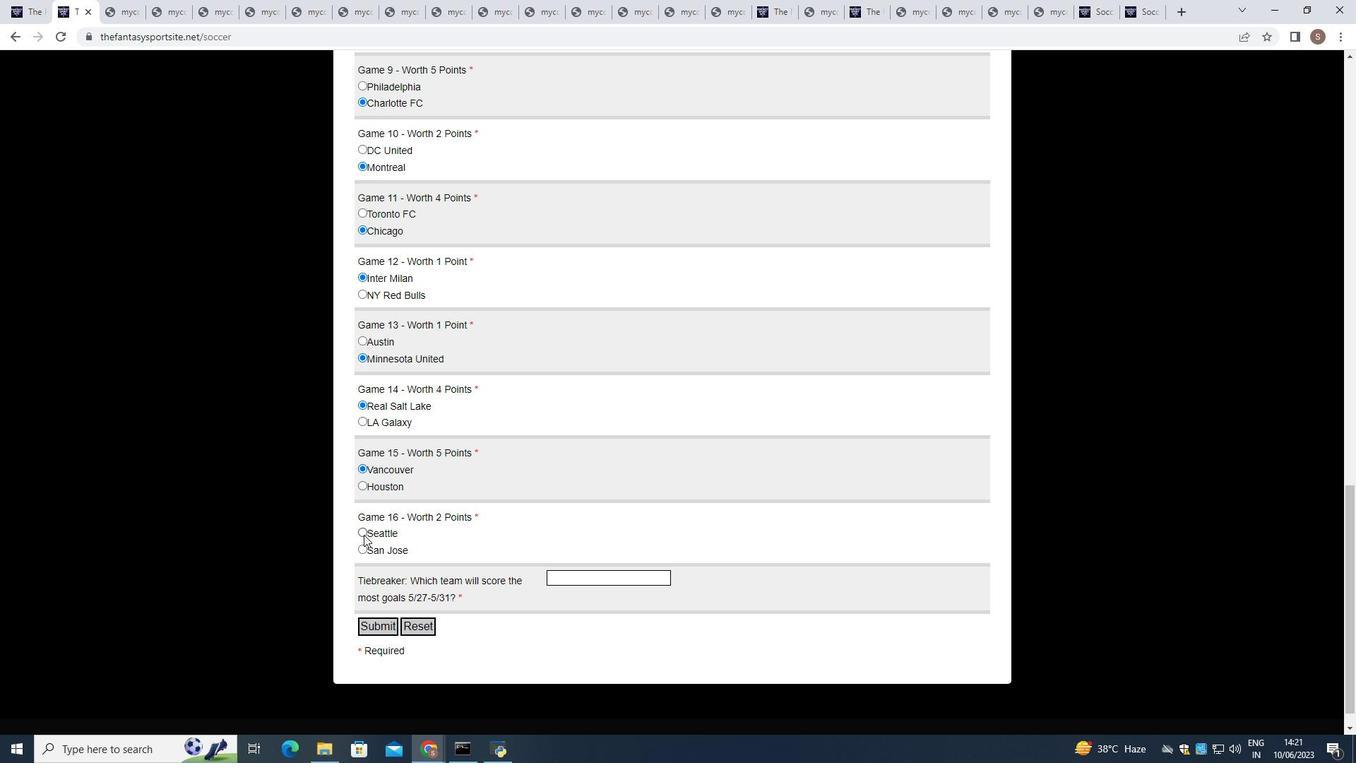 
Action: Mouse pressed left at (361, 550)
Screenshot: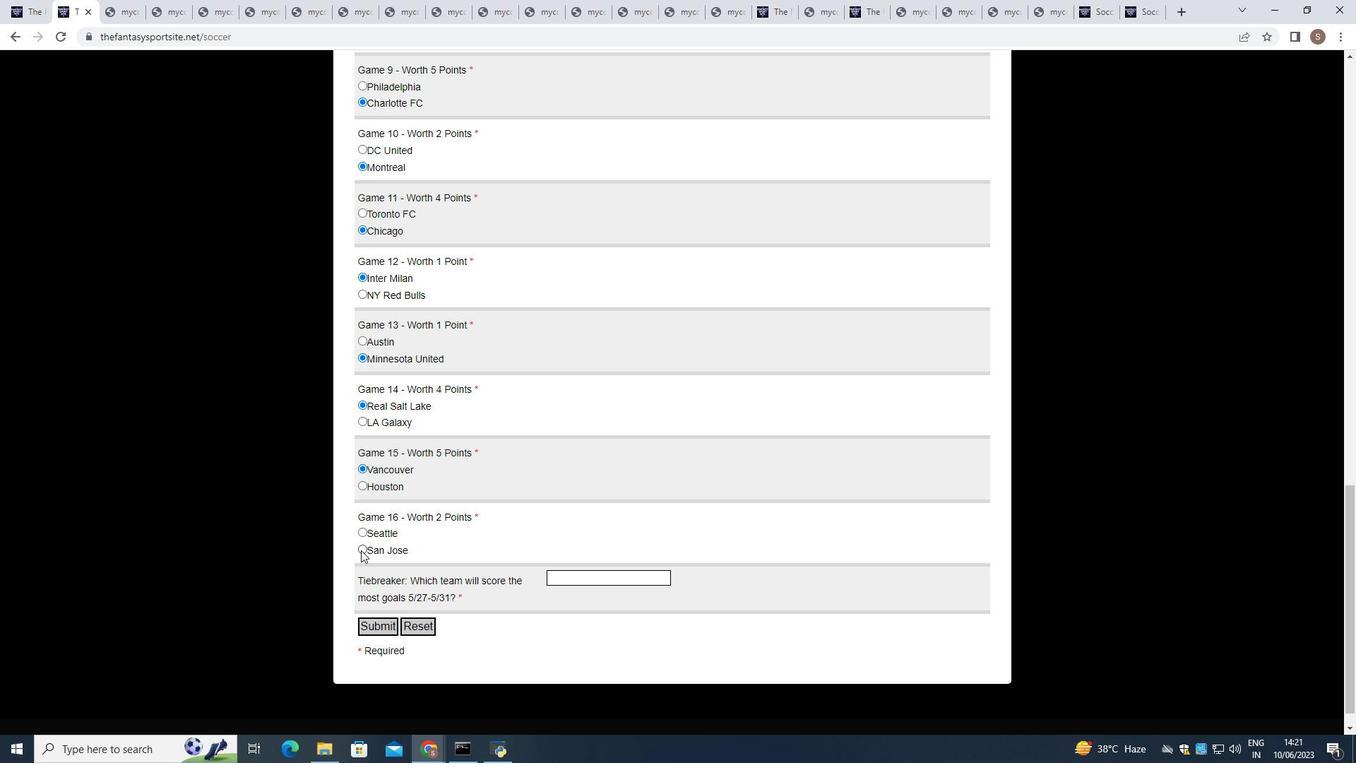 
Action: Mouse moved to (582, 583)
Screenshot: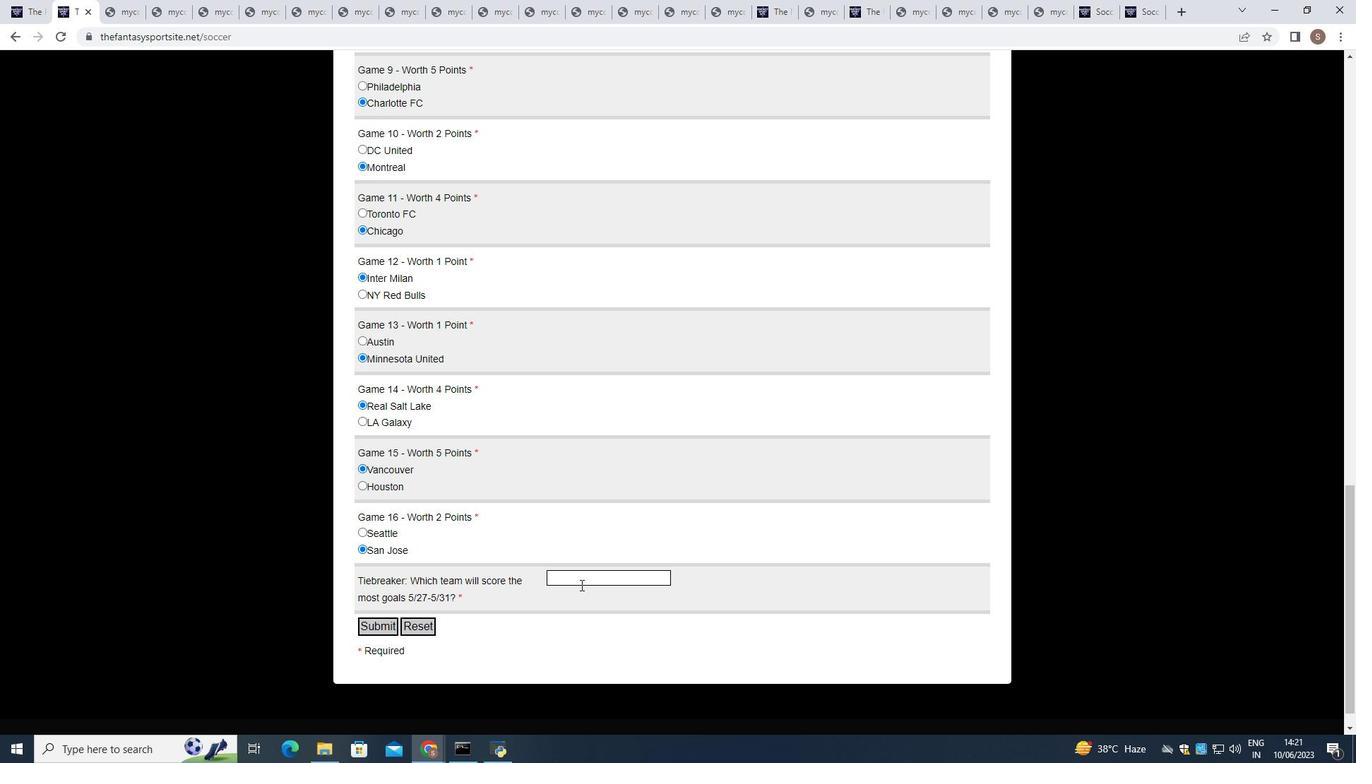 
Action: Mouse pressed left at (582, 583)
Screenshot: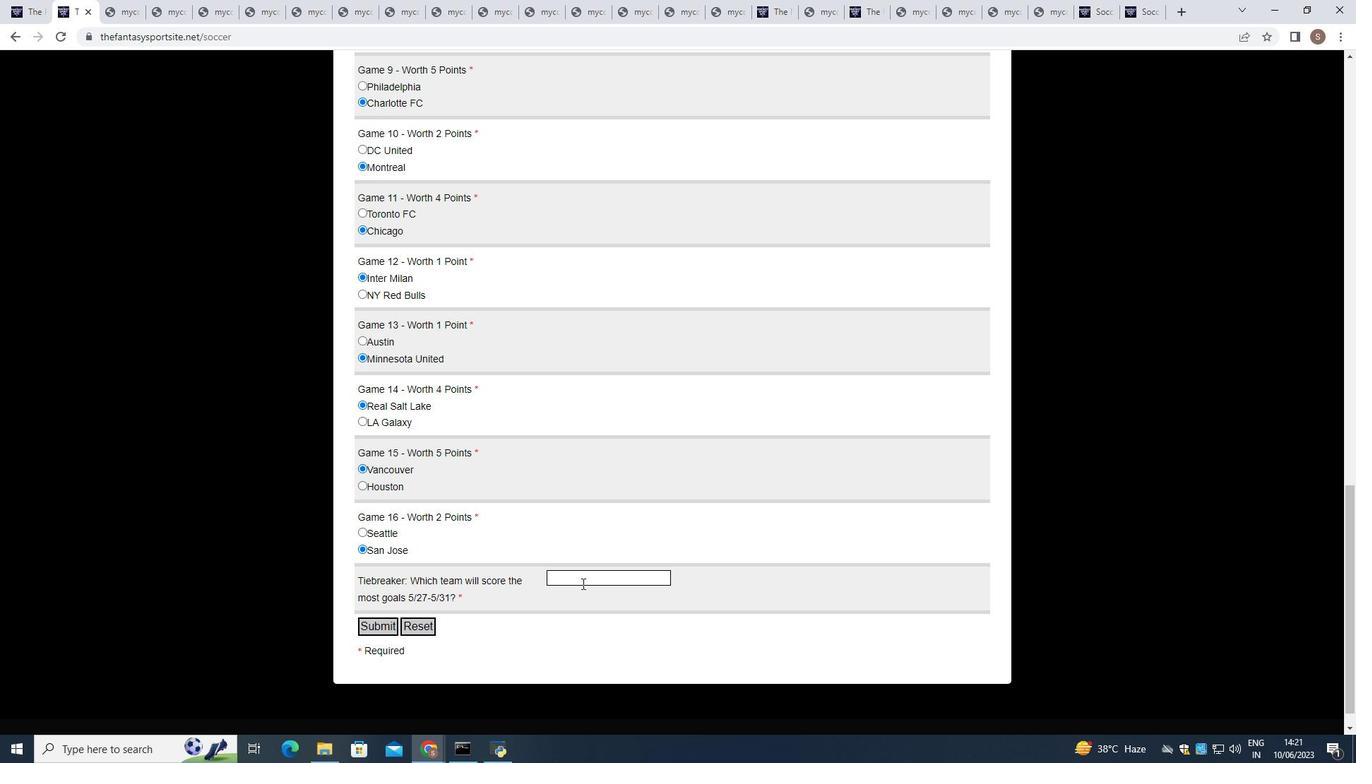 
Action: Mouse moved to (584, 582)
Screenshot: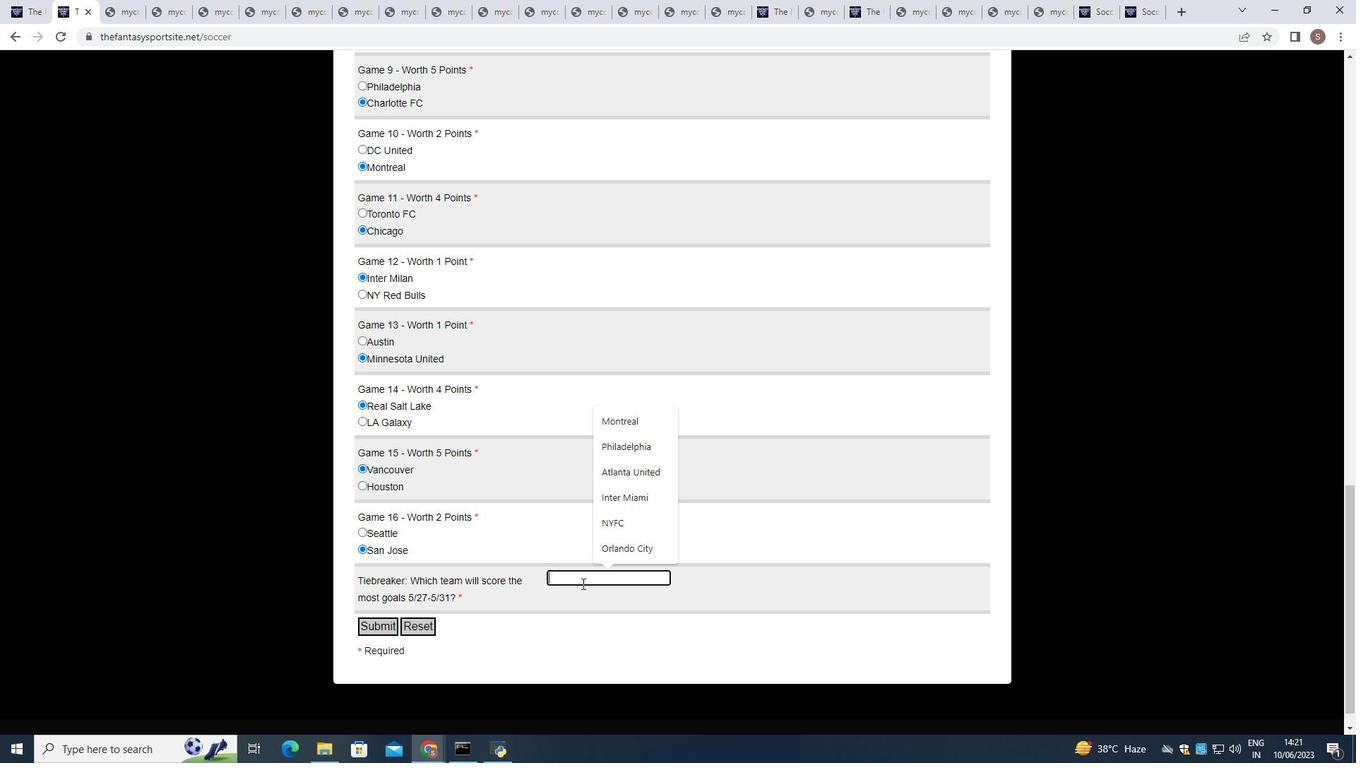 
Action: Key pressed <Key.shift>Toronto<Key.space><Key.shift>FC
Screenshot: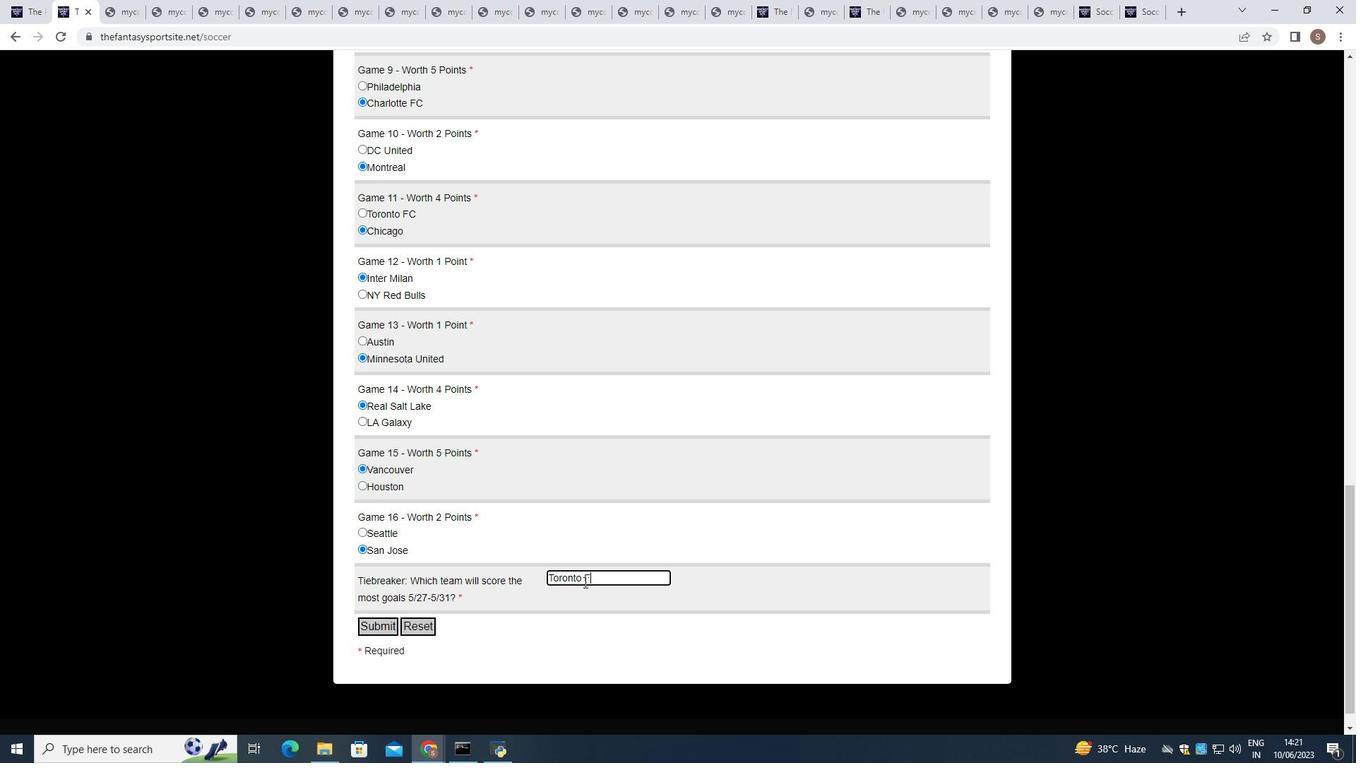 
Action: Mouse moved to (386, 625)
Screenshot: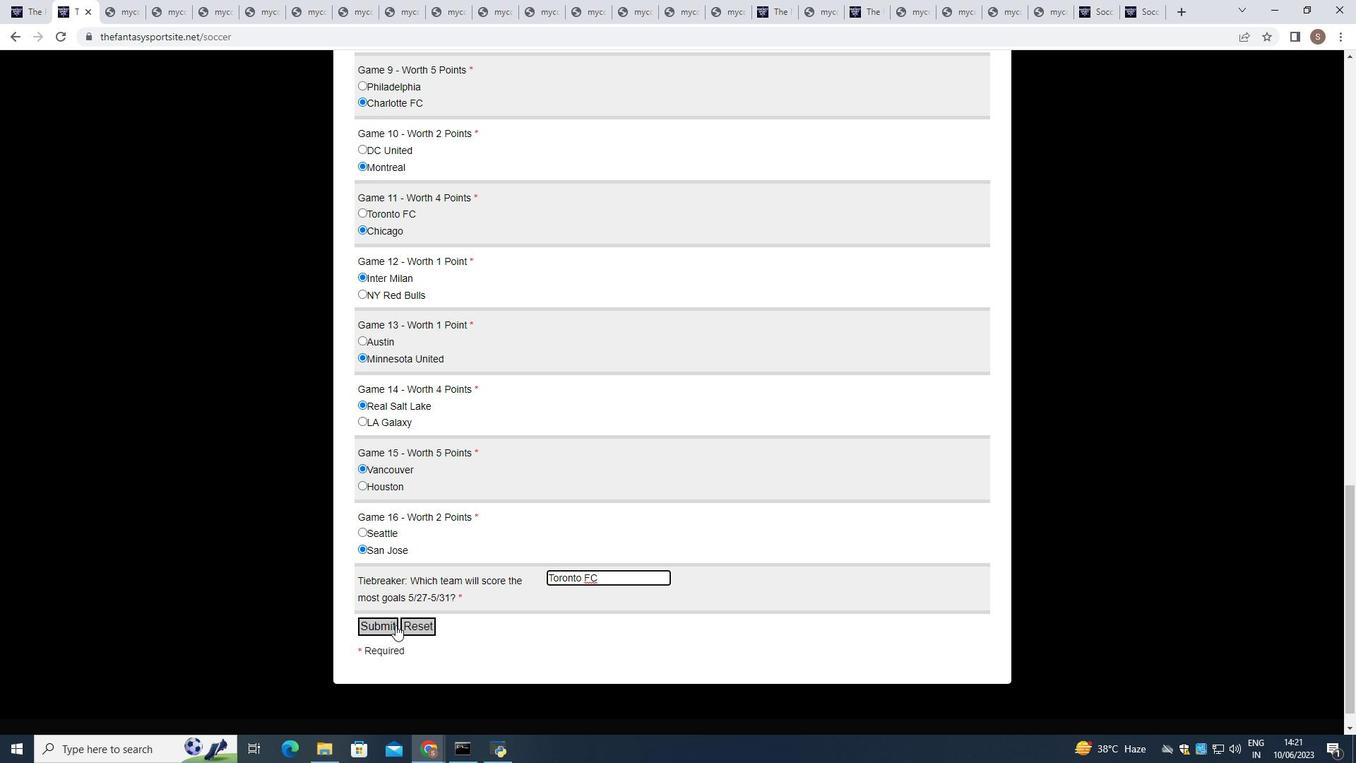 
Action: Mouse pressed left at (386, 625)
Screenshot: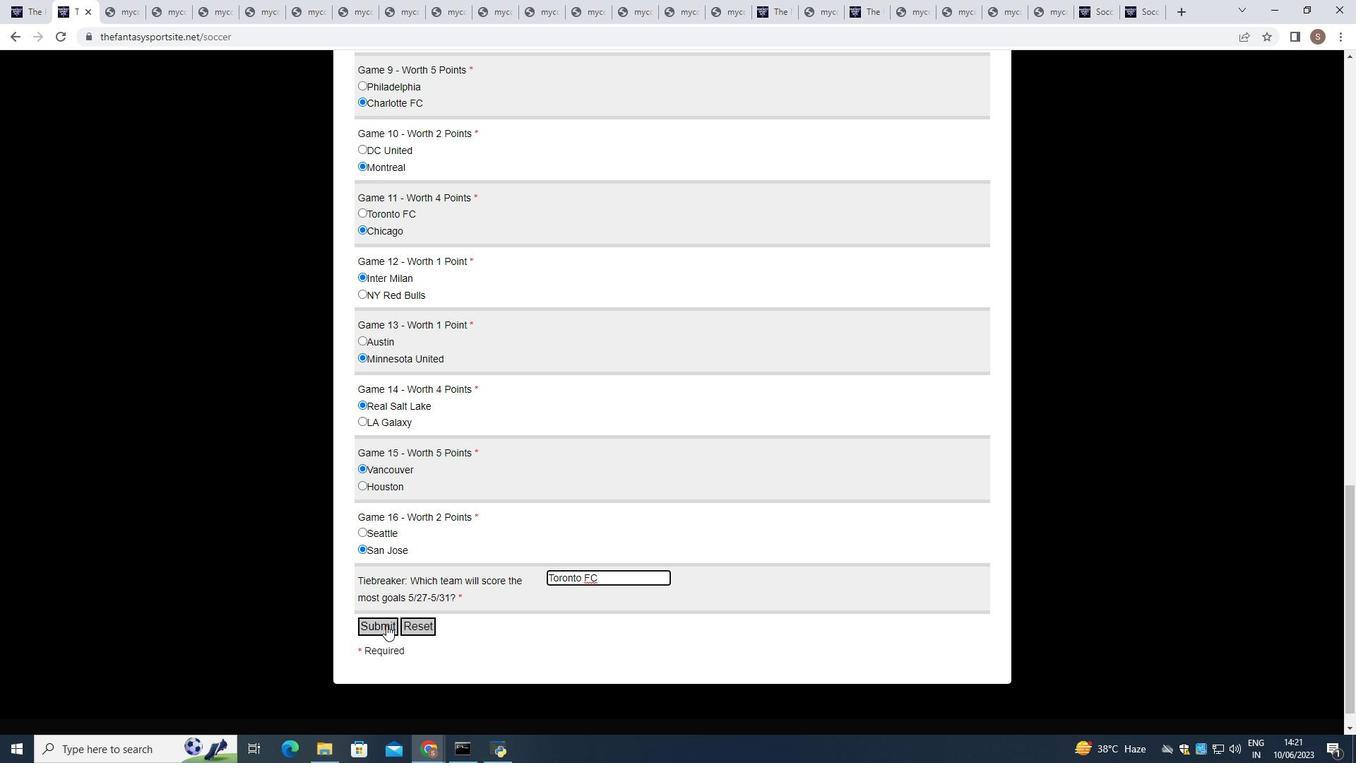 
